 Task: Search one way flight ticket for 4 adults, 1 infant in seat and 1 infant on lap in premium economy from Mcallen: Mcallen Miller International Airport to Fort Wayne: Fort Wayne International Airport on 8-4-2023. Choice of flights is Singapure airlines. Number of bags: 2 carry on bags and 1 checked bag. Price is upto 88000. Outbound departure time preference is 11:00.
Action: Mouse moved to (326, 428)
Screenshot: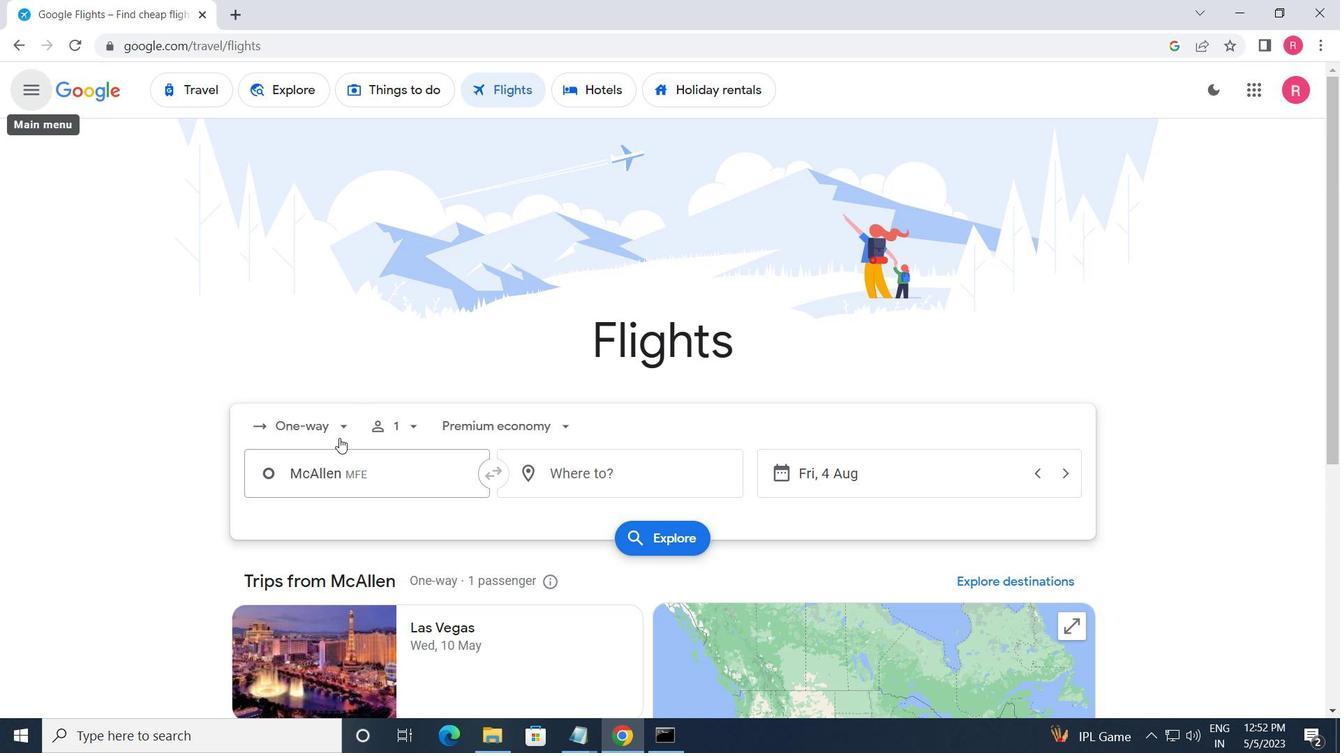 
Action: Mouse pressed left at (326, 428)
Screenshot: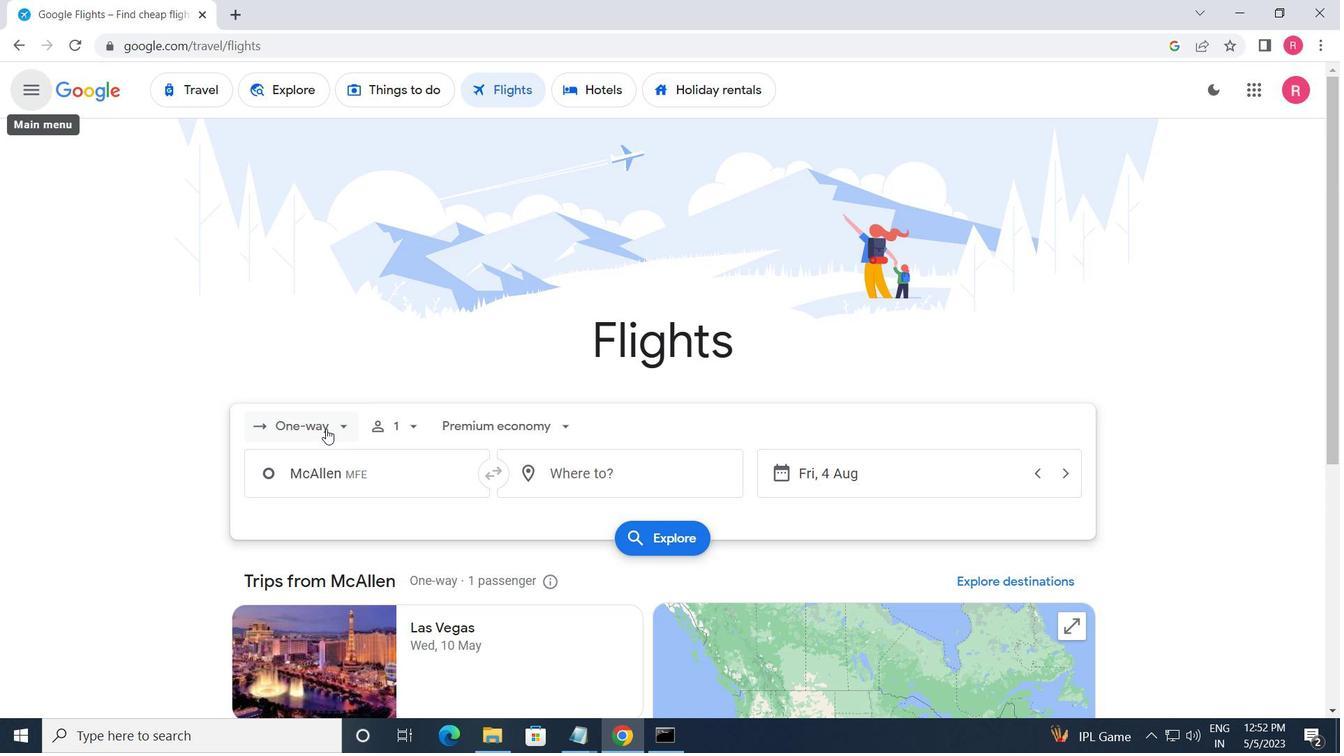 
Action: Mouse moved to (336, 506)
Screenshot: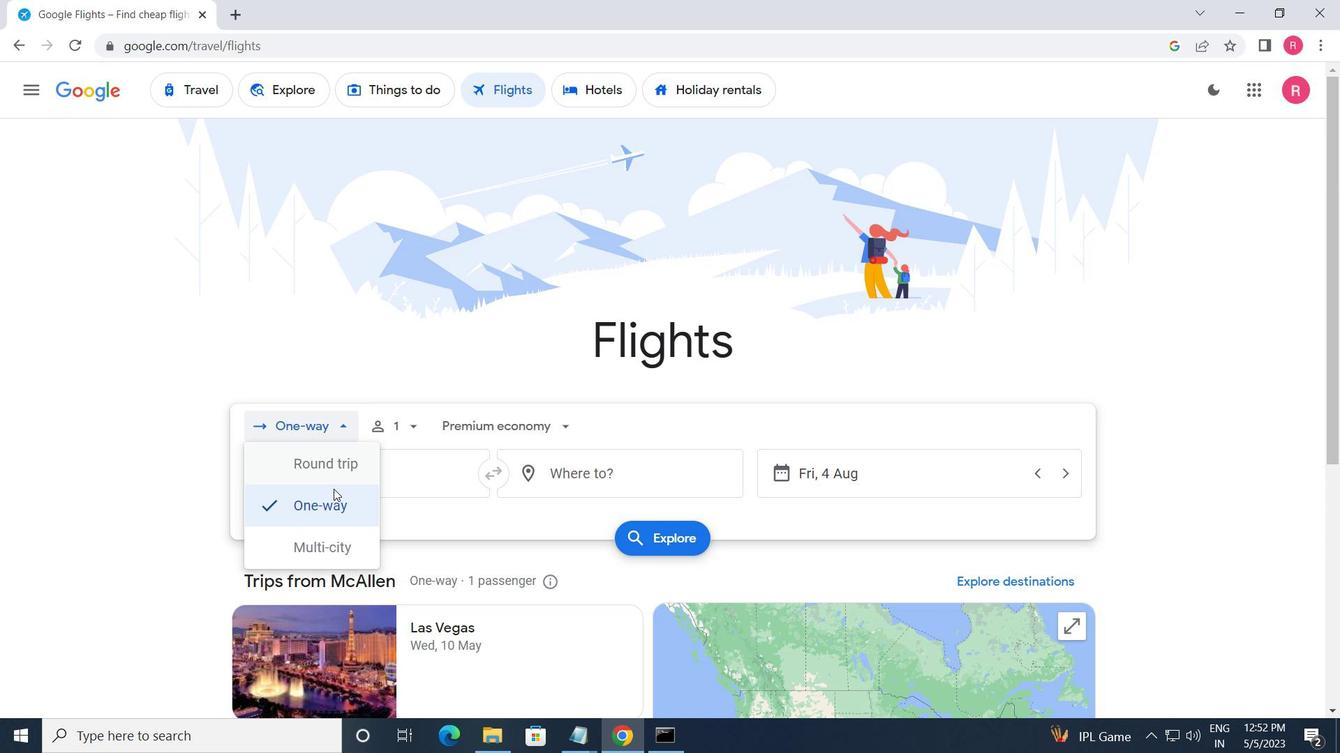 
Action: Mouse pressed left at (336, 506)
Screenshot: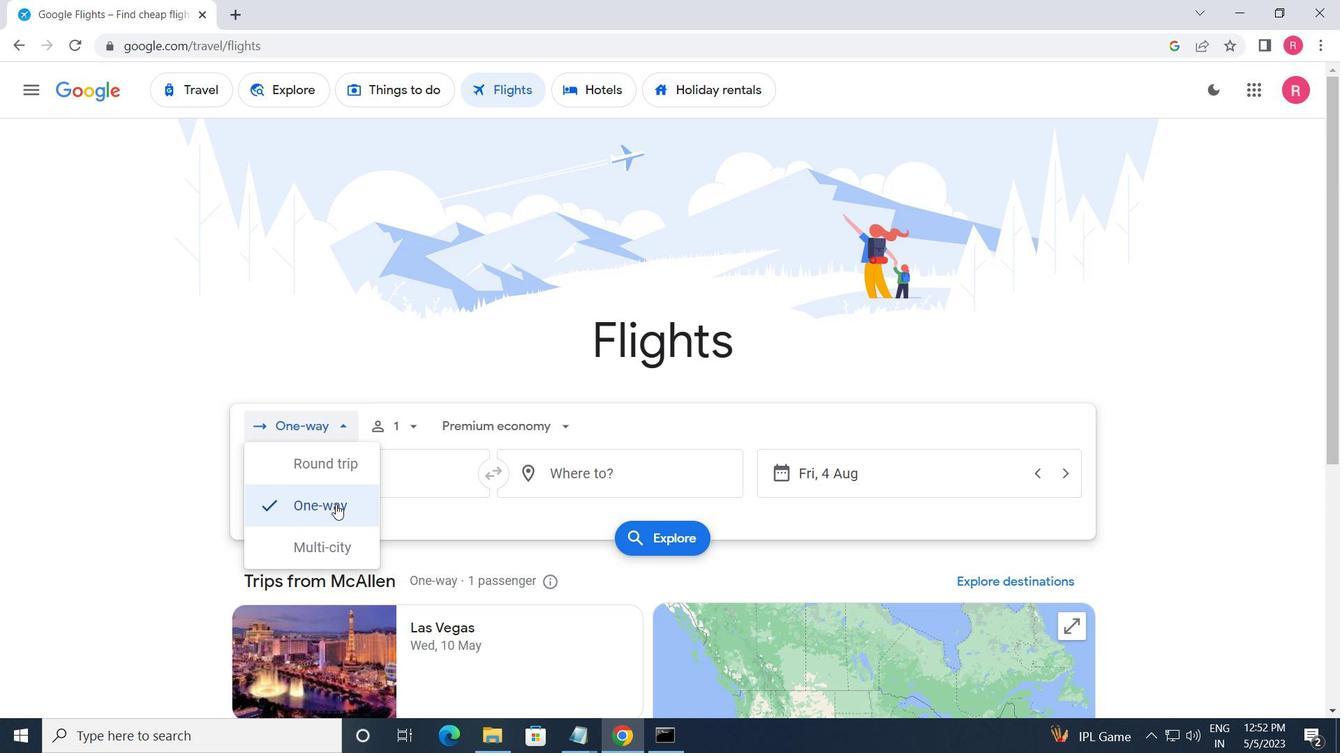
Action: Mouse moved to (402, 418)
Screenshot: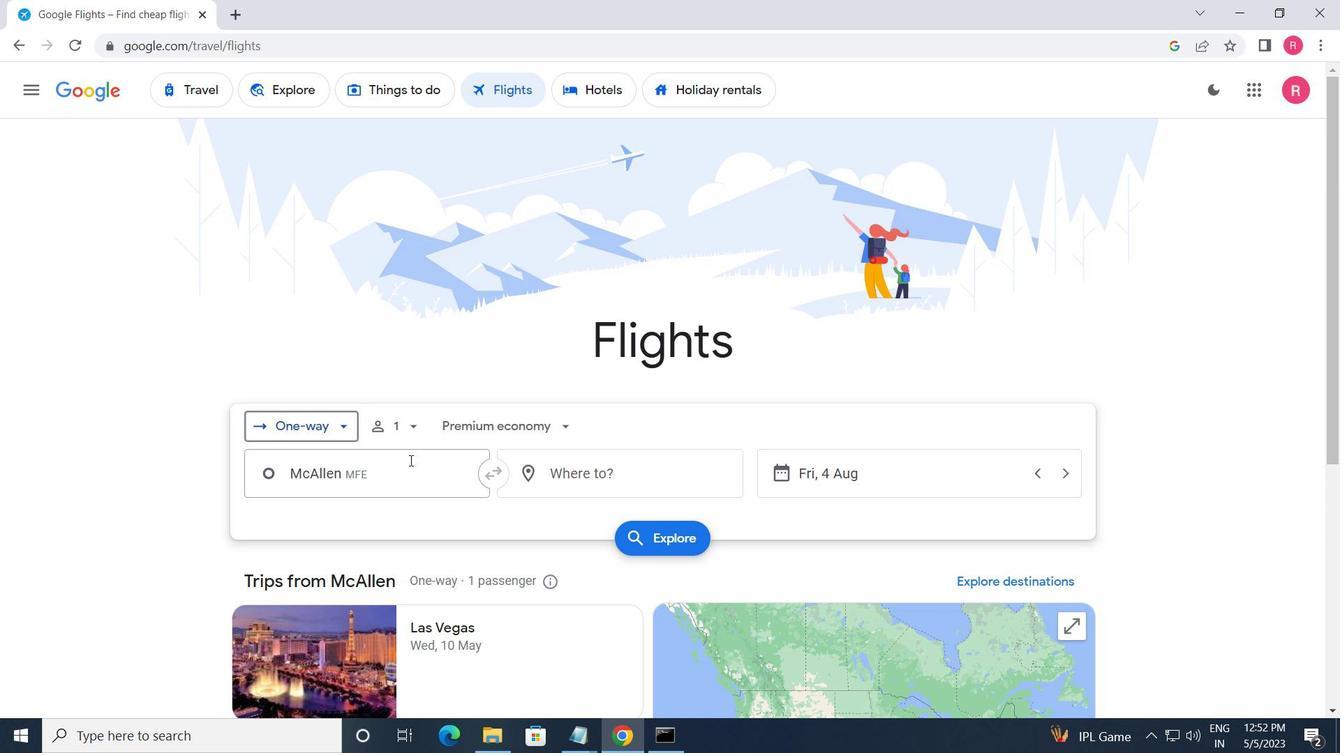 
Action: Mouse pressed left at (402, 418)
Screenshot: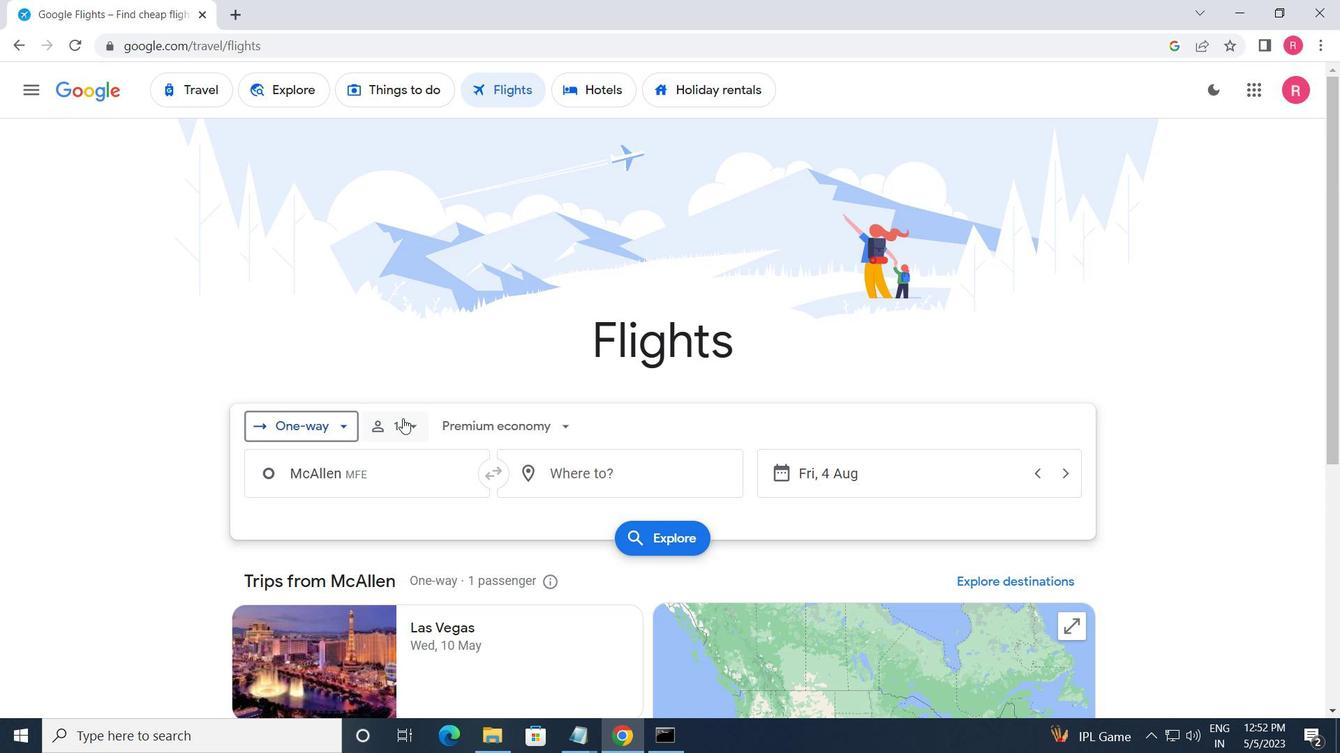 
Action: Mouse moved to (544, 477)
Screenshot: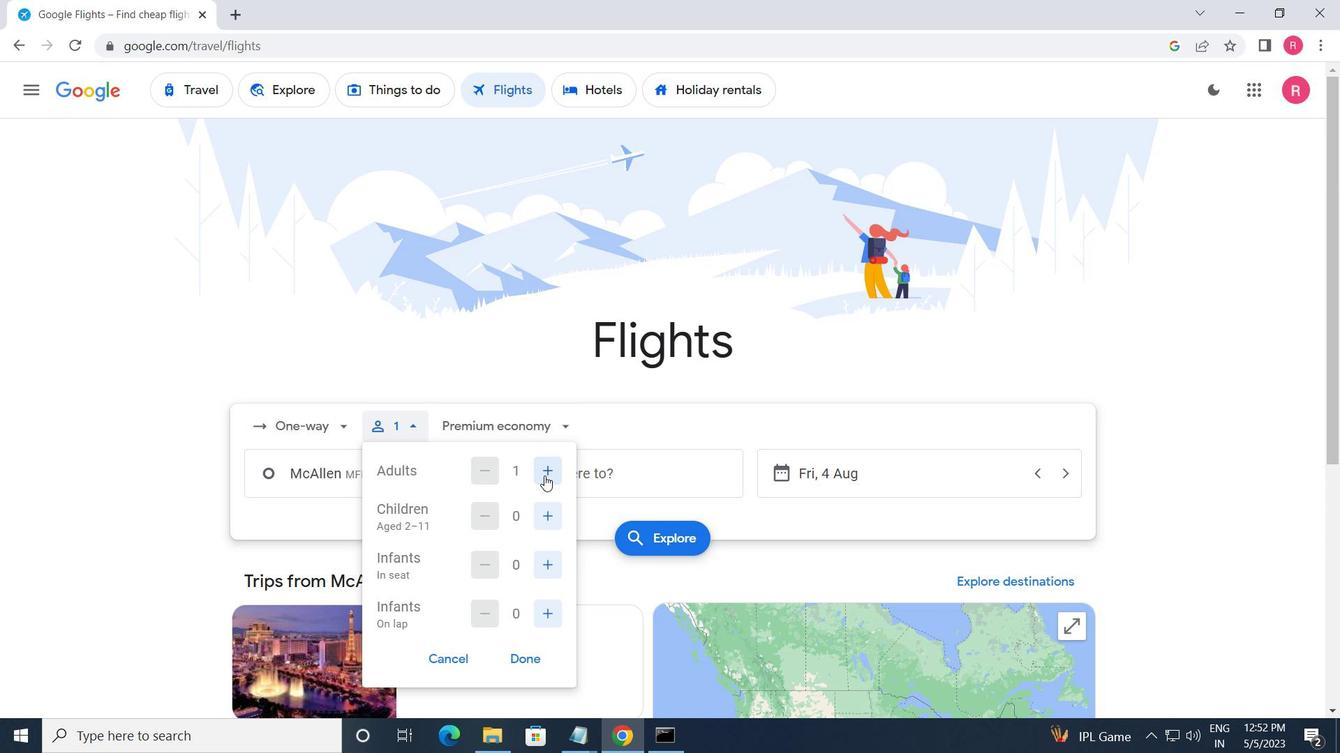 
Action: Mouse pressed left at (544, 477)
Screenshot: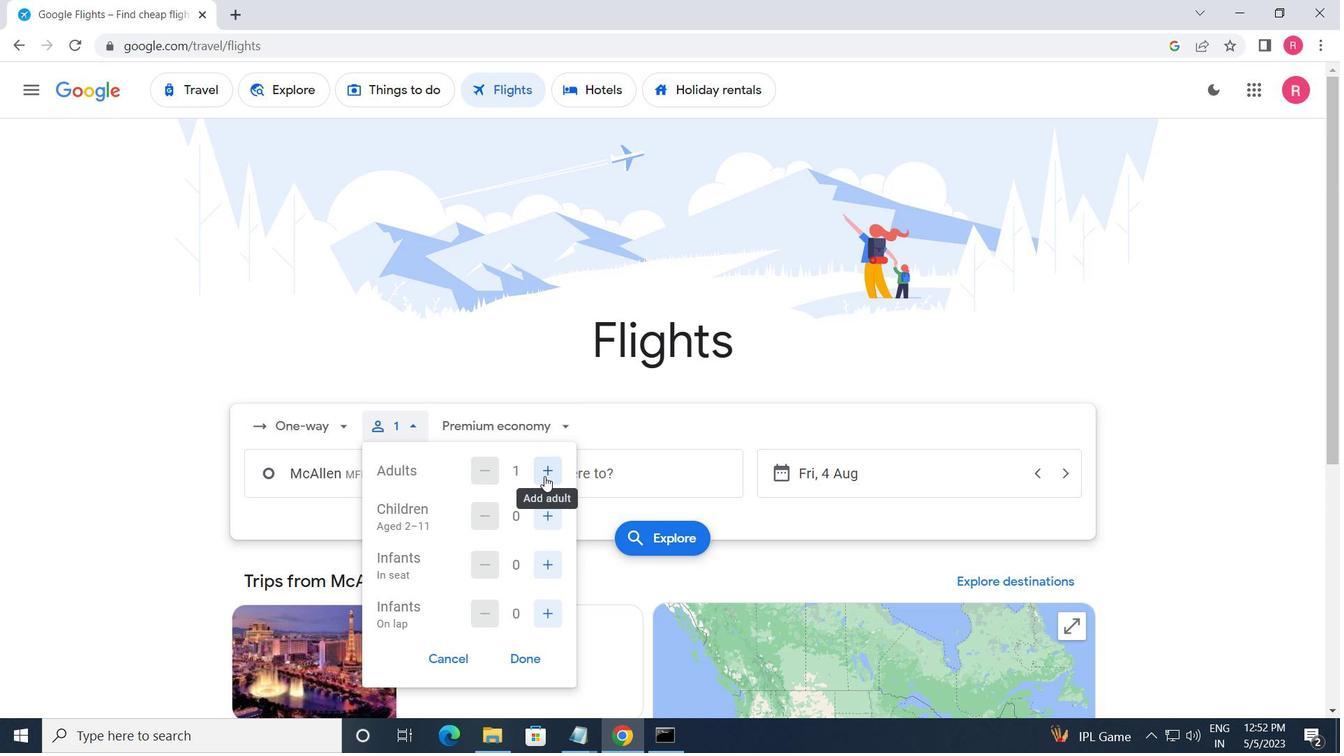 
Action: Mouse pressed left at (544, 477)
Screenshot: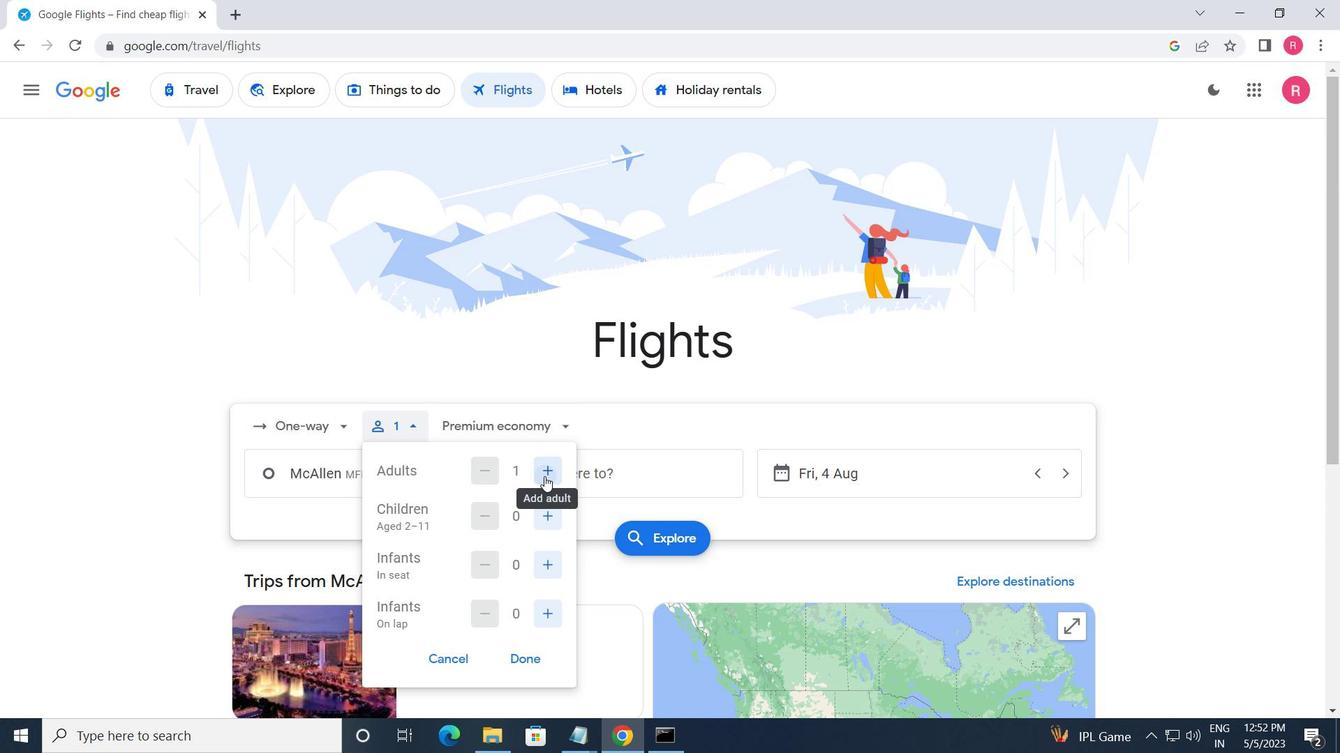 
Action: Mouse pressed left at (544, 477)
Screenshot: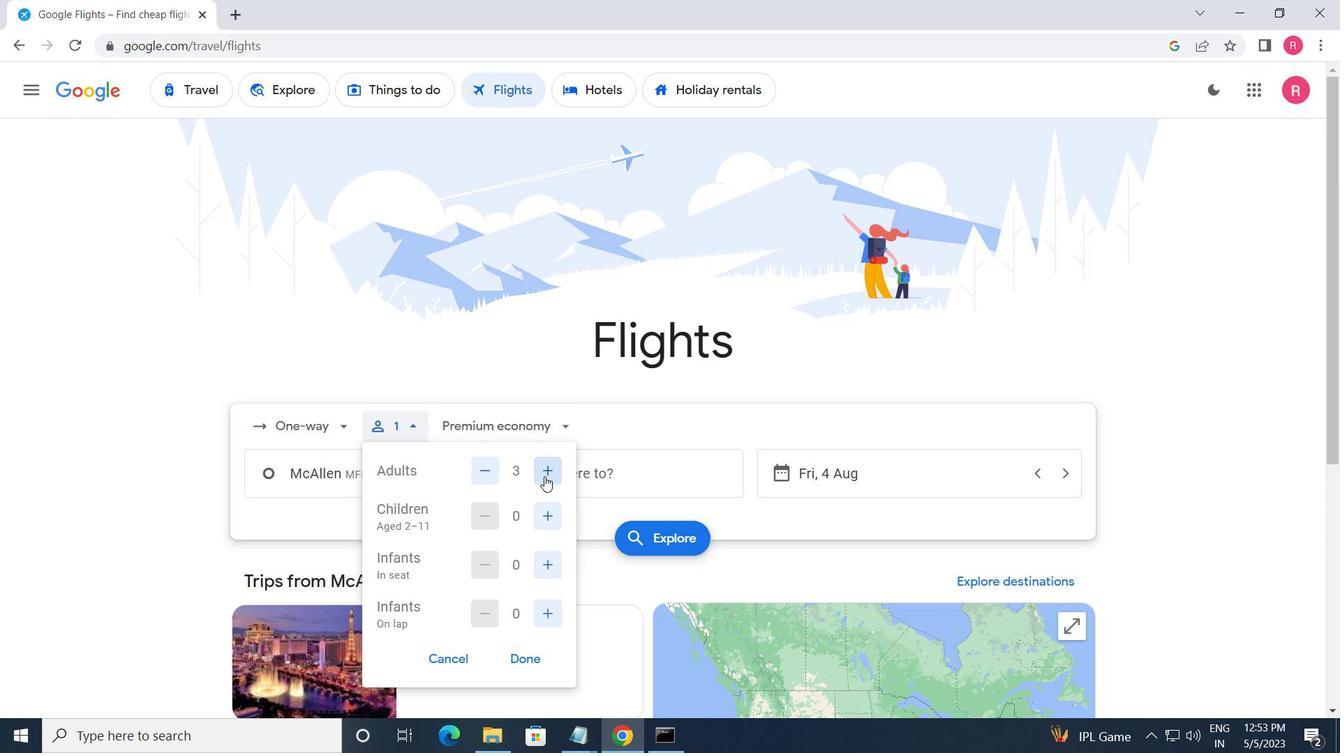 
Action: Mouse moved to (554, 574)
Screenshot: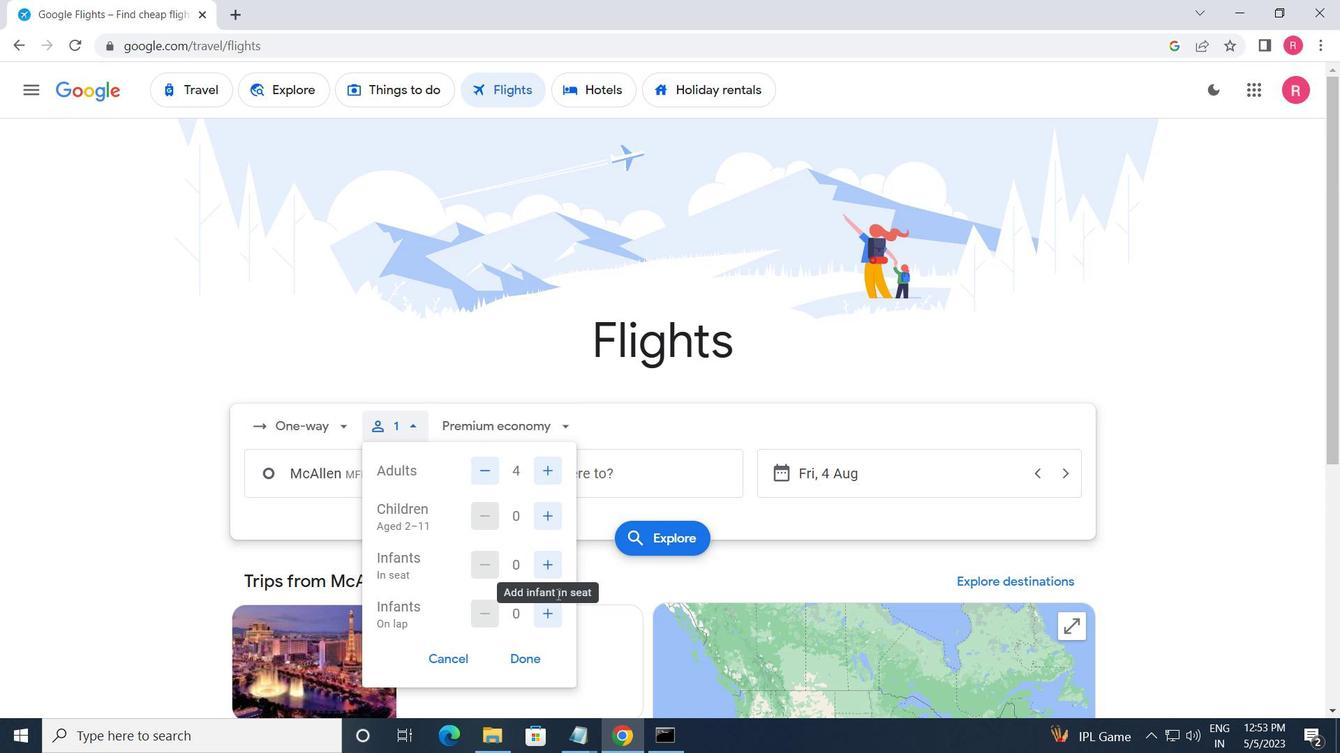 
Action: Mouse pressed left at (554, 574)
Screenshot: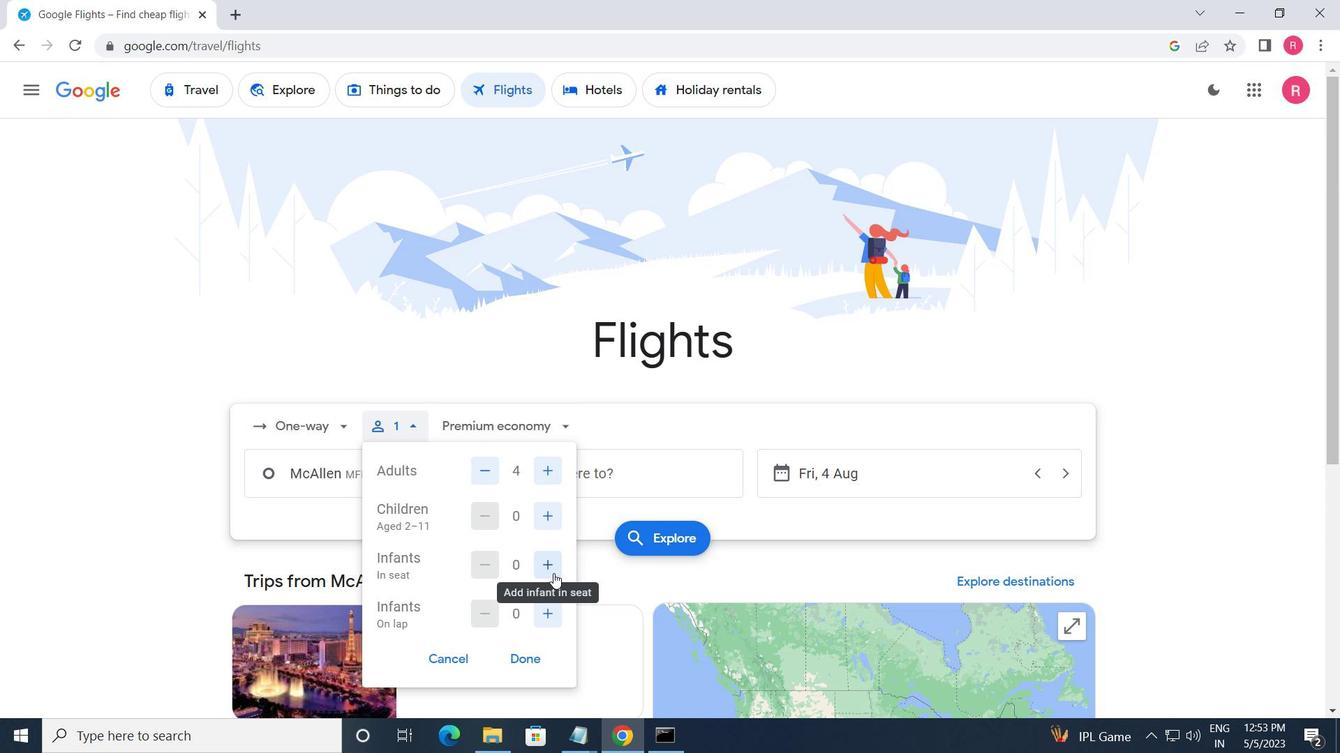 
Action: Mouse moved to (555, 622)
Screenshot: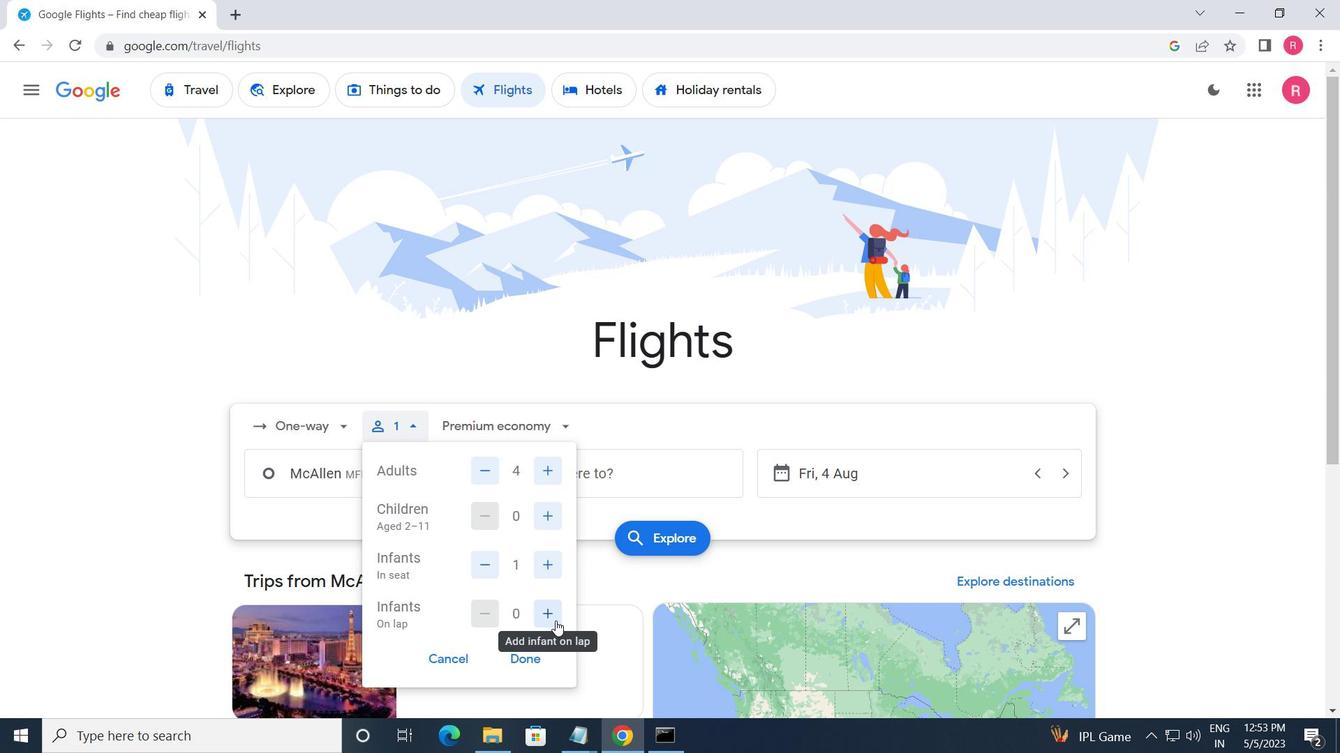 
Action: Mouse pressed left at (555, 622)
Screenshot: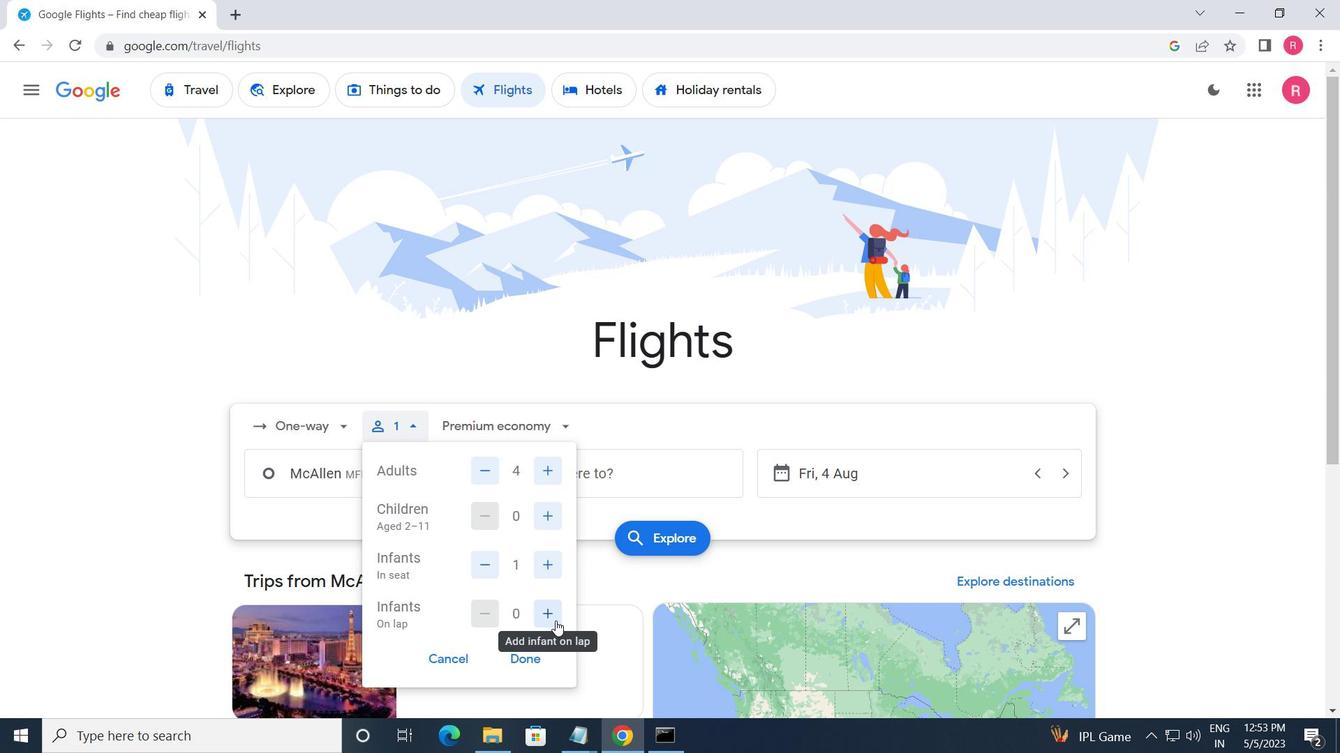 
Action: Mouse moved to (529, 656)
Screenshot: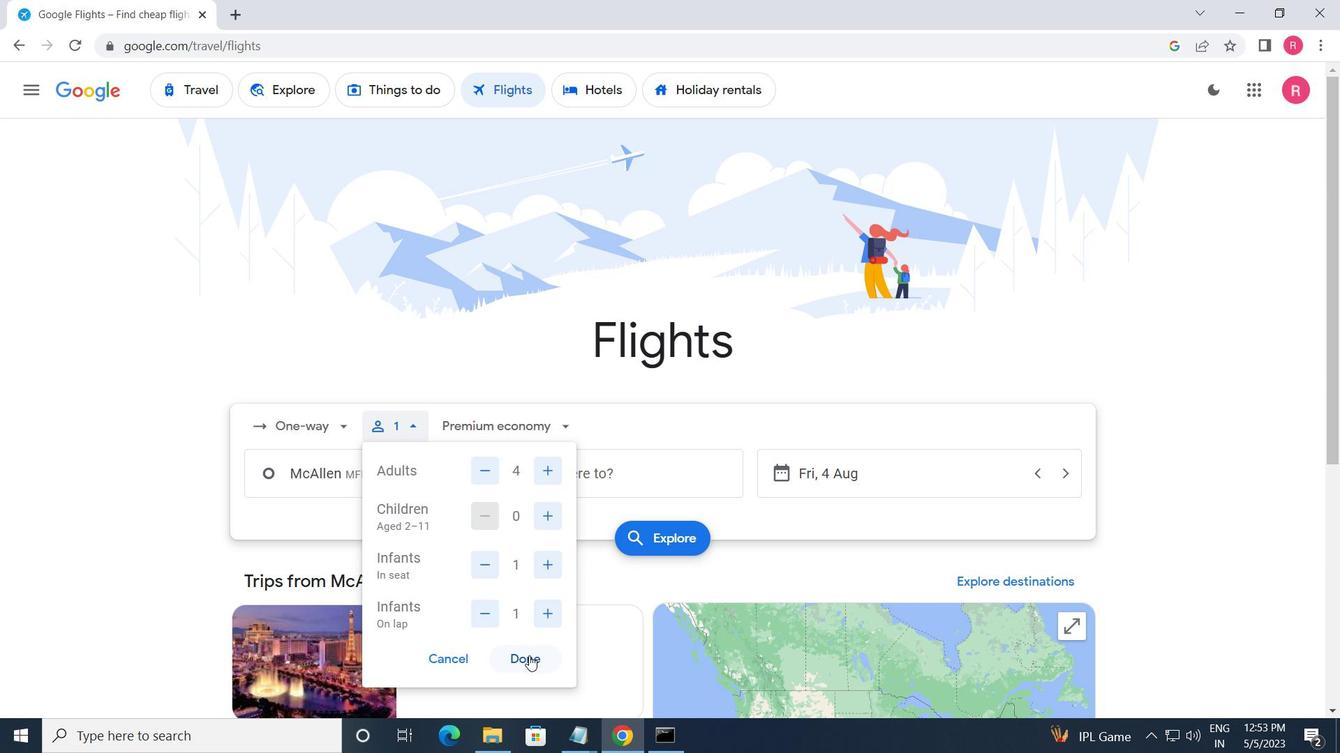 
Action: Mouse pressed left at (529, 656)
Screenshot: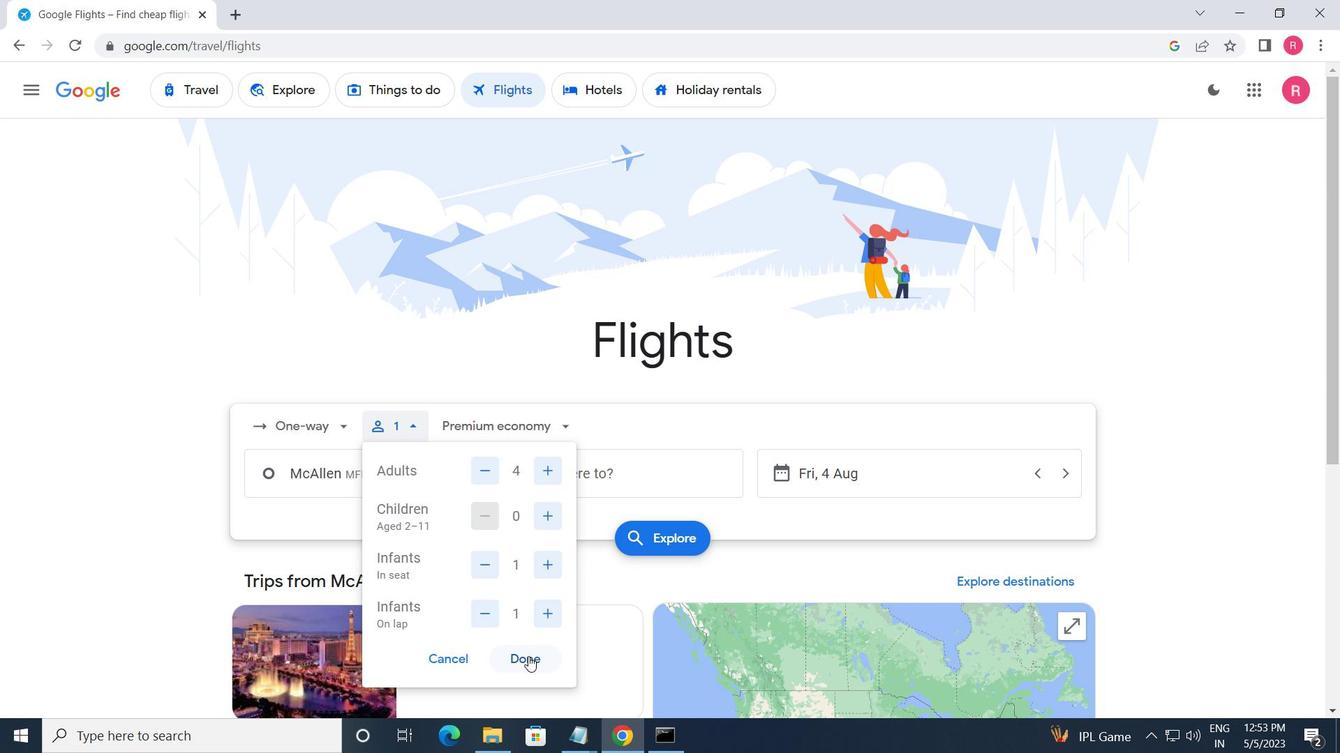 
Action: Mouse moved to (530, 421)
Screenshot: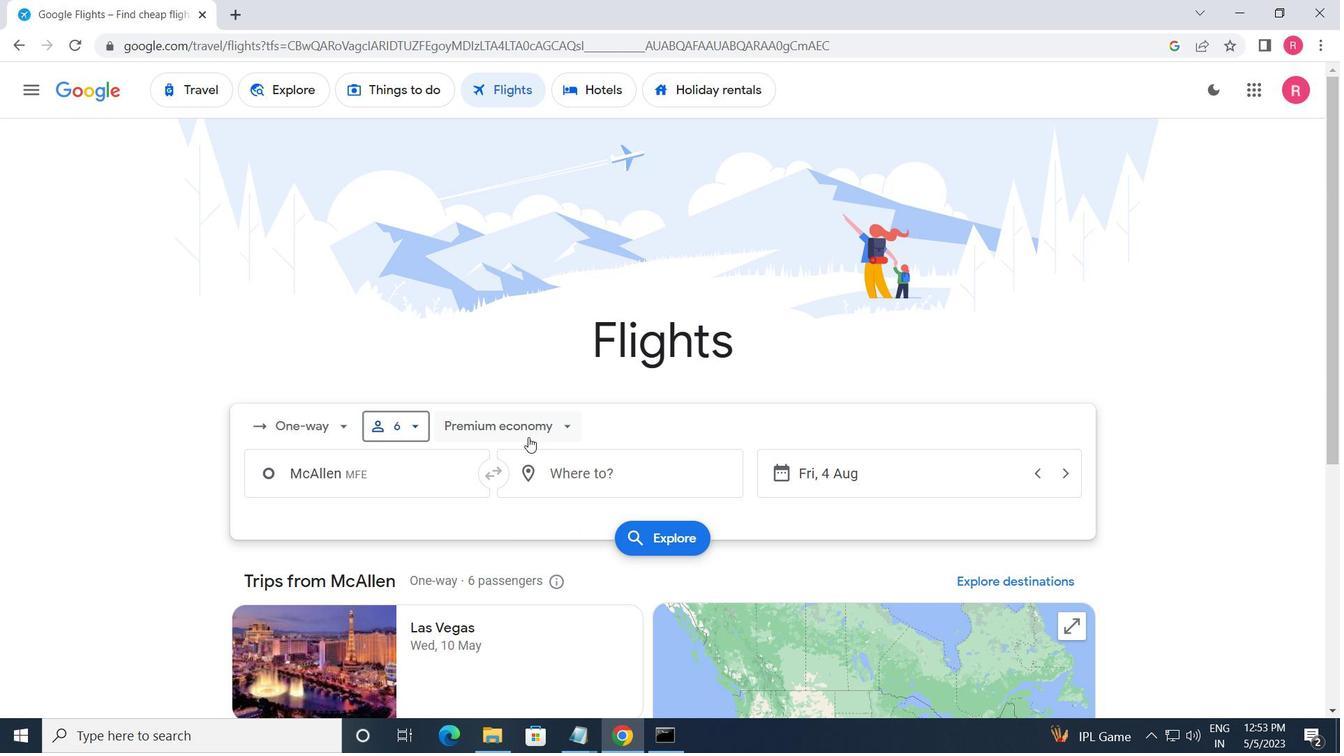 
Action: Mouse pressed left at (530, 421)
Screenshot: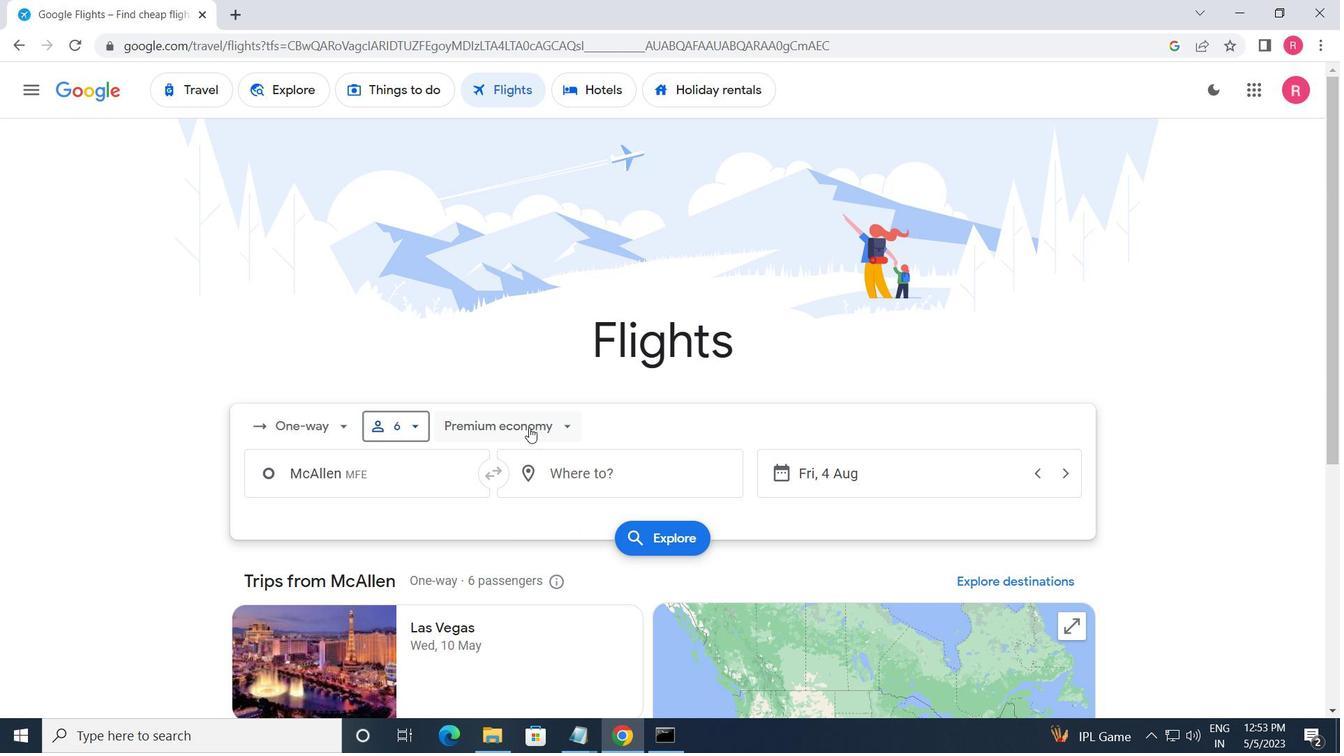 
Action: Mouse moved to (548, 511)
Screenshot: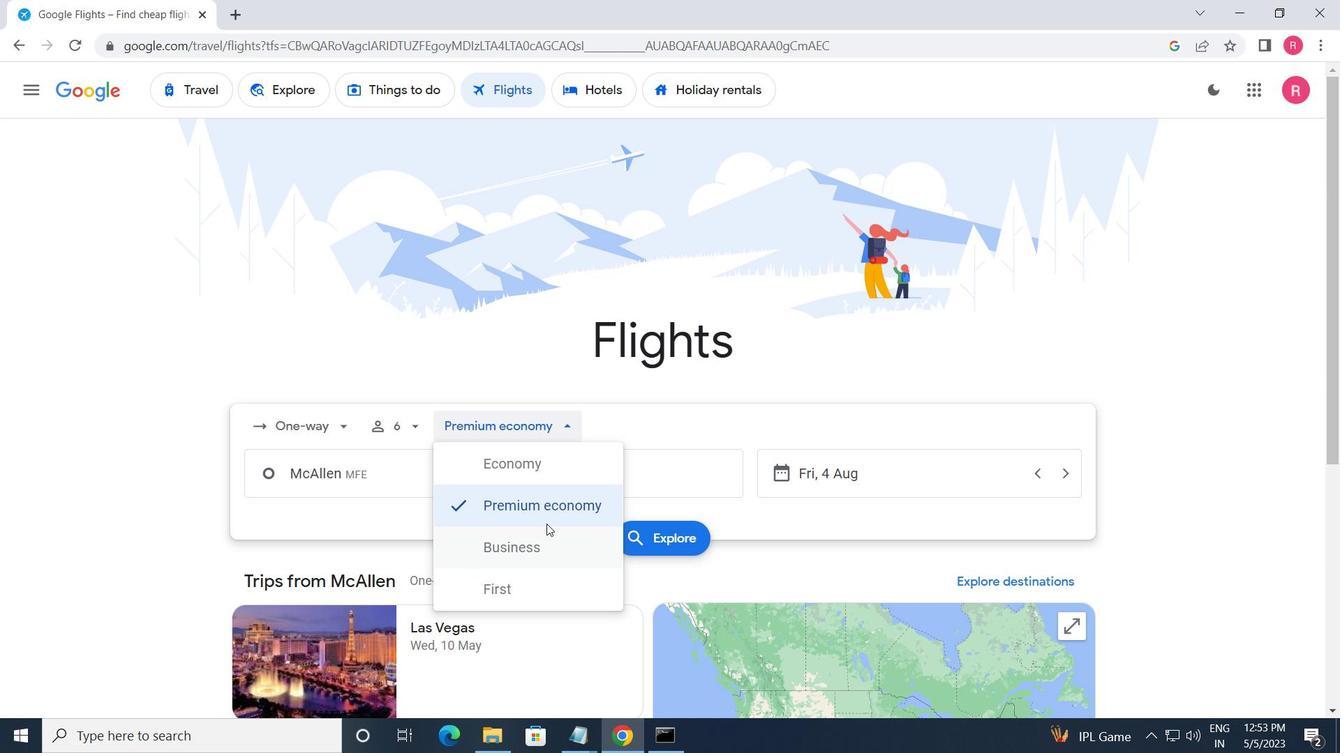 
Action: Mouse pressed left at (548, 511)
Screenshot: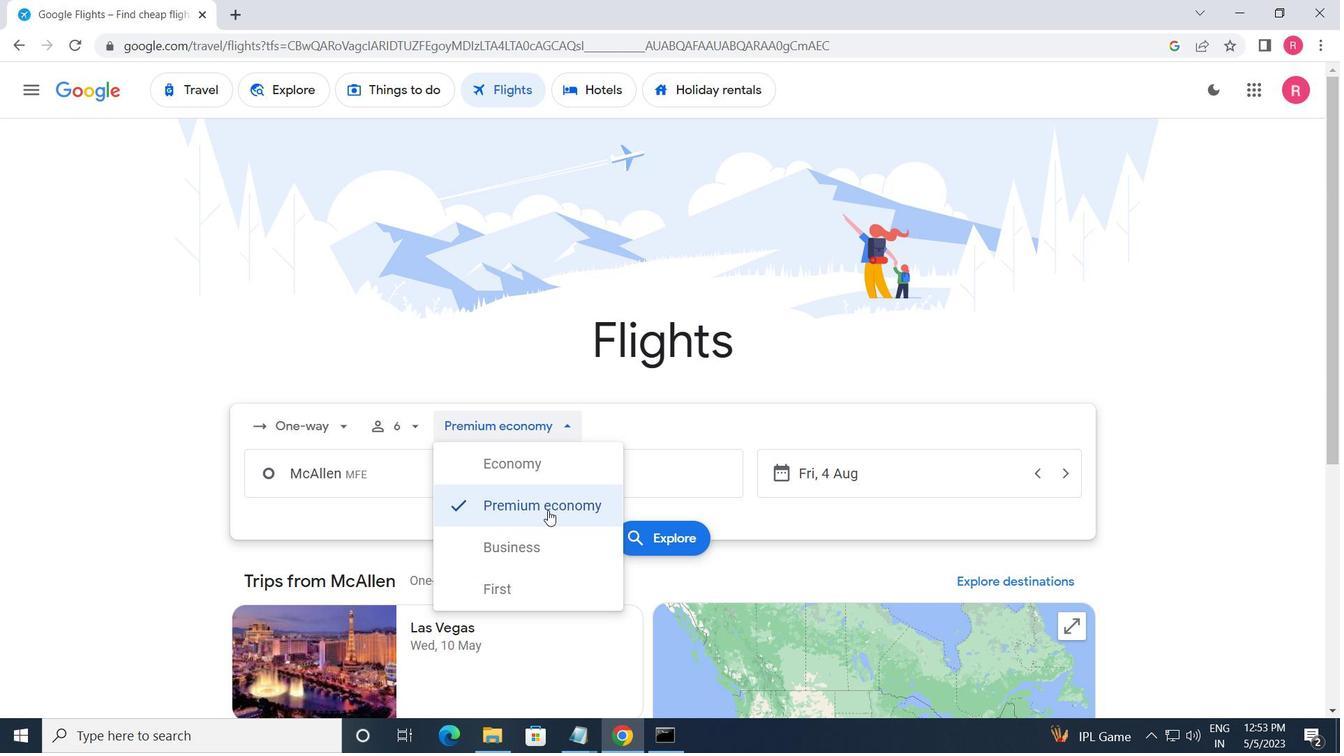 
Action: Mouse moved to (356, 479)
Screenshot: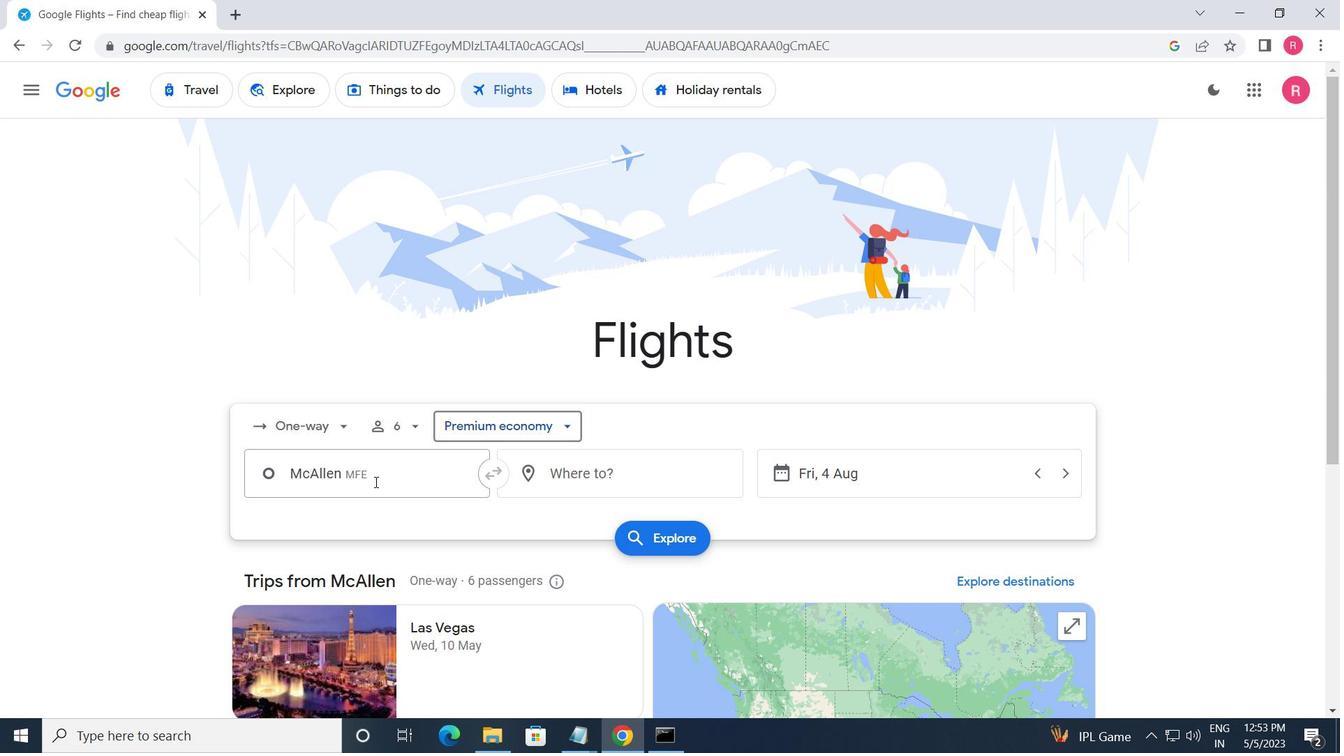 
Action: Mouse pressed left at (356, 479)
Screenshot: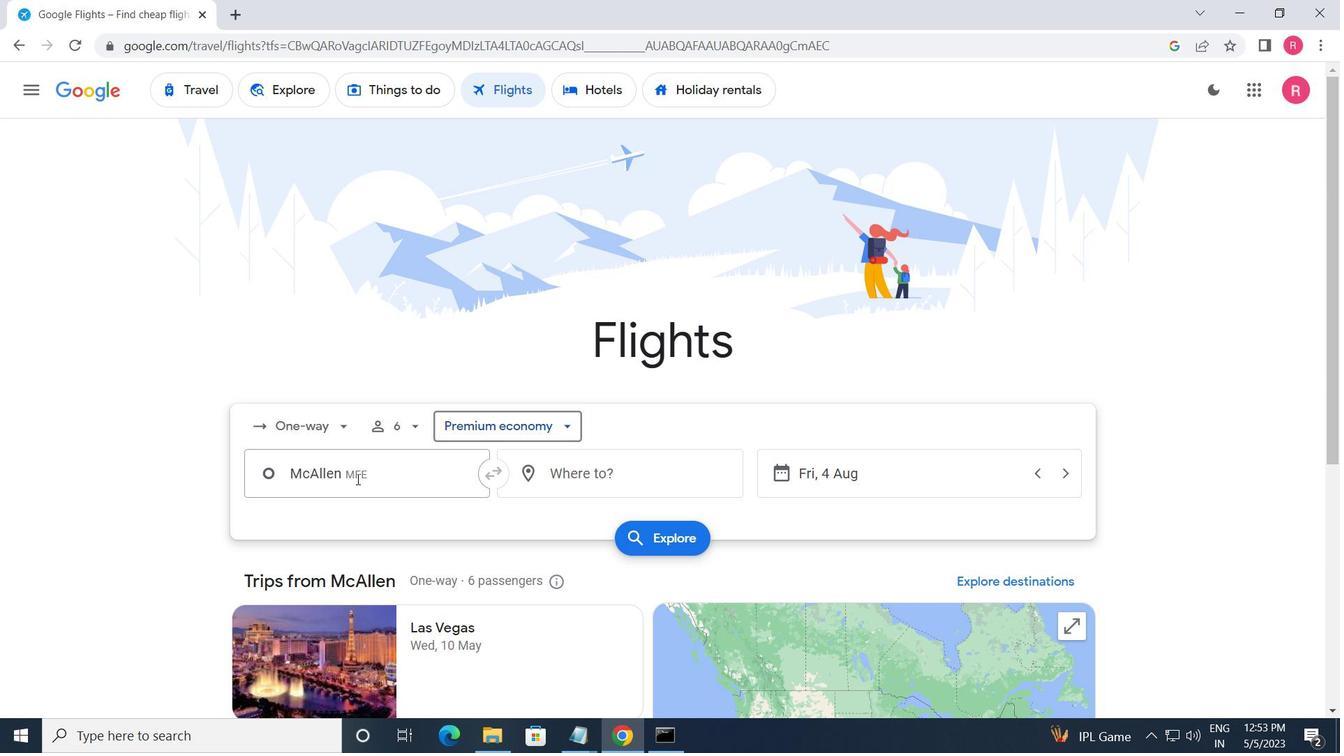 
Action: Mouse moved to (374, 485)
Screenshot: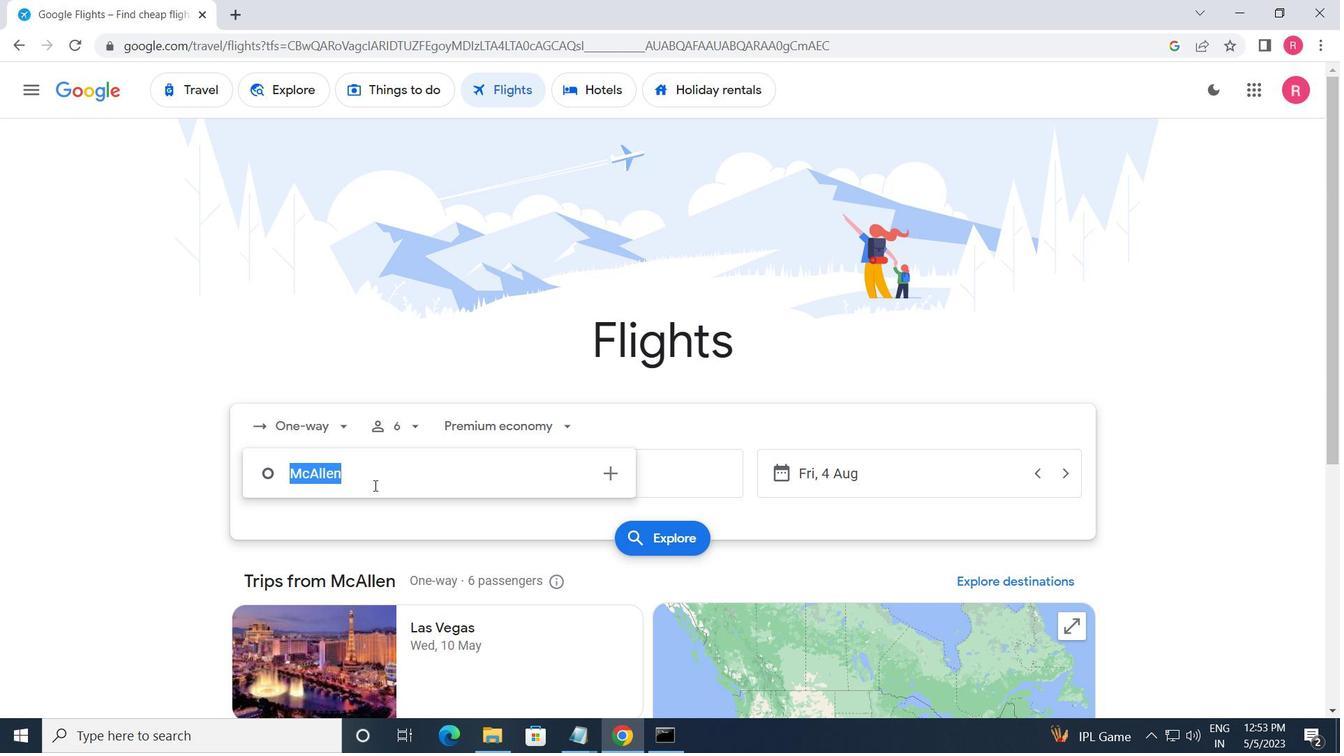 
Action: Key pressed <Key.shift>MCALLEN
Screenshot: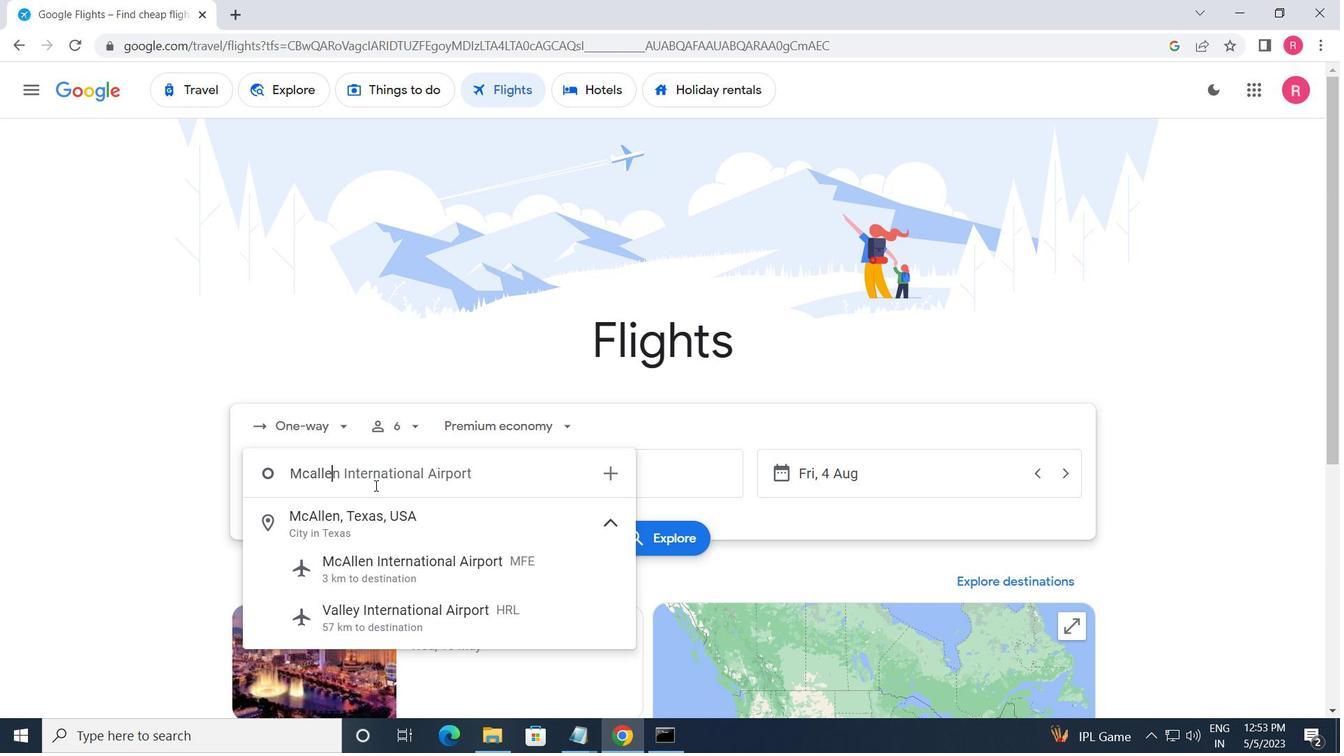 
Action: Mouse moved to (455, 555)
Screenshot: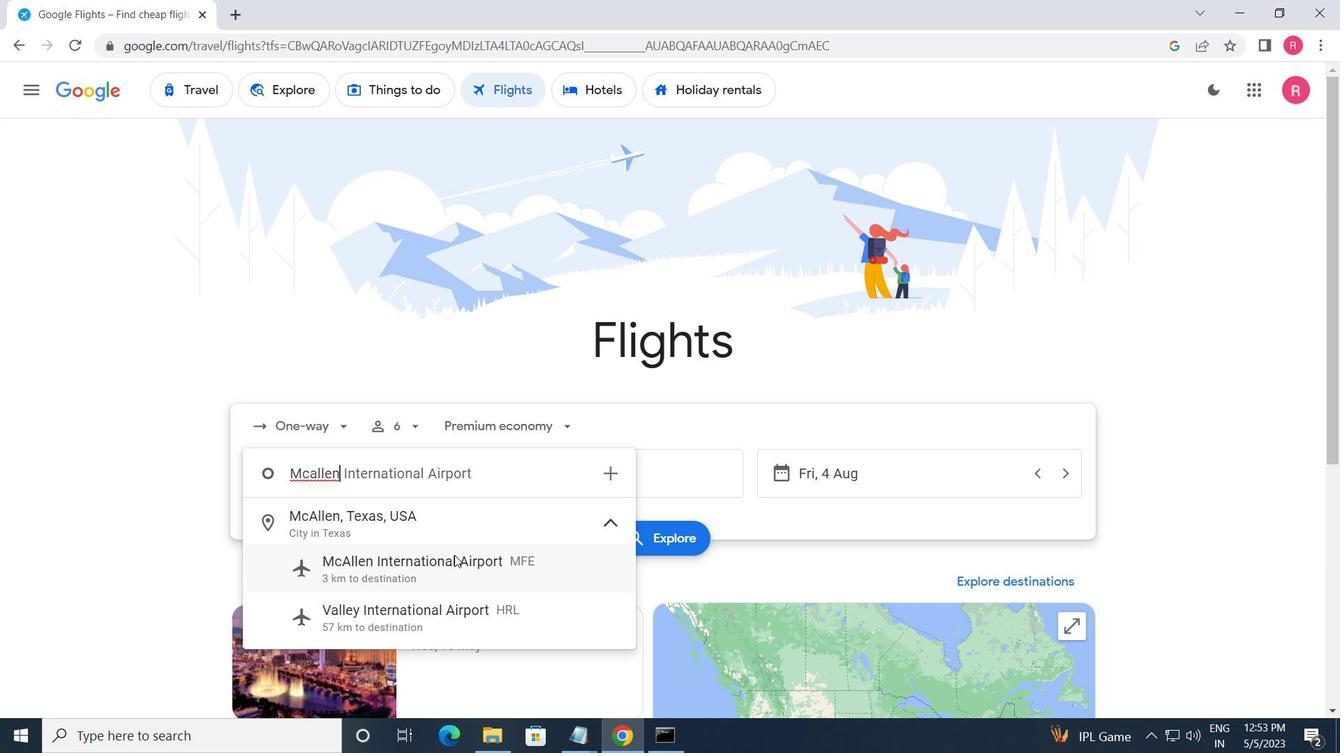 
Action: Mouse pressed left at (455, 555)
Screenshot: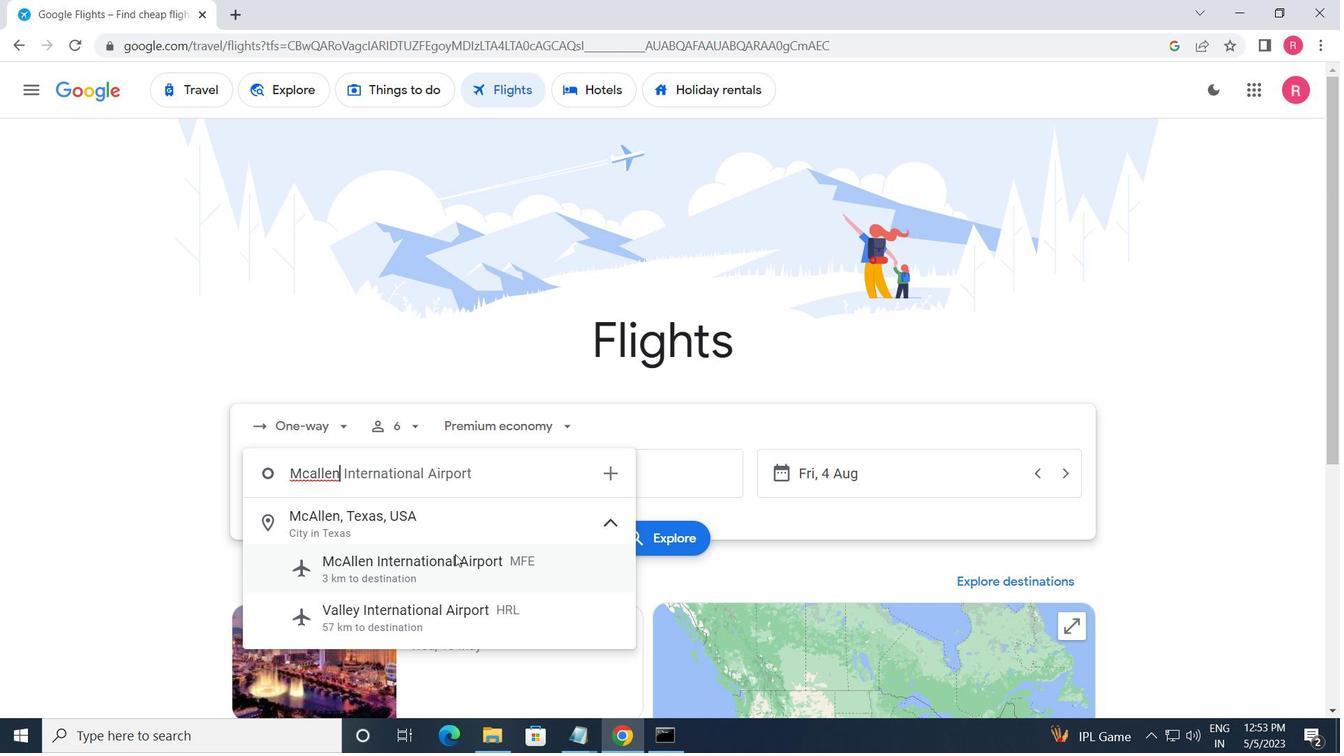 
Action: Mouse moved to (587, 473)
Screenshot: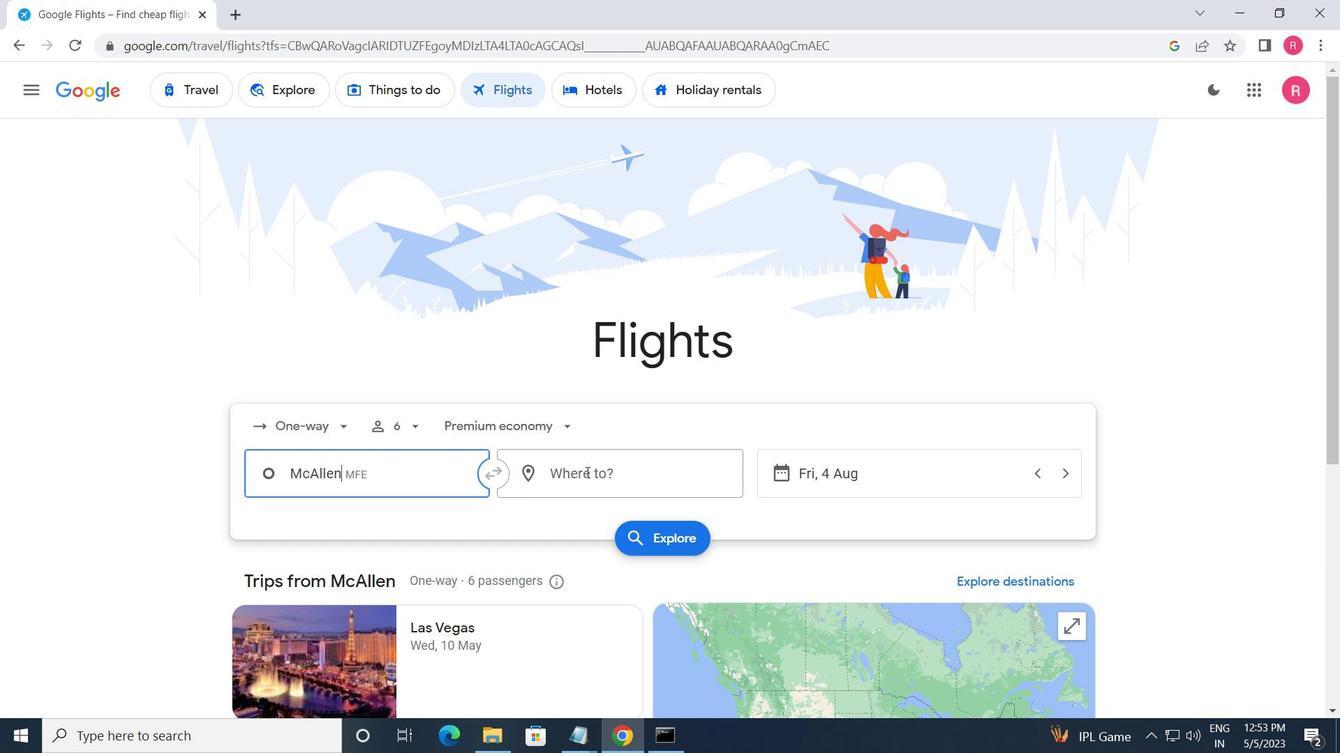 
Action: Mouse pressed left at (587, 473)
Screenshot: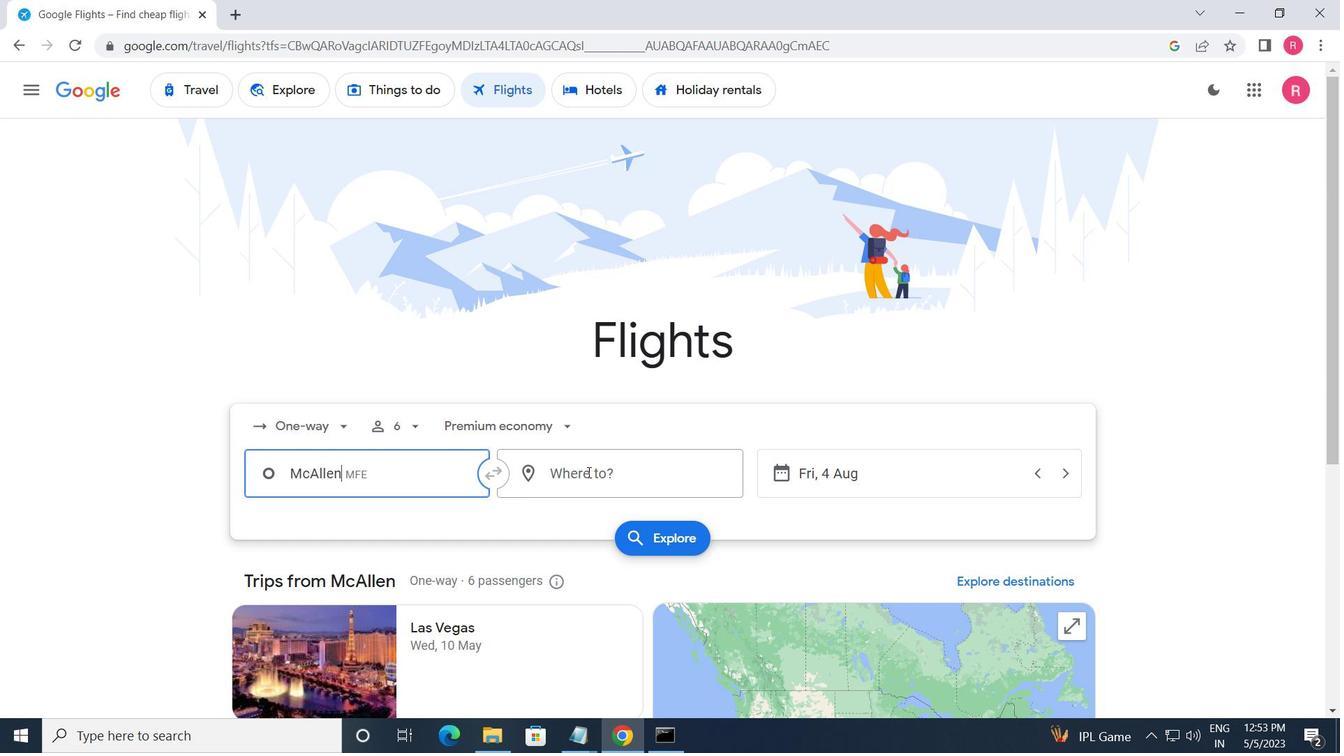 
Action: Mouse moved to (599, 508)
Screenshot: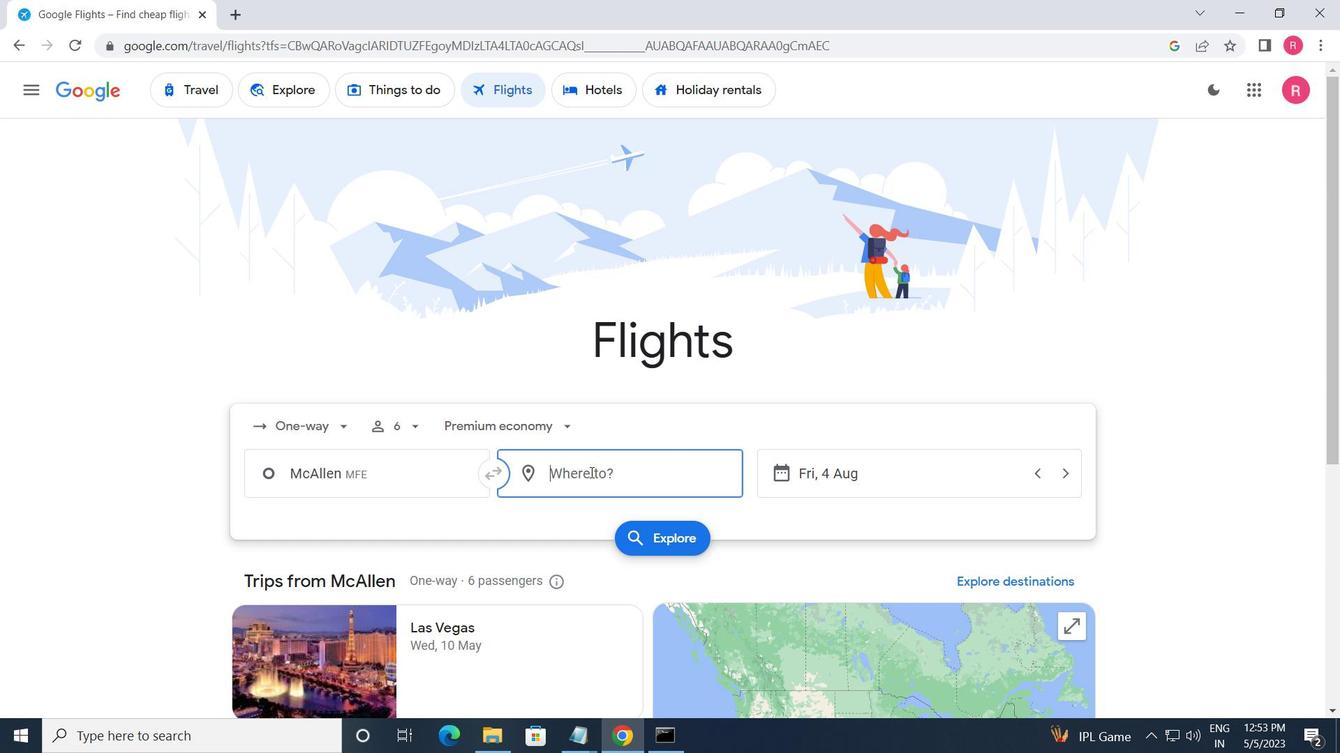 
Action: Key pressed <Key.shift>FORT<Key.space><Key.shift>WA
Screenshot: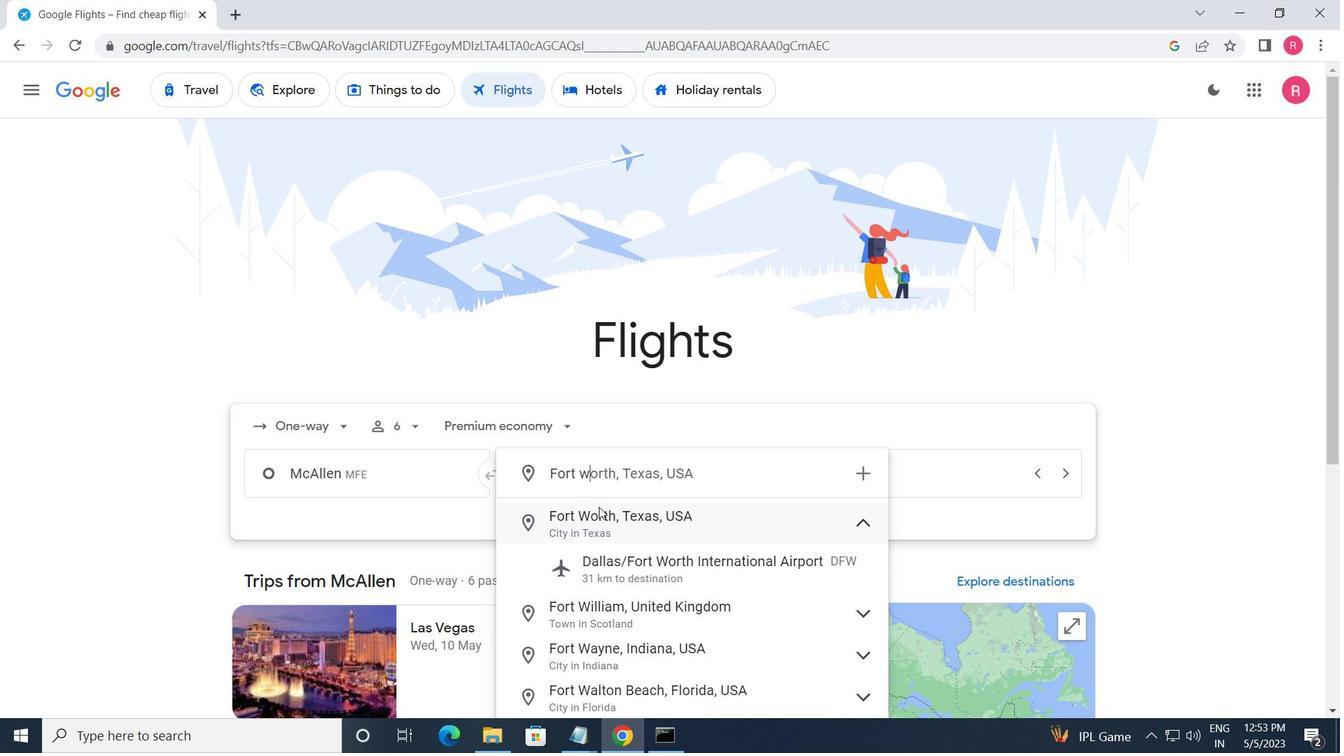 
Action: Mouse moved to (647, 578)
Screenshot: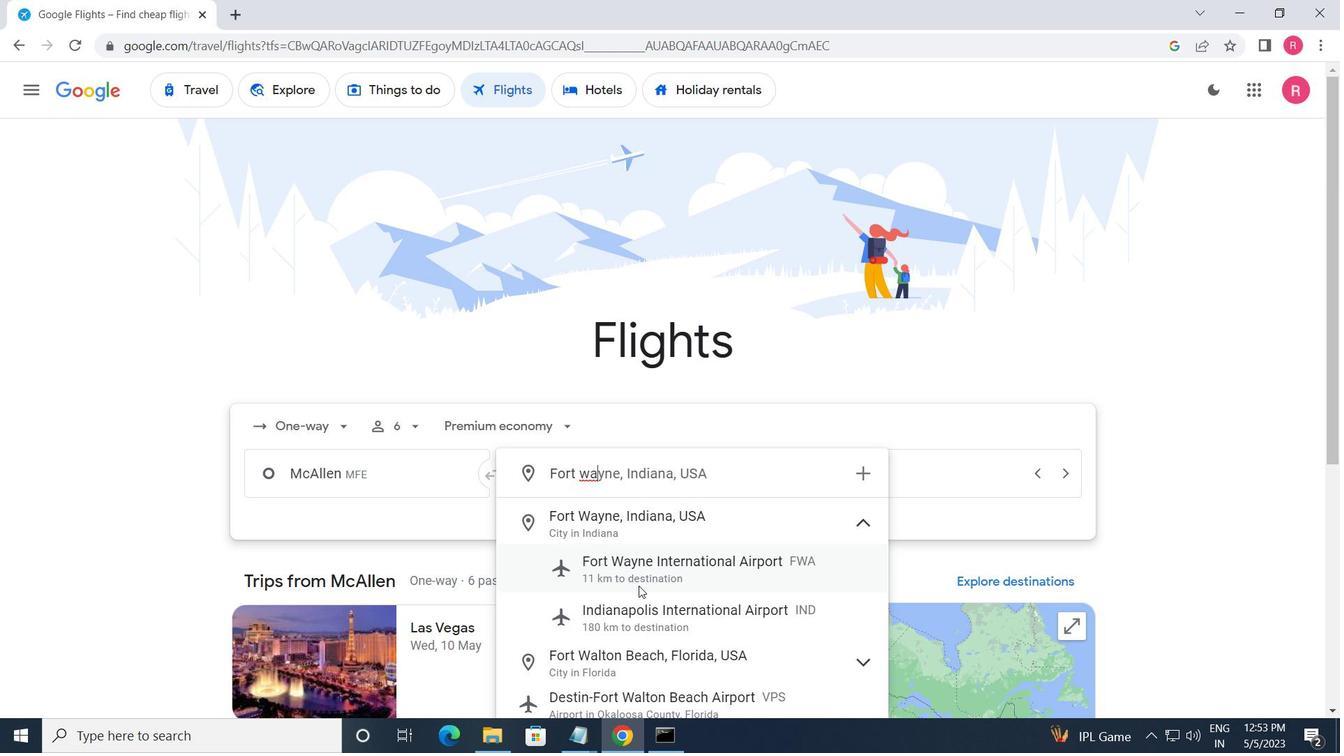 
Action: Mouse pressed left at (647, 578)
Screenshot: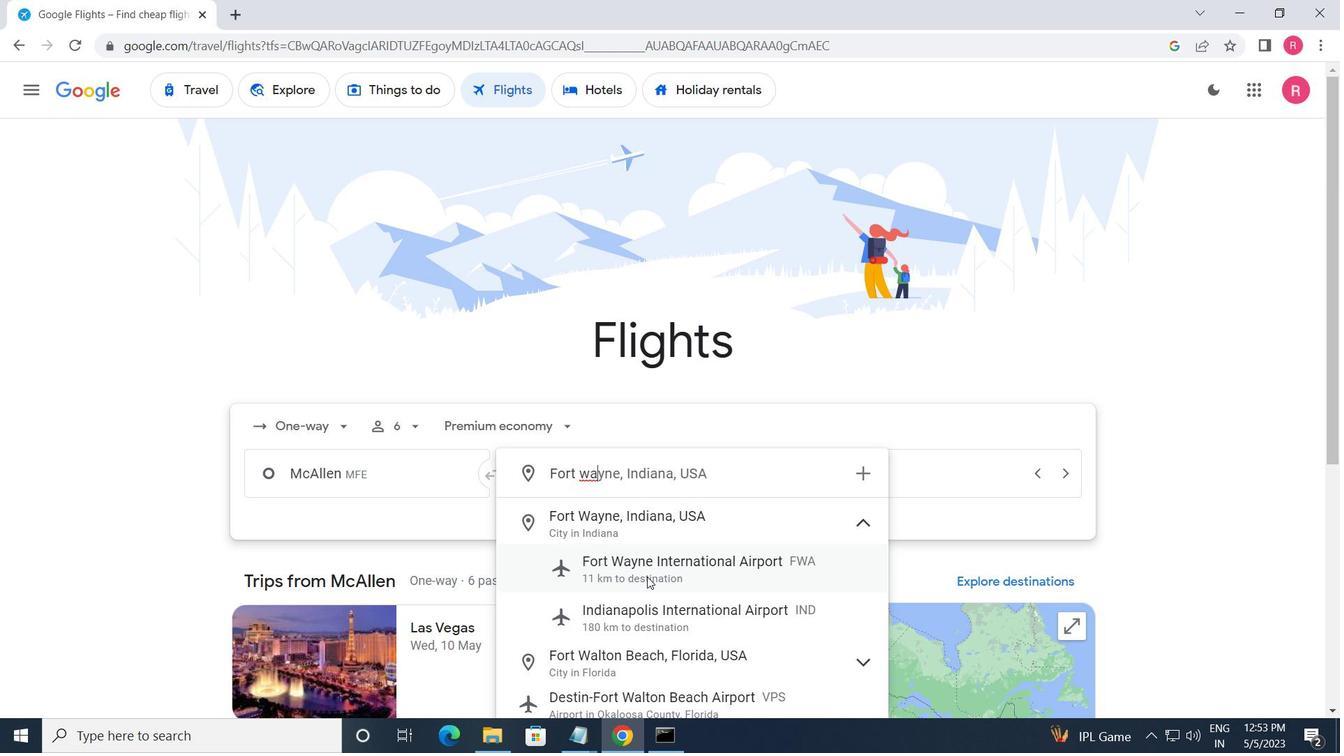 
Action: Mouse moved to (836, 474)
Screenshot: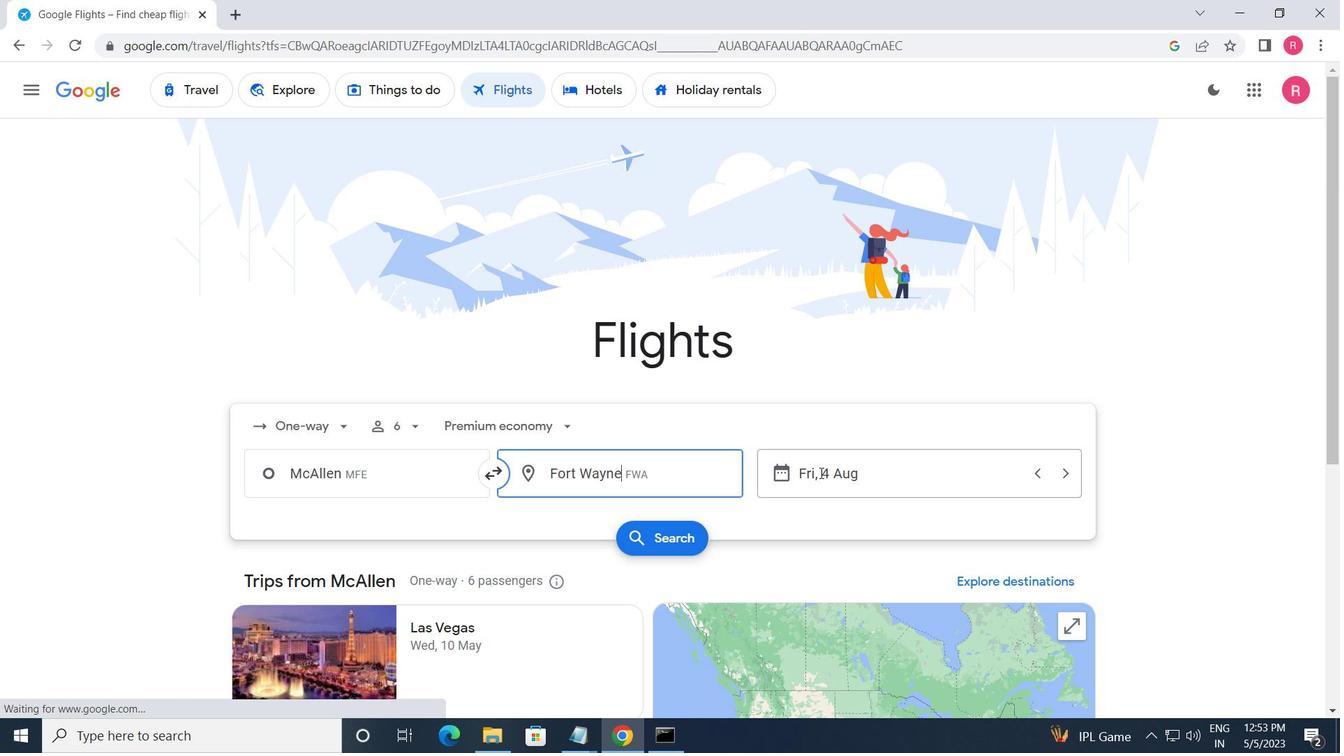 
Action: Mouse pressed left at (836, 474)
Screenshot: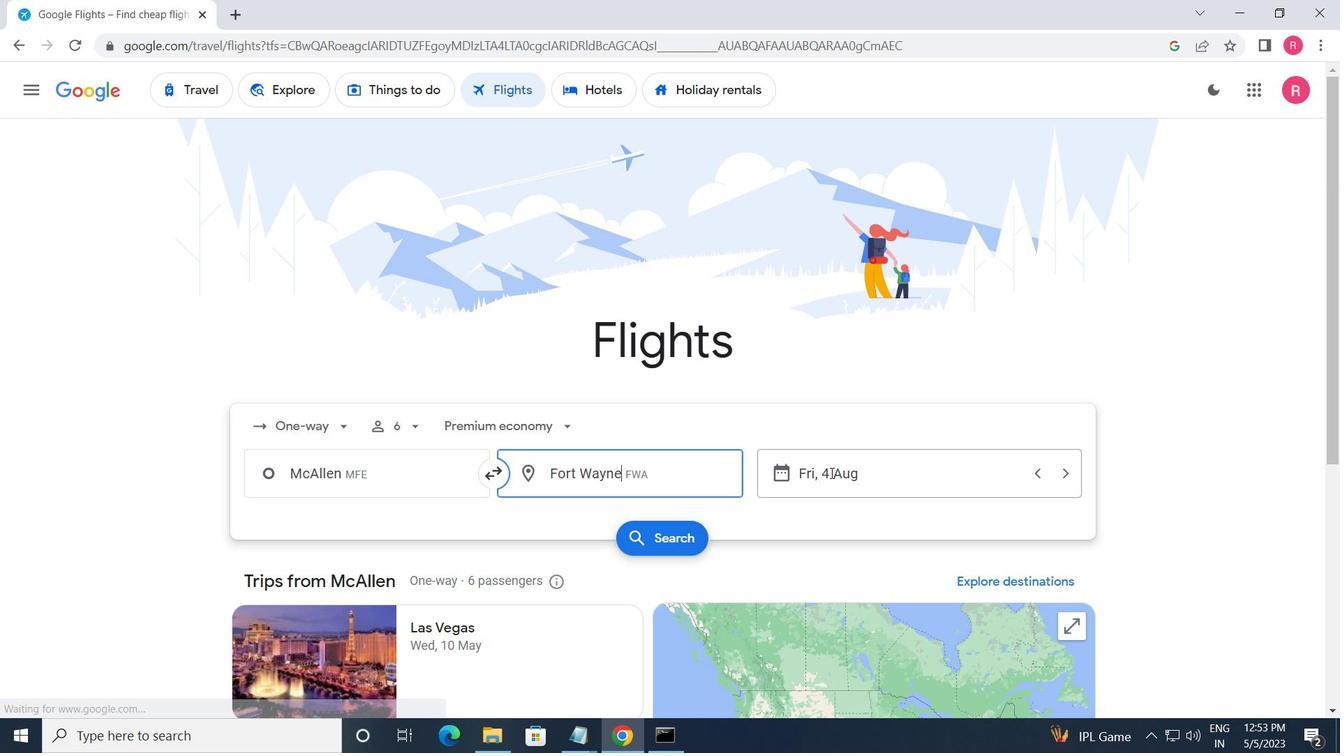 
Action: Mouse moved to (668, 406)
Screenshot: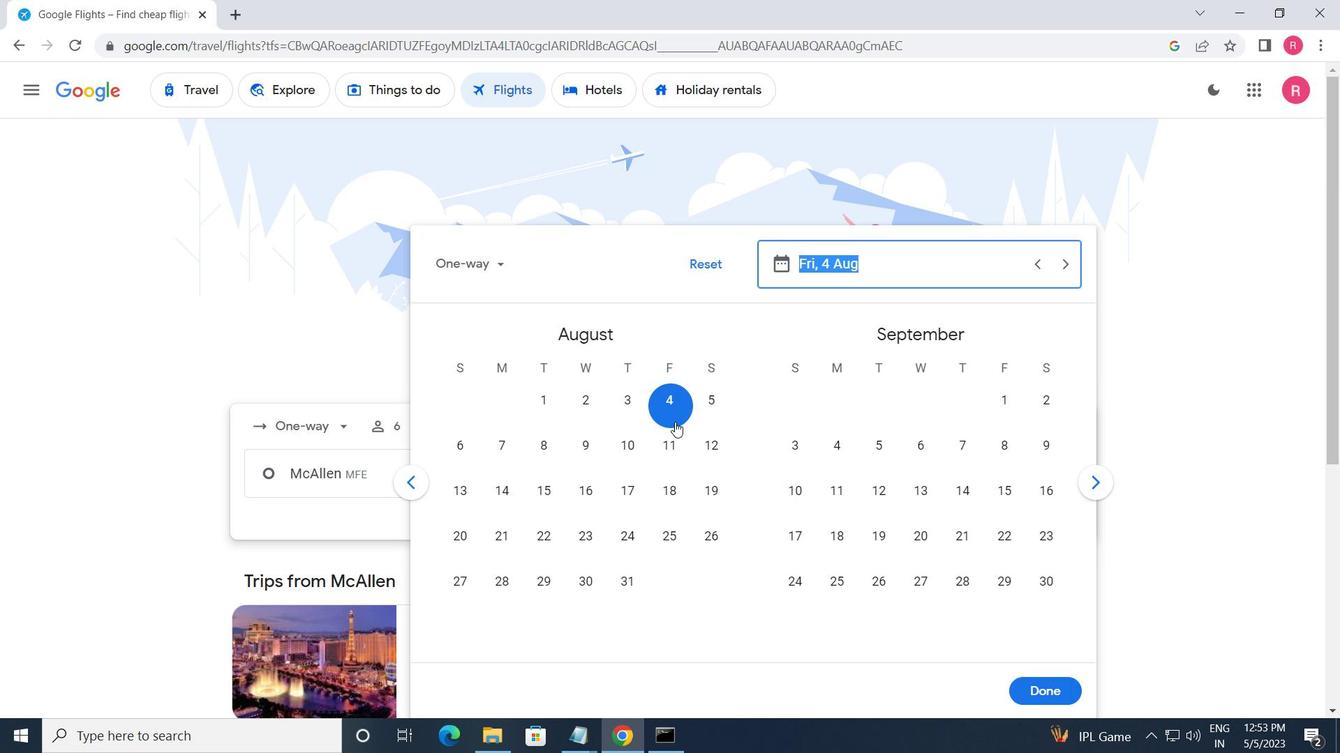 
Action: Mouse pressed left at (668, 406)
Screenshot: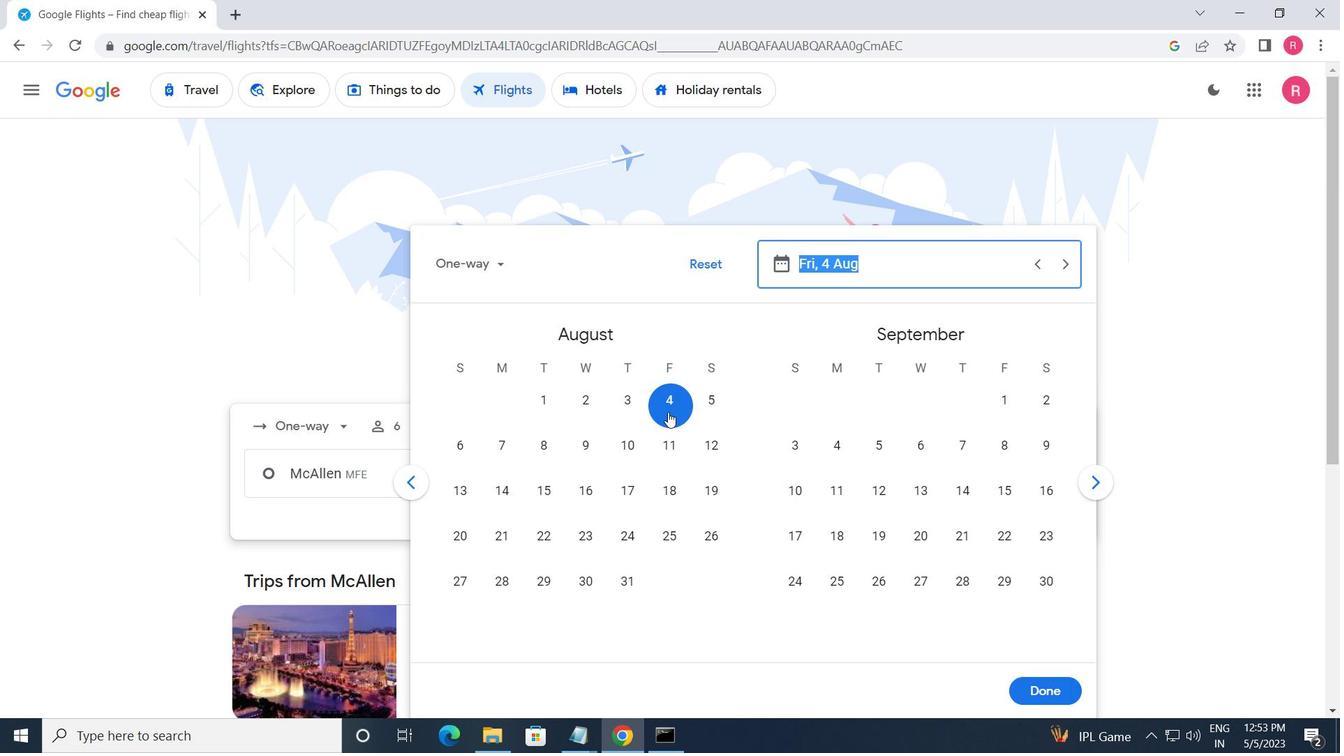 
Action: Mouse moved to (1051, 691)
Screenshot: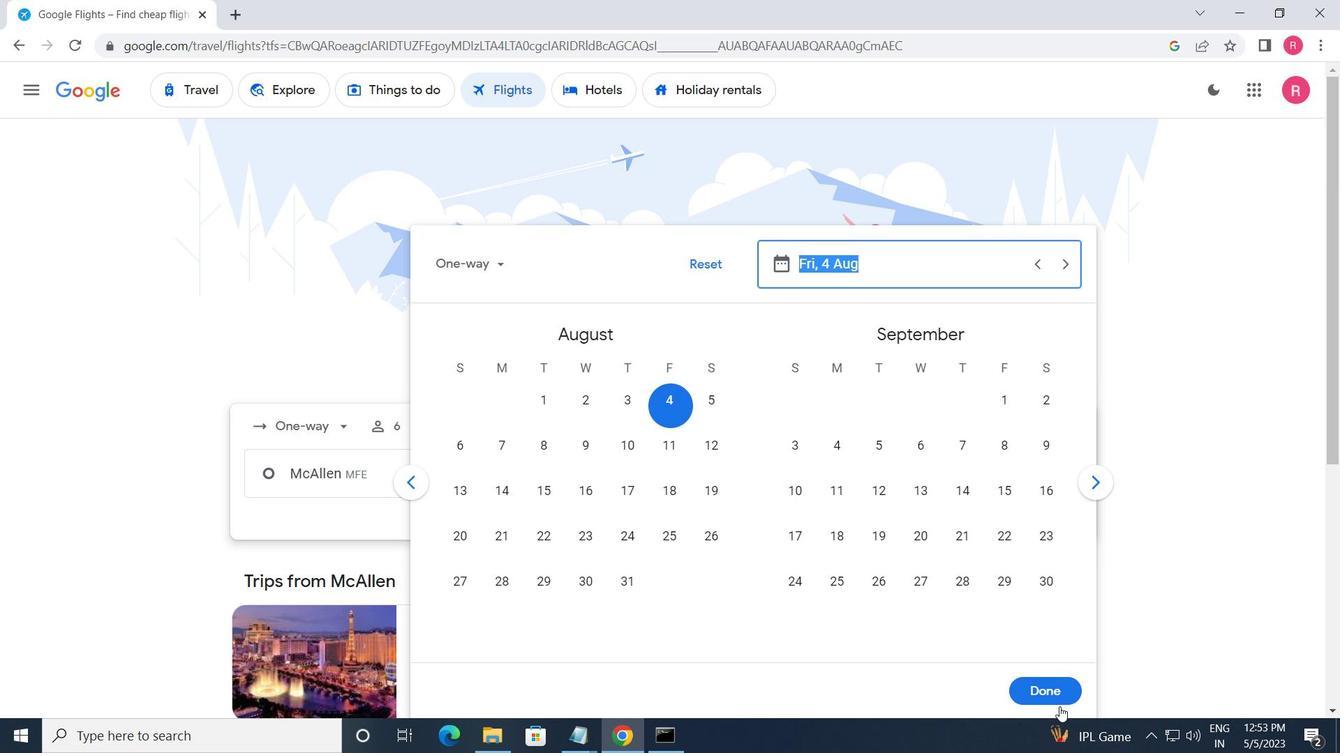 
Action: Mouse pressed left at (1051, 691)
Screenshot: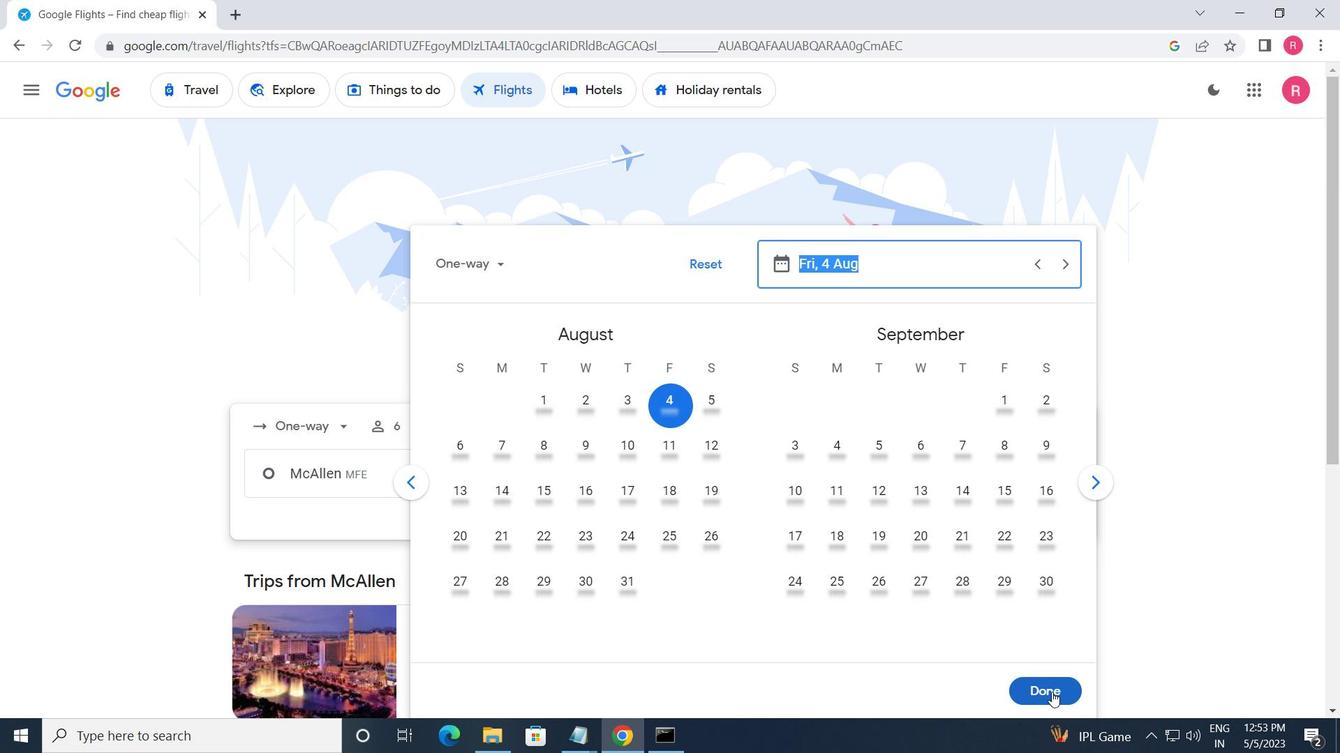 
Action: Mouse moved to (672, 530)
Screenshot: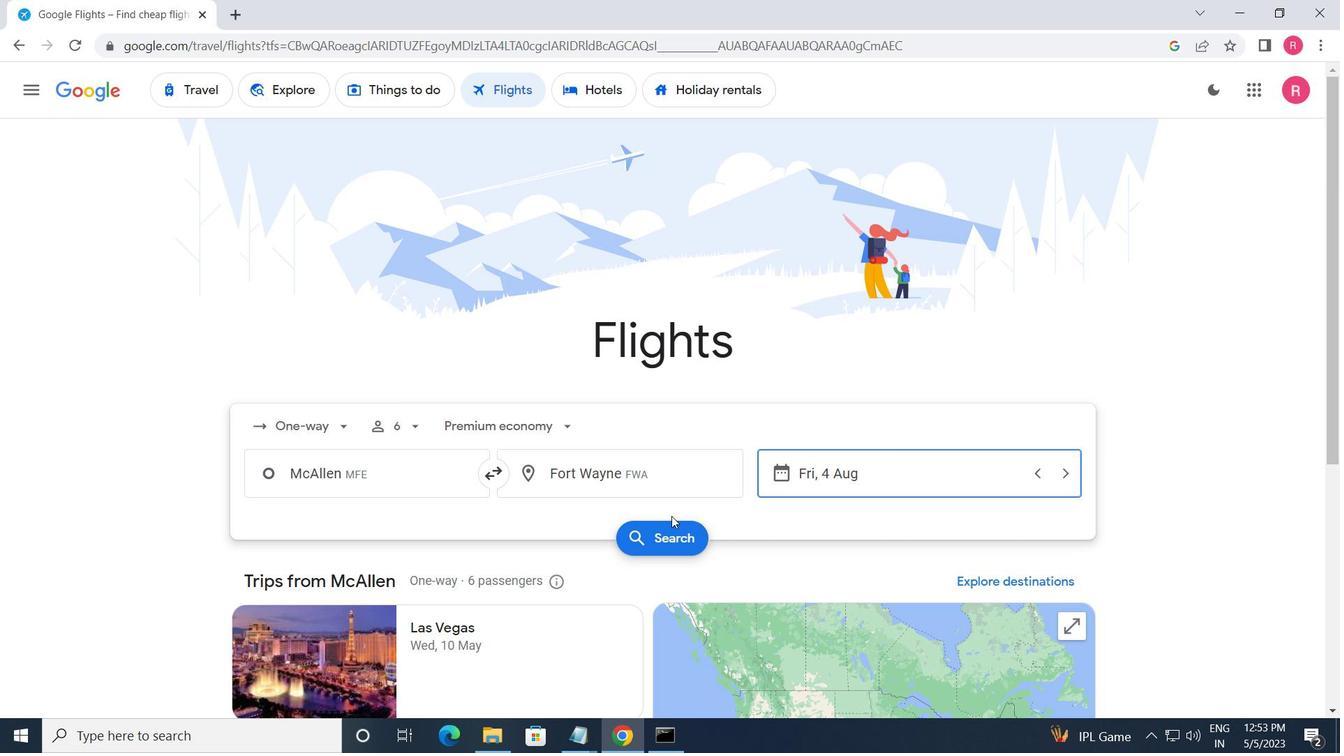 
Action: Mouse pressed left at (672, 530)
Screenshot: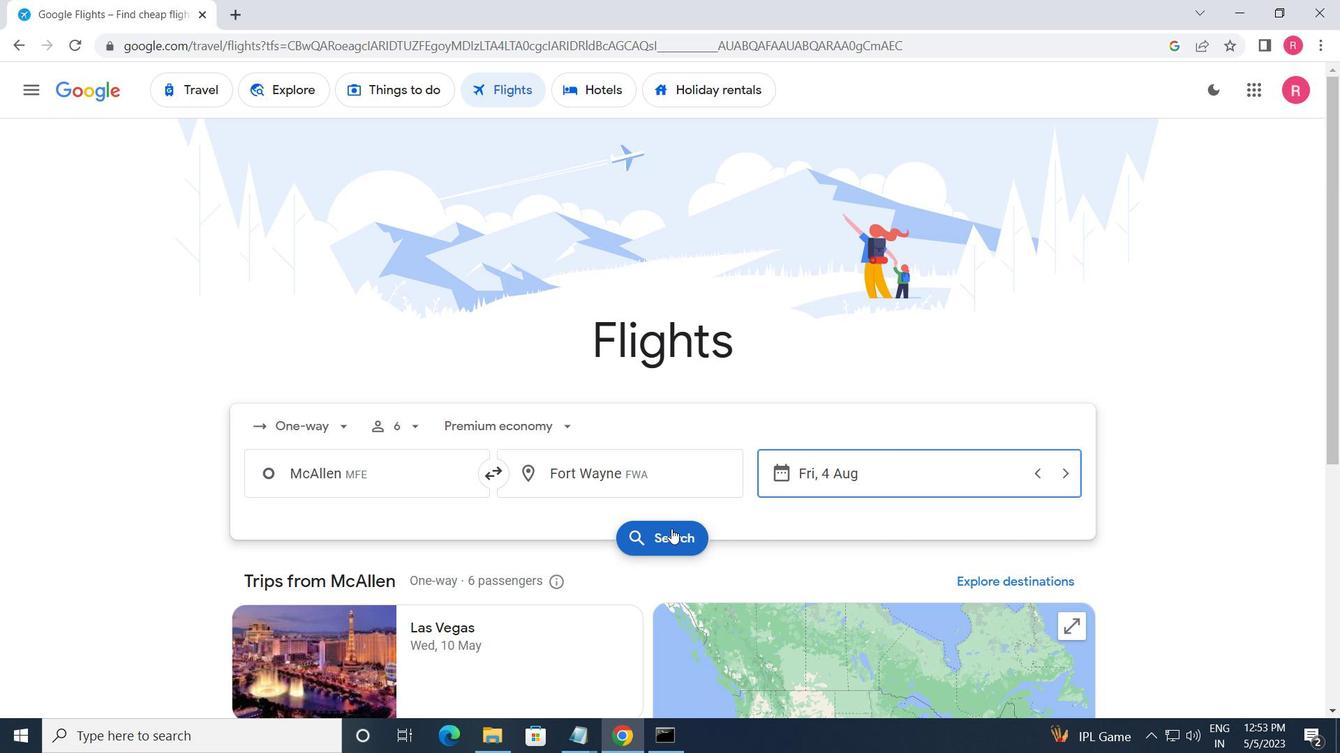 
Action: Mouse moved to (273, 257)
Screenshot: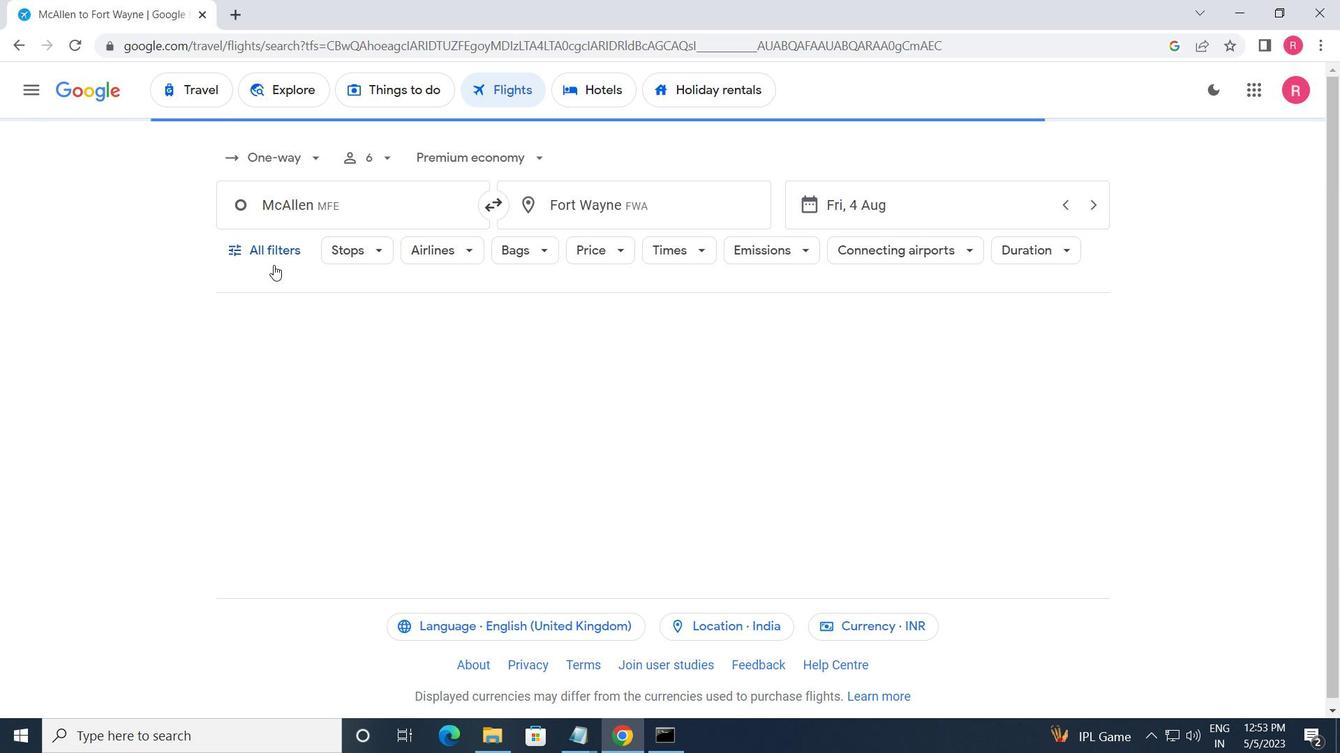 
Action: Mouse pressed left at (273, 257)
Screenshot: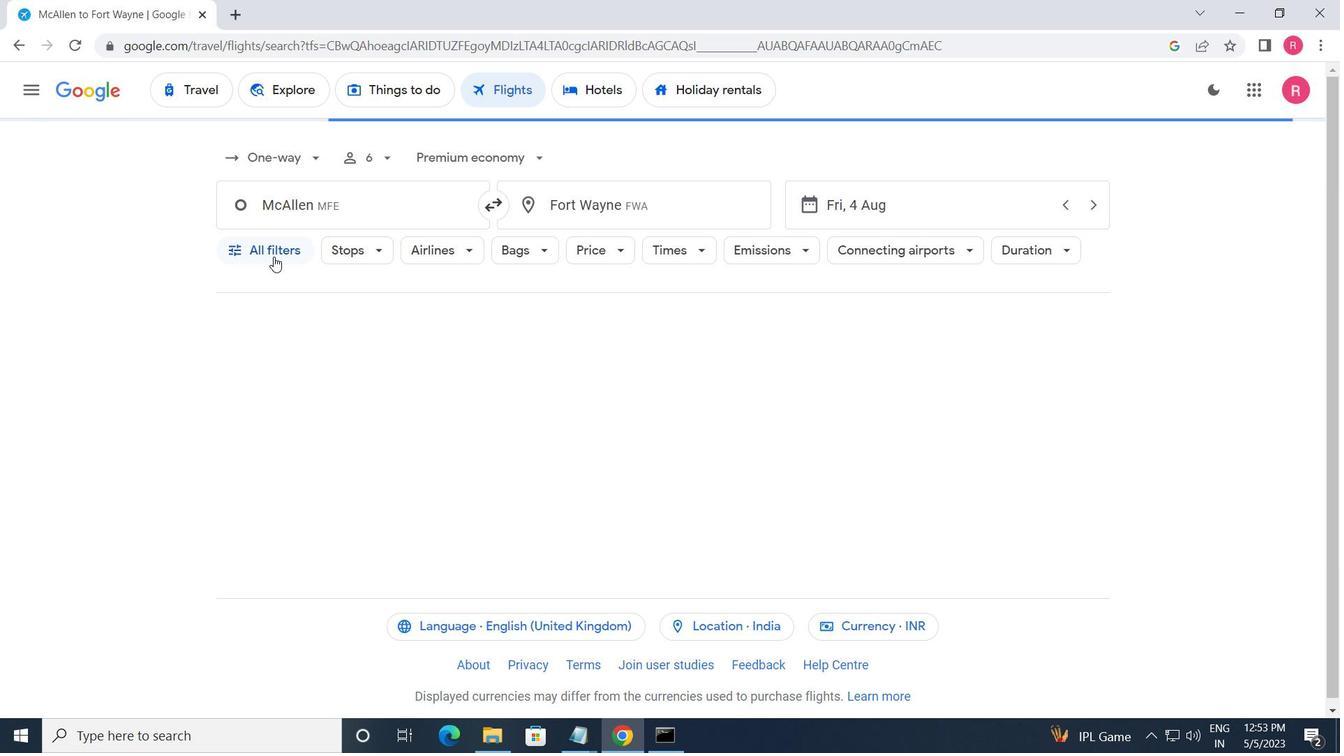 
Action: Mouse moved to (302, 286)
Screenshot: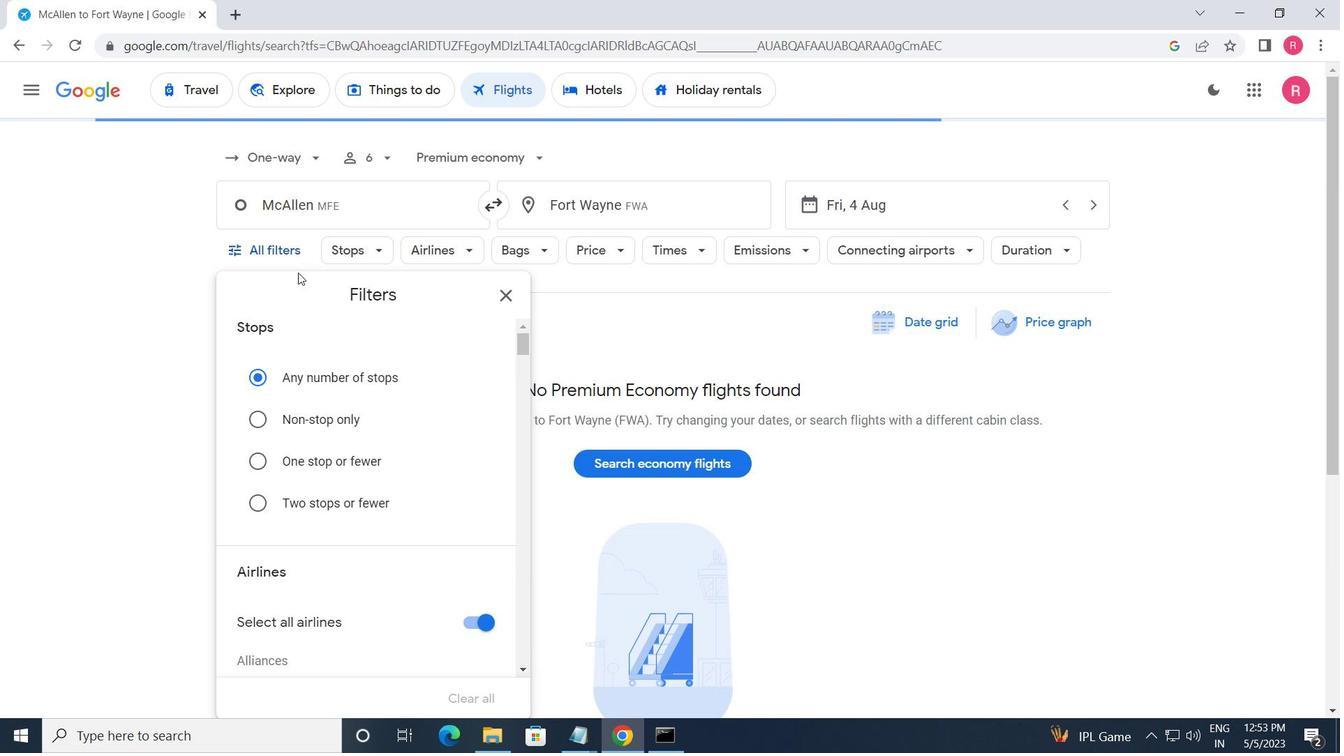 
Action: Mouse scrolled (302, 286) with delta (0, 0)
Screenshot: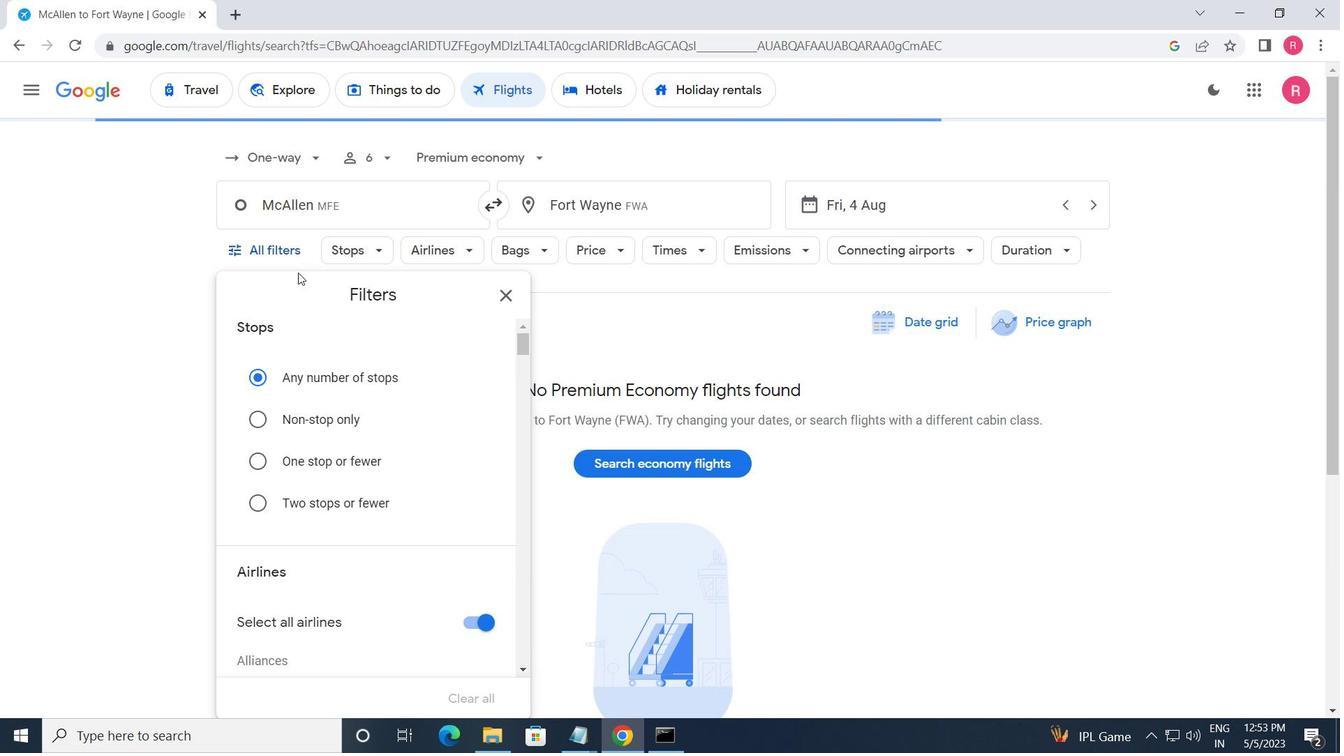 
Action: Mouse moved to (302, 291)
Screenshot: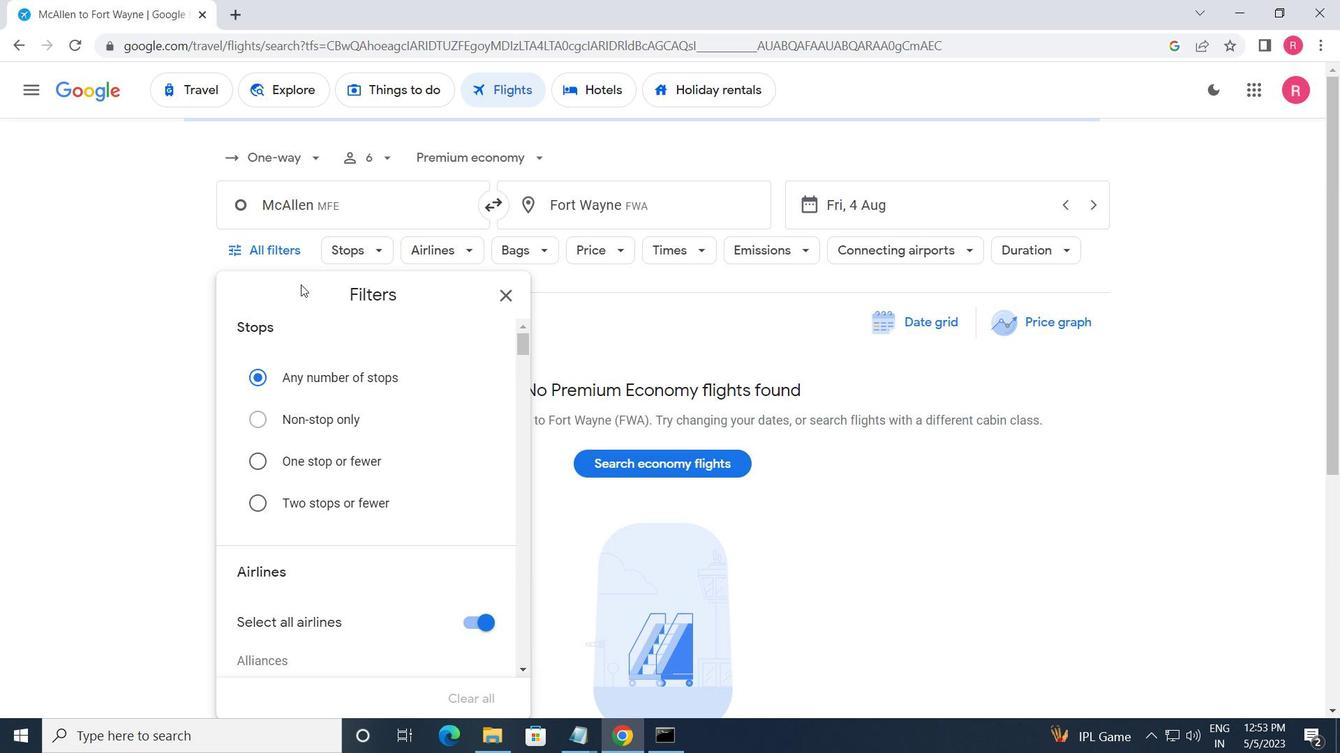 
Action: Mouse scrolled (302, 290) with delta (0, 0)
Screenshot: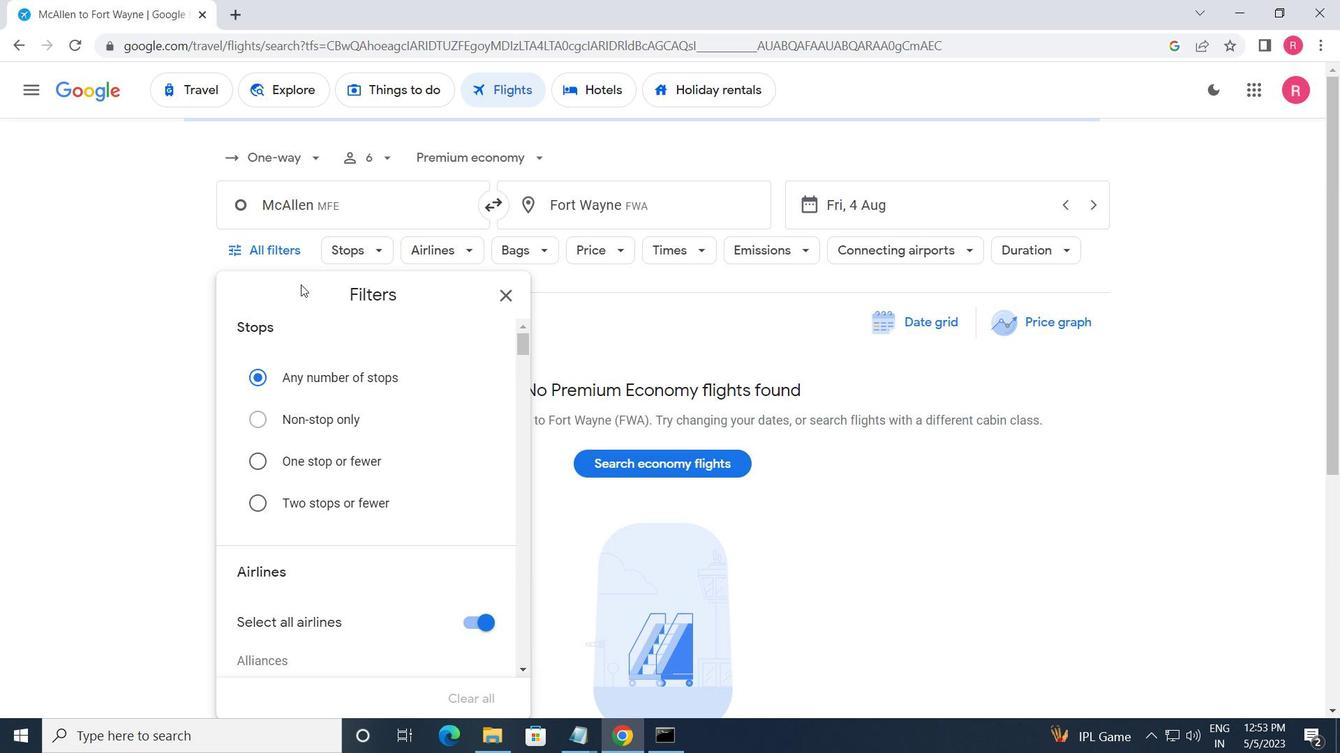 
Action: Mouse moved to (305, 296)
Screenshot: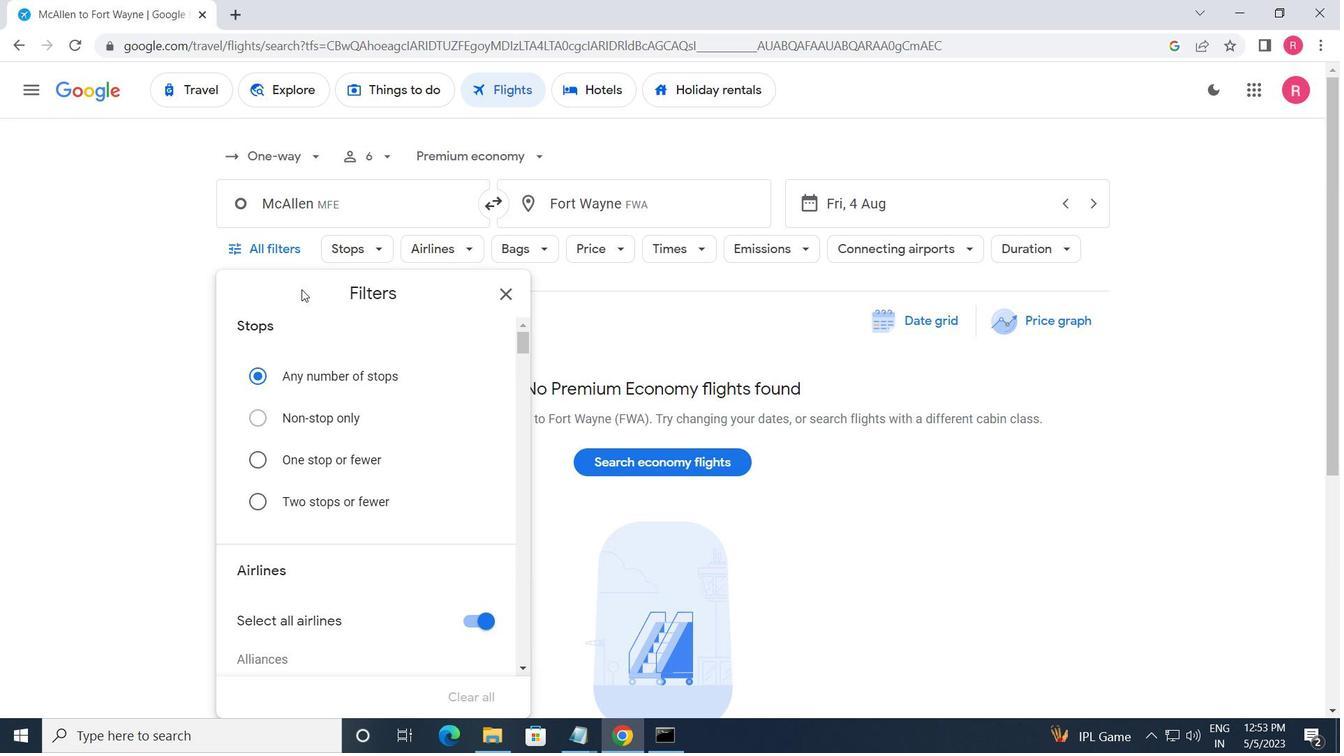 
Action: Mouse scrolled (305, 295) with delta (0, 0)
Screenshot: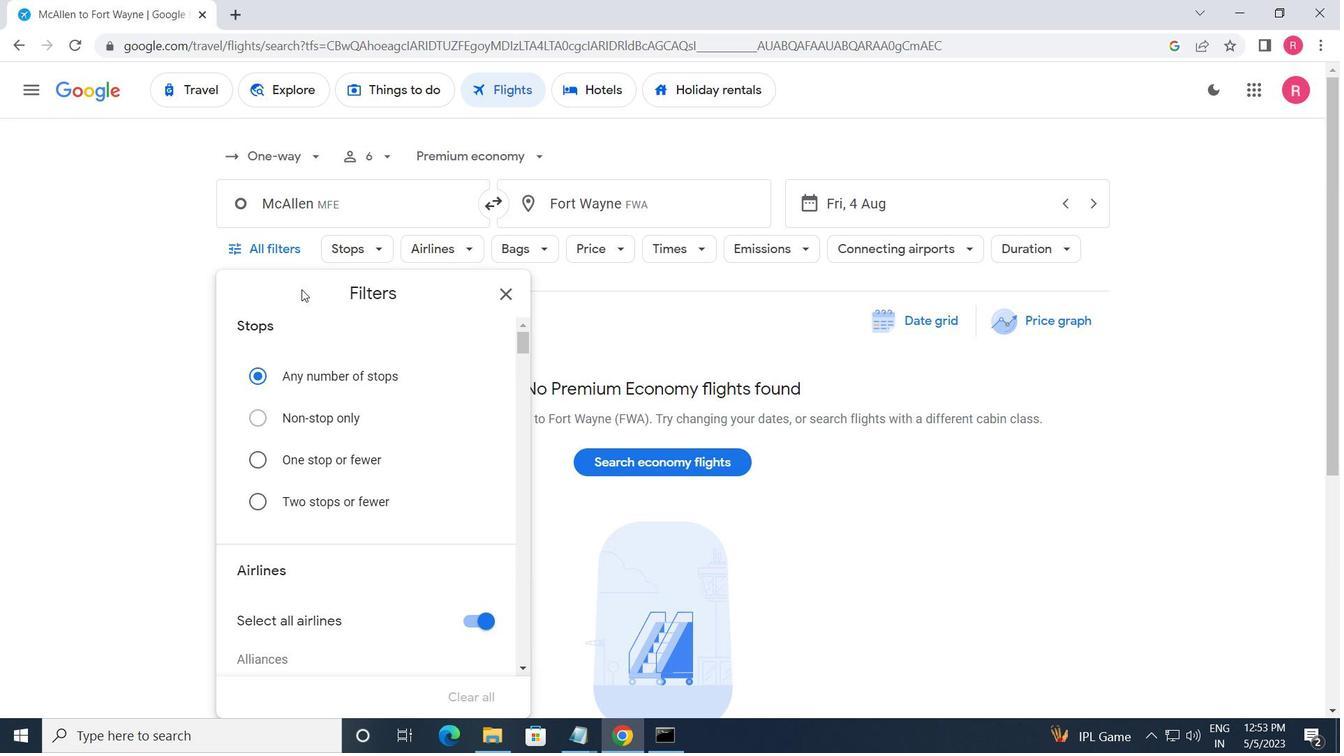 
Action: Mouse moved to (395, 264)
Screenshot: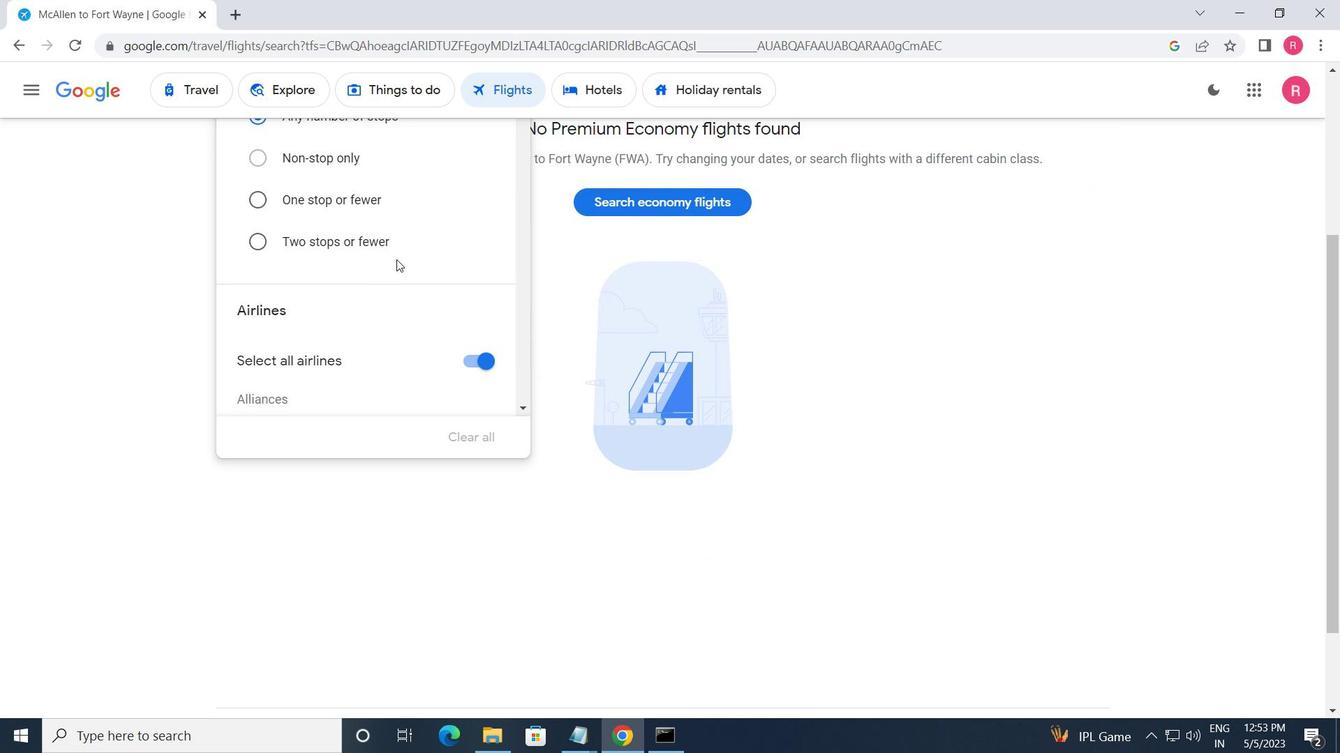 
Action: Mouse scrolled (395, 265) with delta (0, 0)
Screenshot: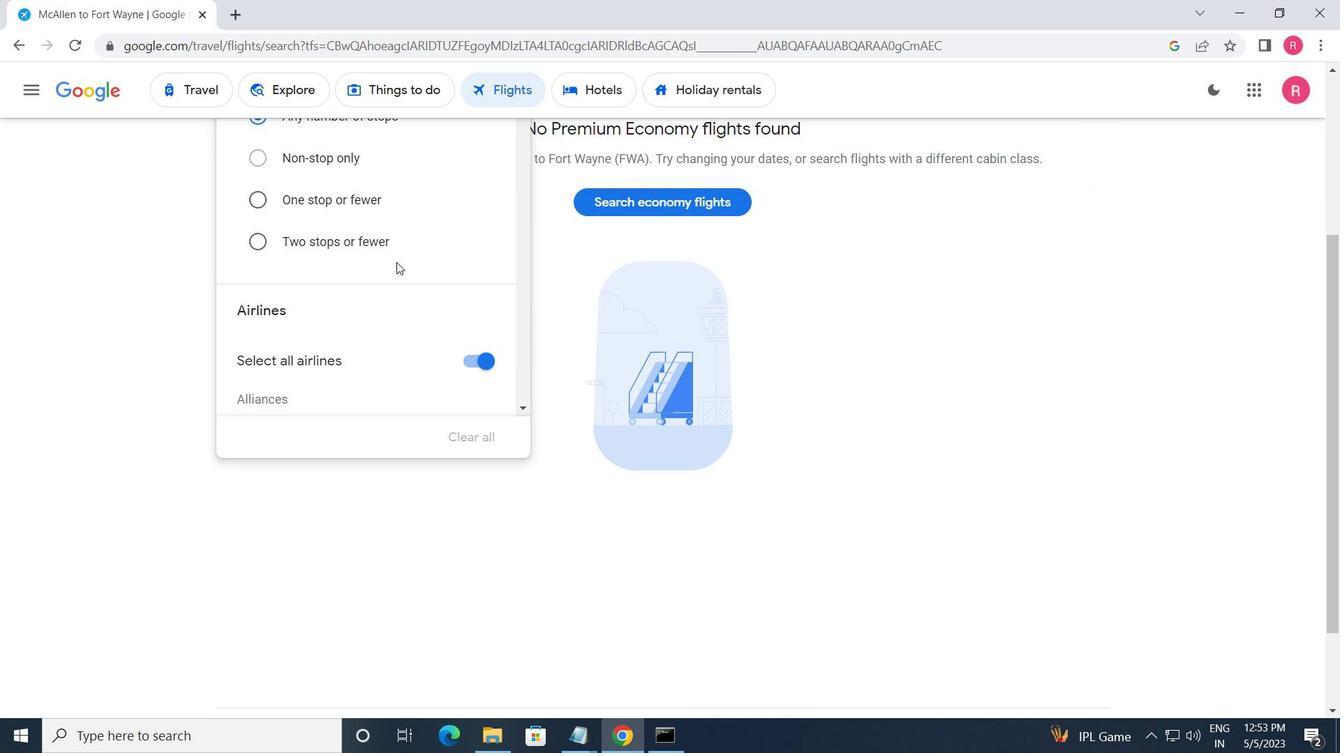 
Action: Mouse moved to (394, 265)
Screenshot: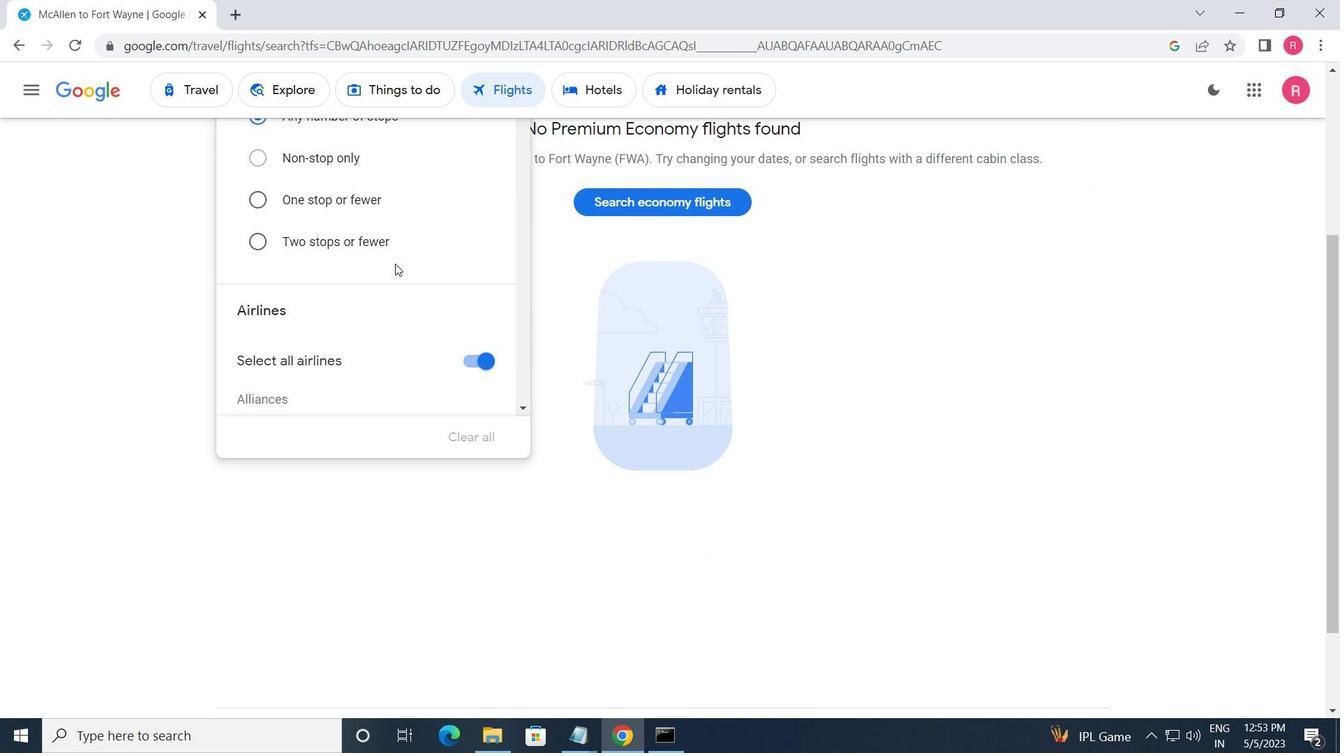 
Action: Mouse scrolled (394, 265) with delta (0, 0)
Screenshot: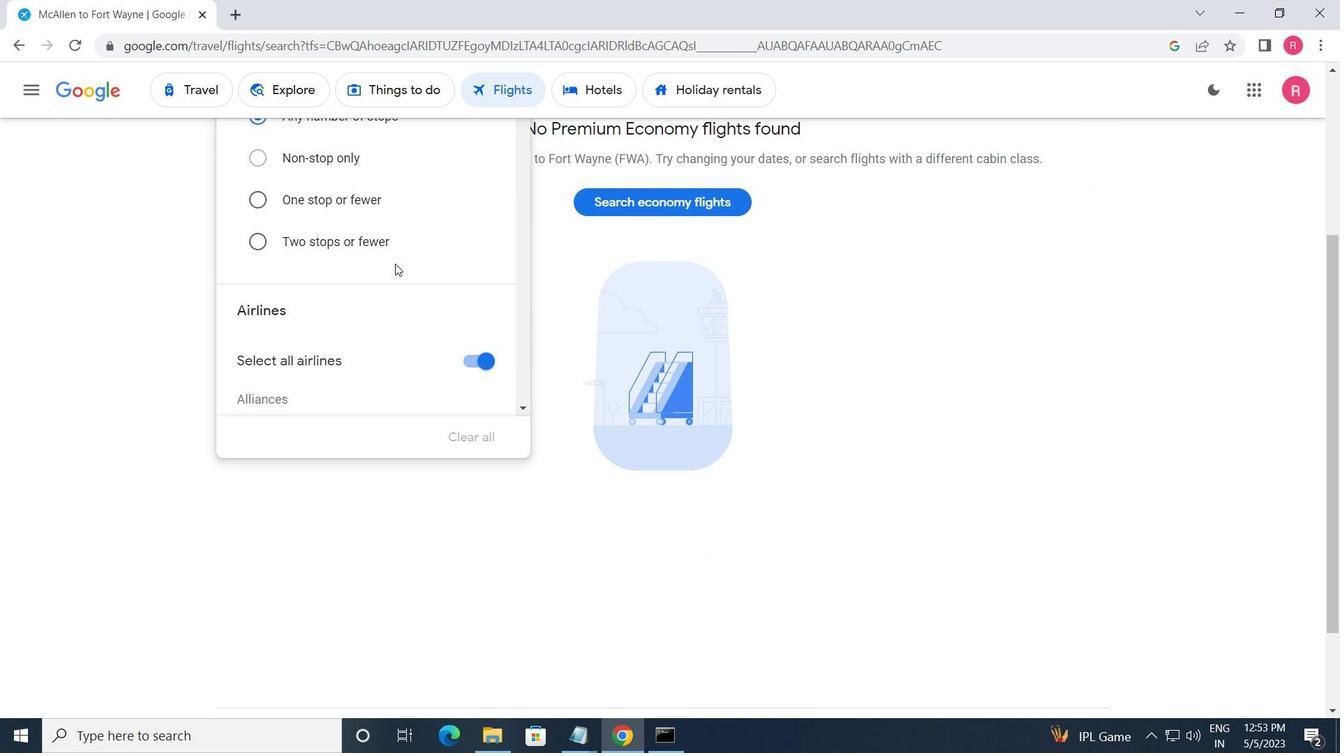 
Action: Mouse moved to (400, 262)
Screenshot: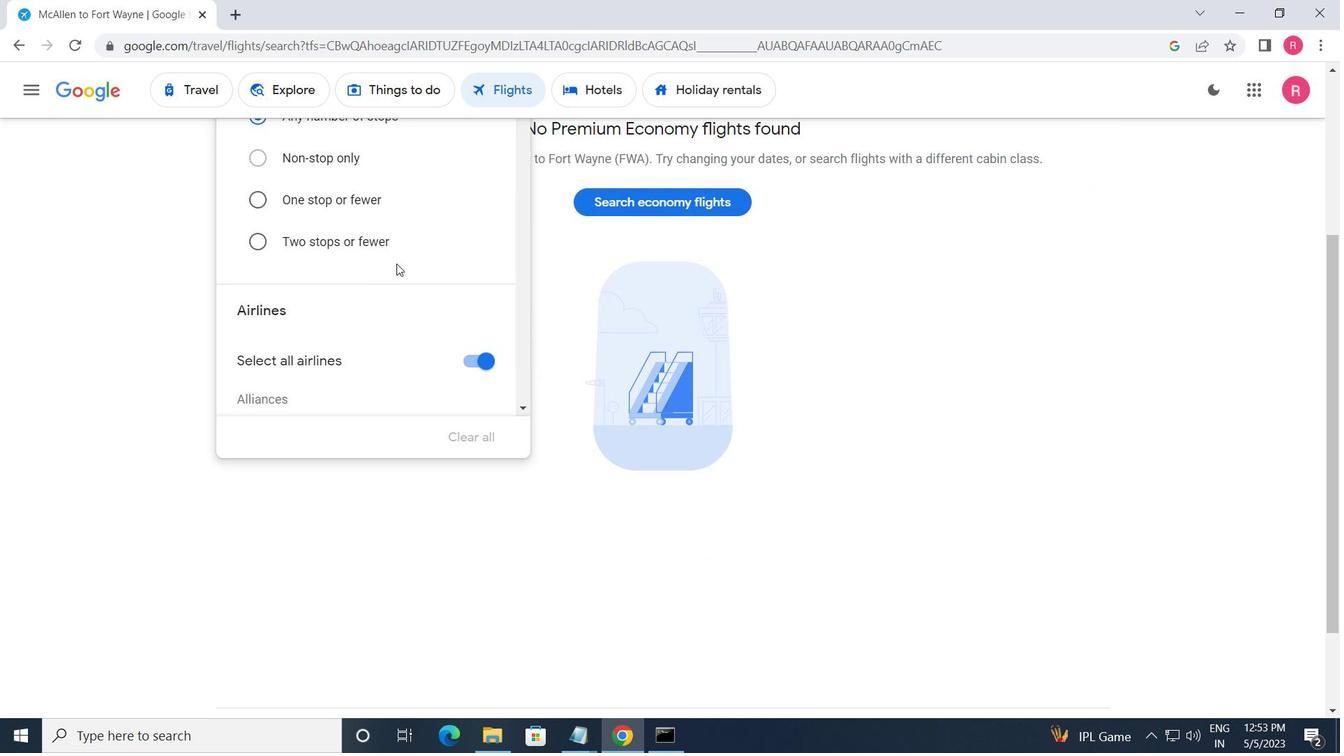 
Action: Mouse scrolled (400, 261) with delta (0, 0)
Screenshot: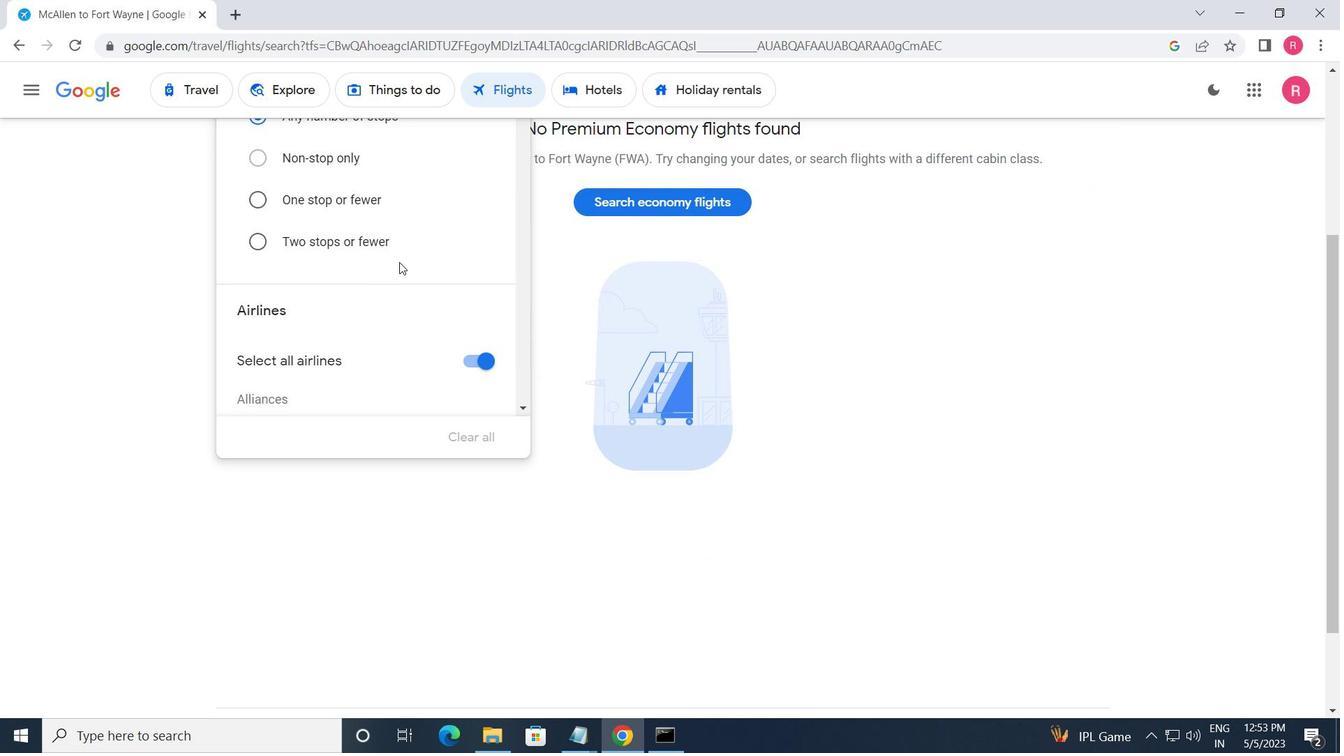 
Action: Mouse moved to (402, 261)
Screenshot: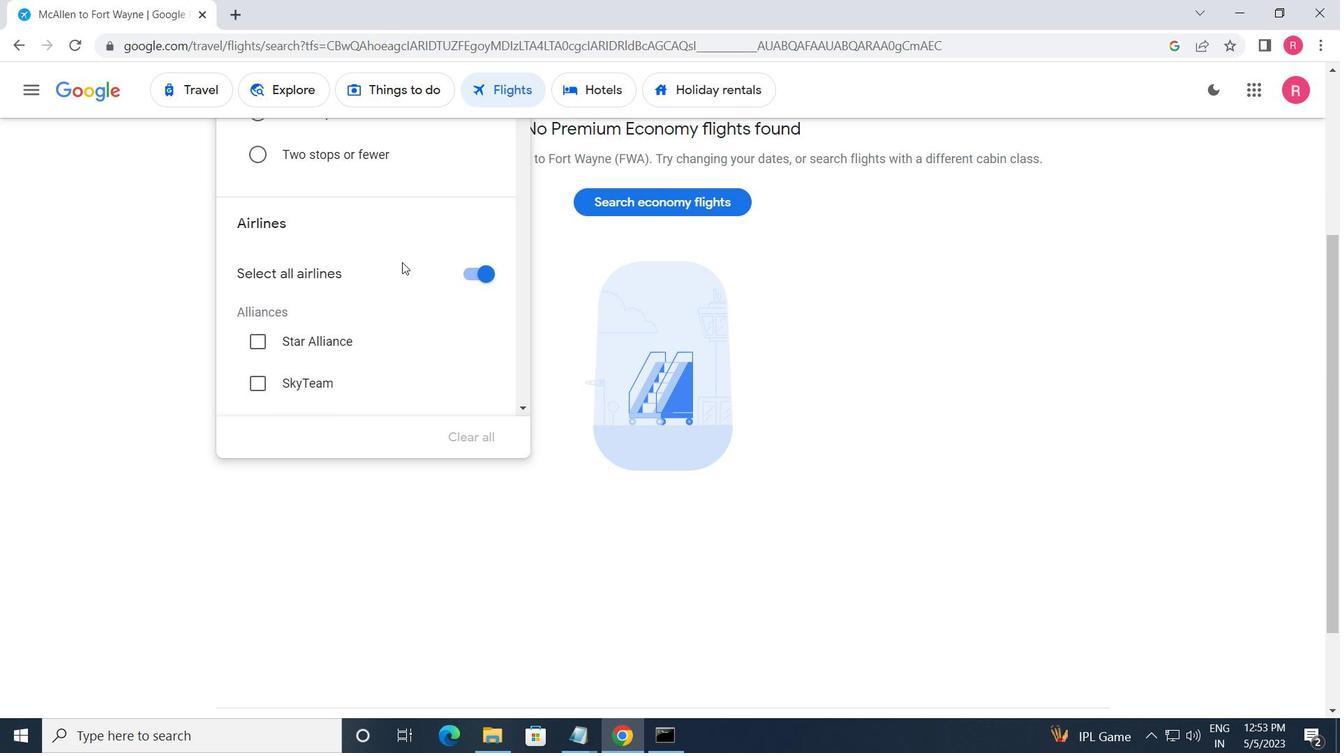 
Action: Mouse scrolled (402, 260) with delta (0, 0)
Screenshot: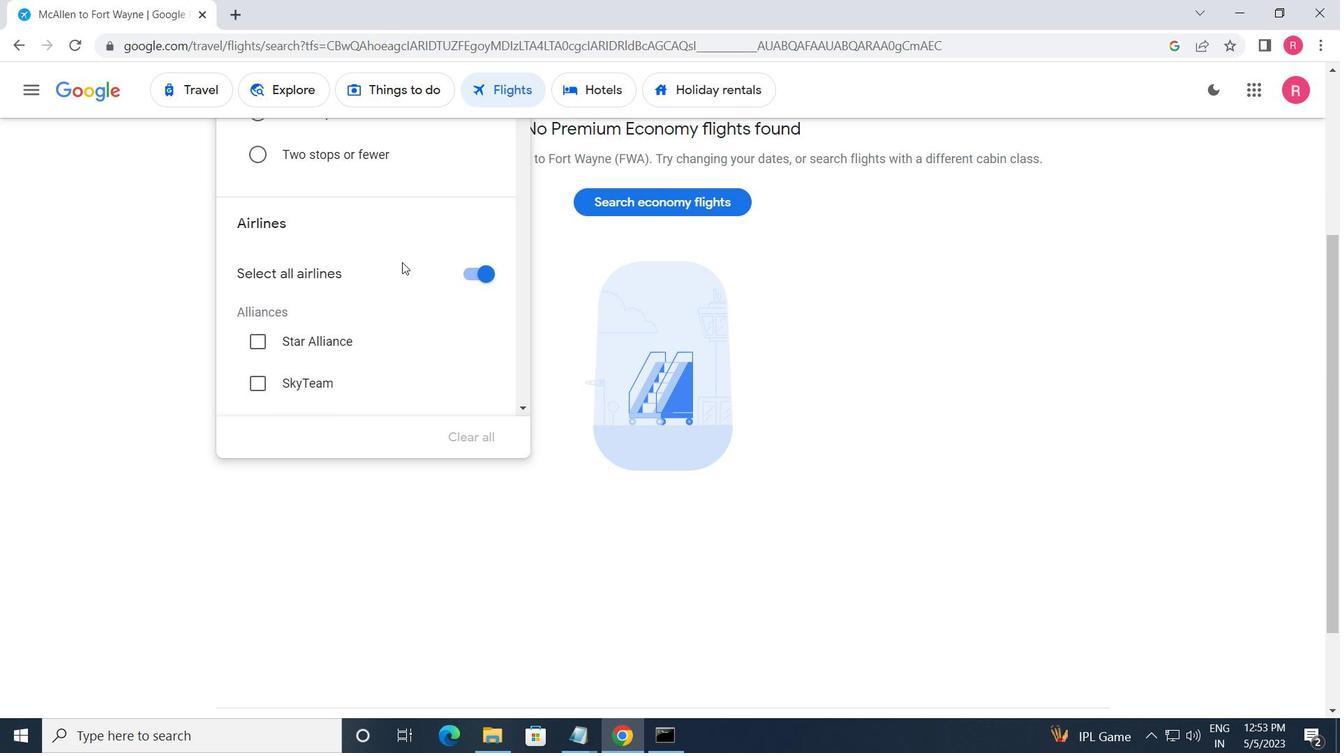 
Action: Mouse scrolled (402, 260) with delta (0, 0)
Screenshot: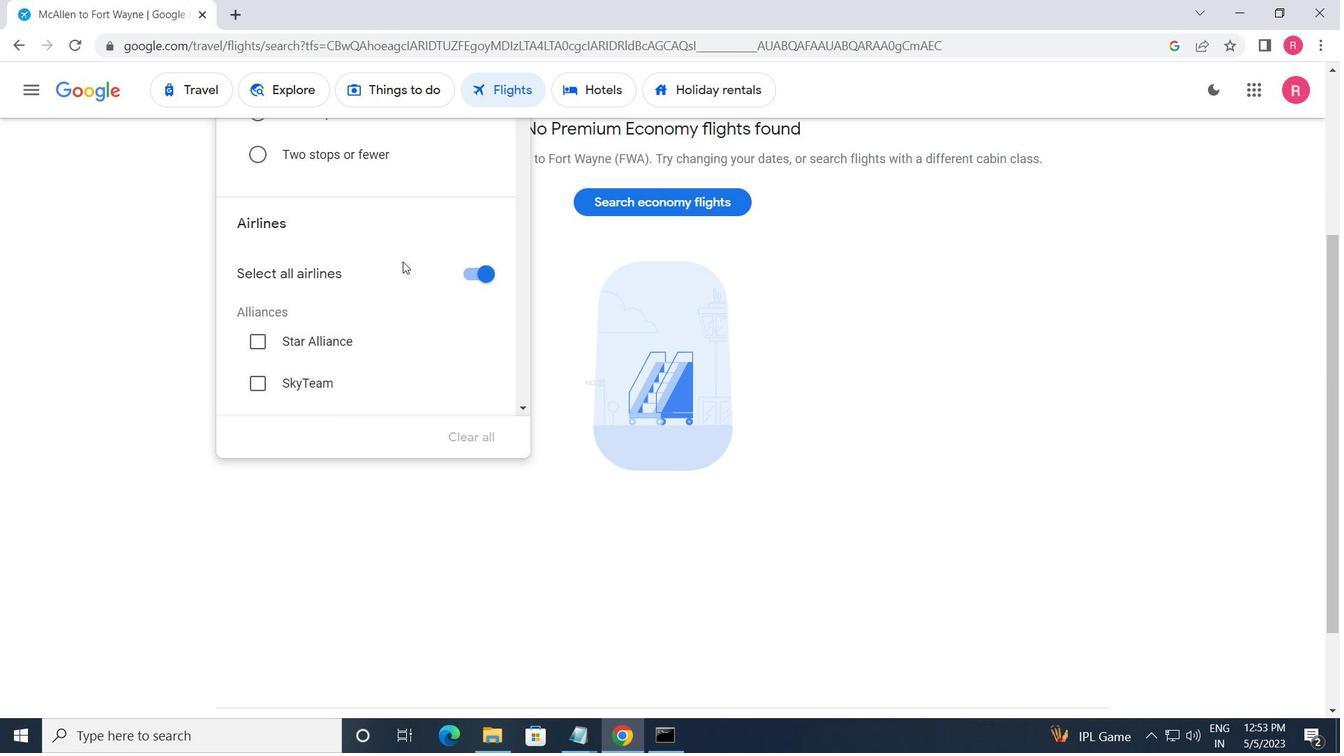 
Action: Mouse moved to (404, 262)
Screenshot: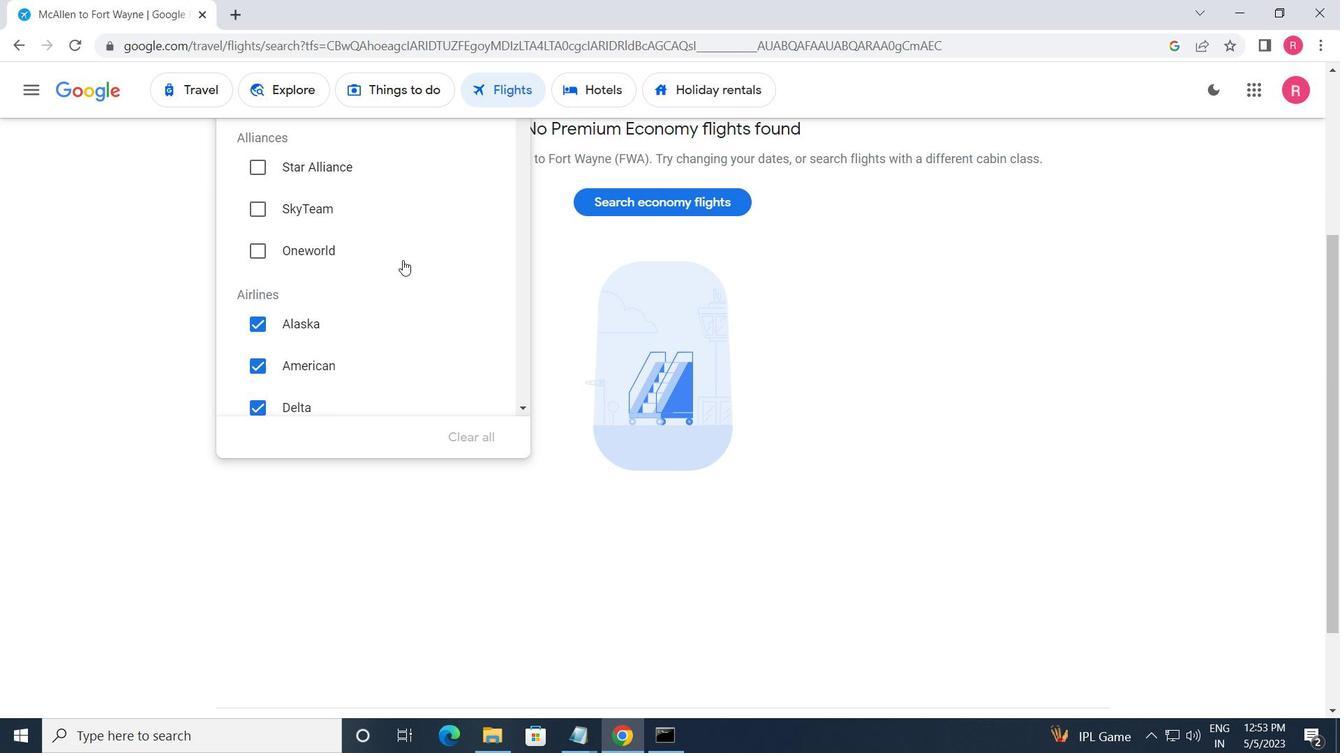 
Action: Mouse scrolled (404, 261) with delta (0, 0)
Screenshot: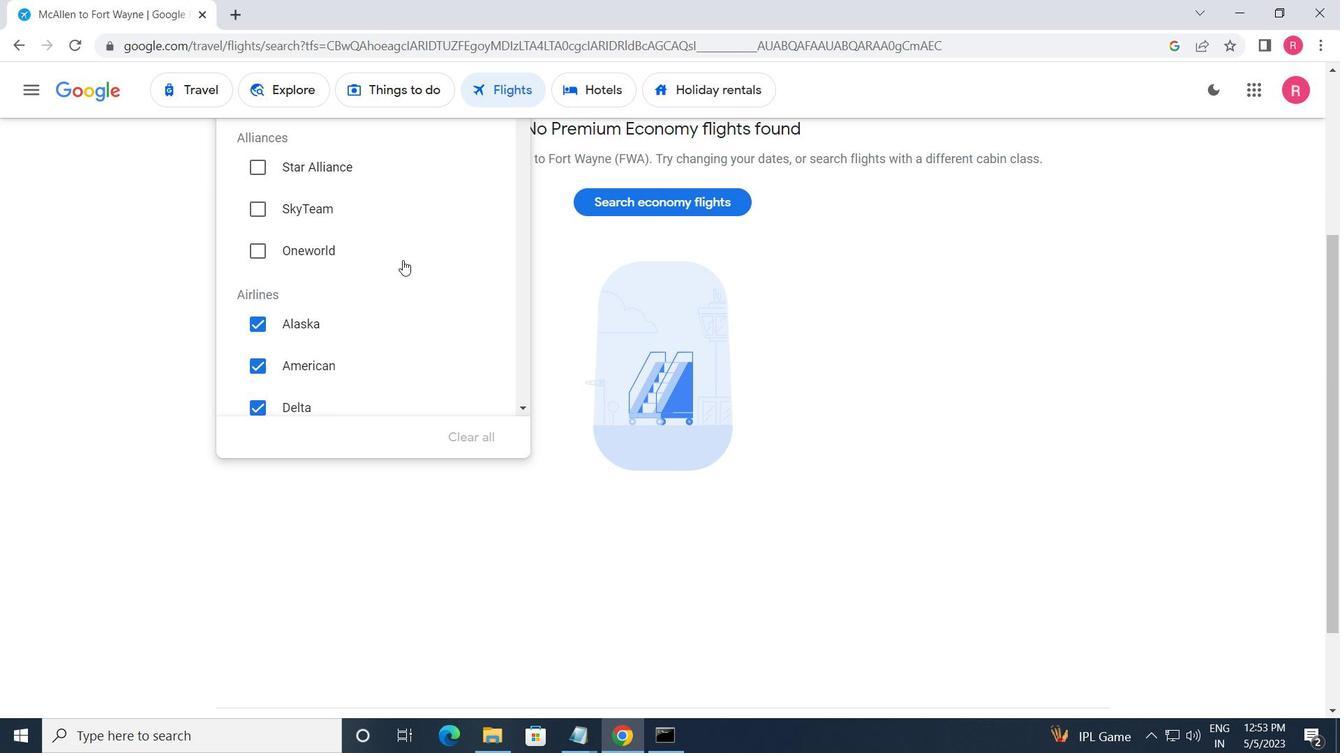 
Action: Mouse moved to (404, 263)
Screenshot: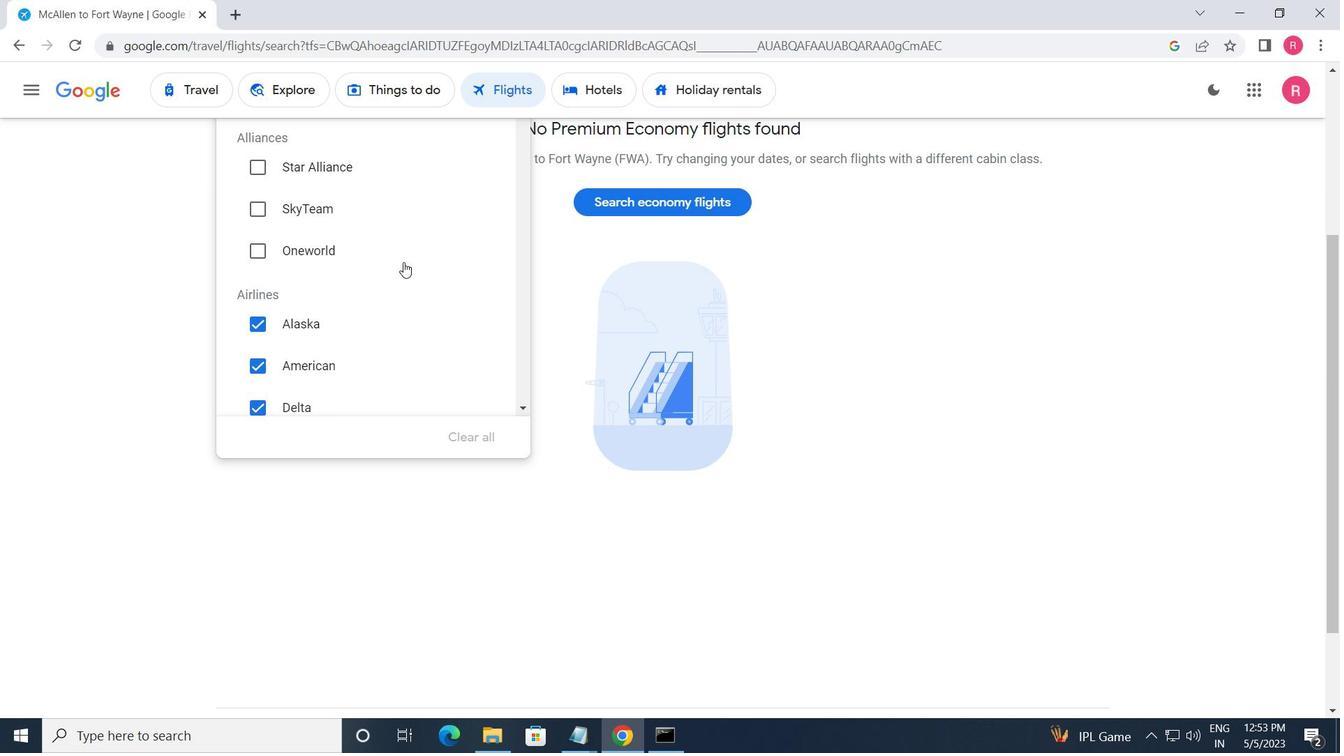 
Action: Mouse scrolled (404, 262) with delta (0, 0)
Screenshot: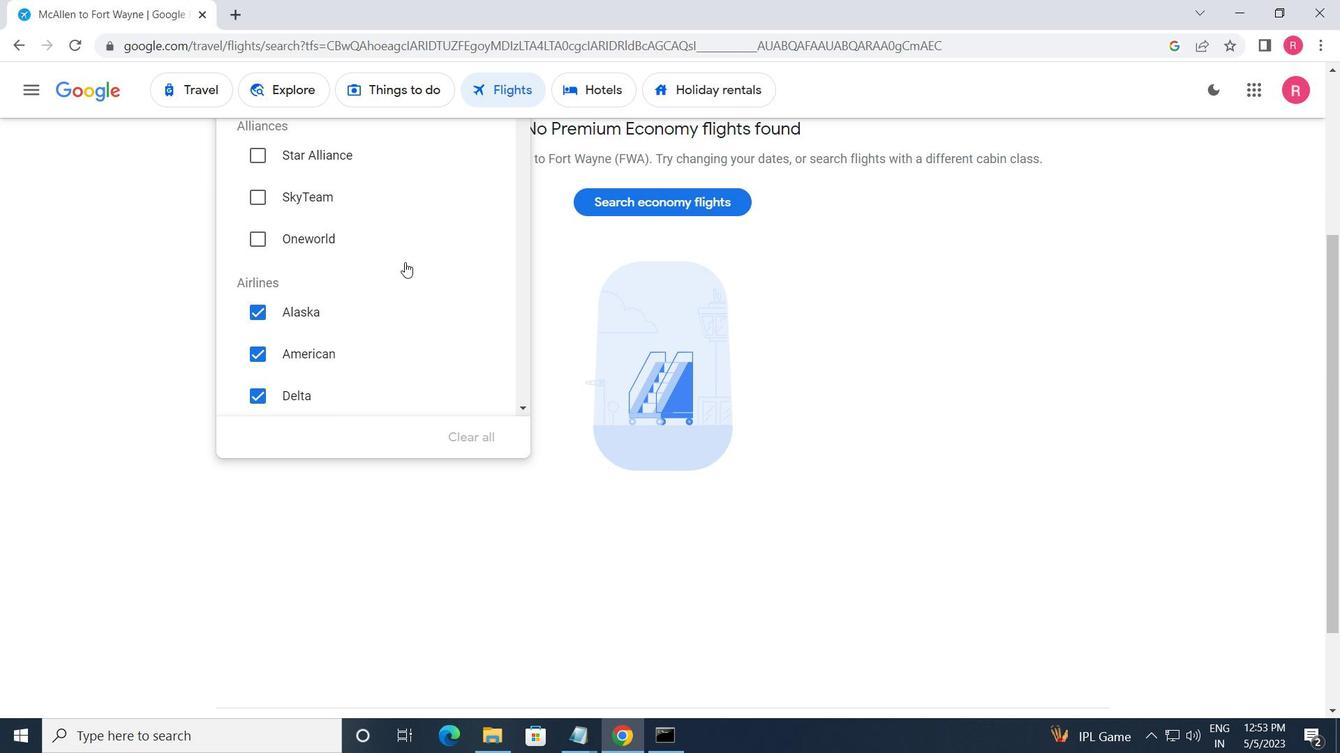 
Action: Mouse moved to (404, 263)
Screenshot: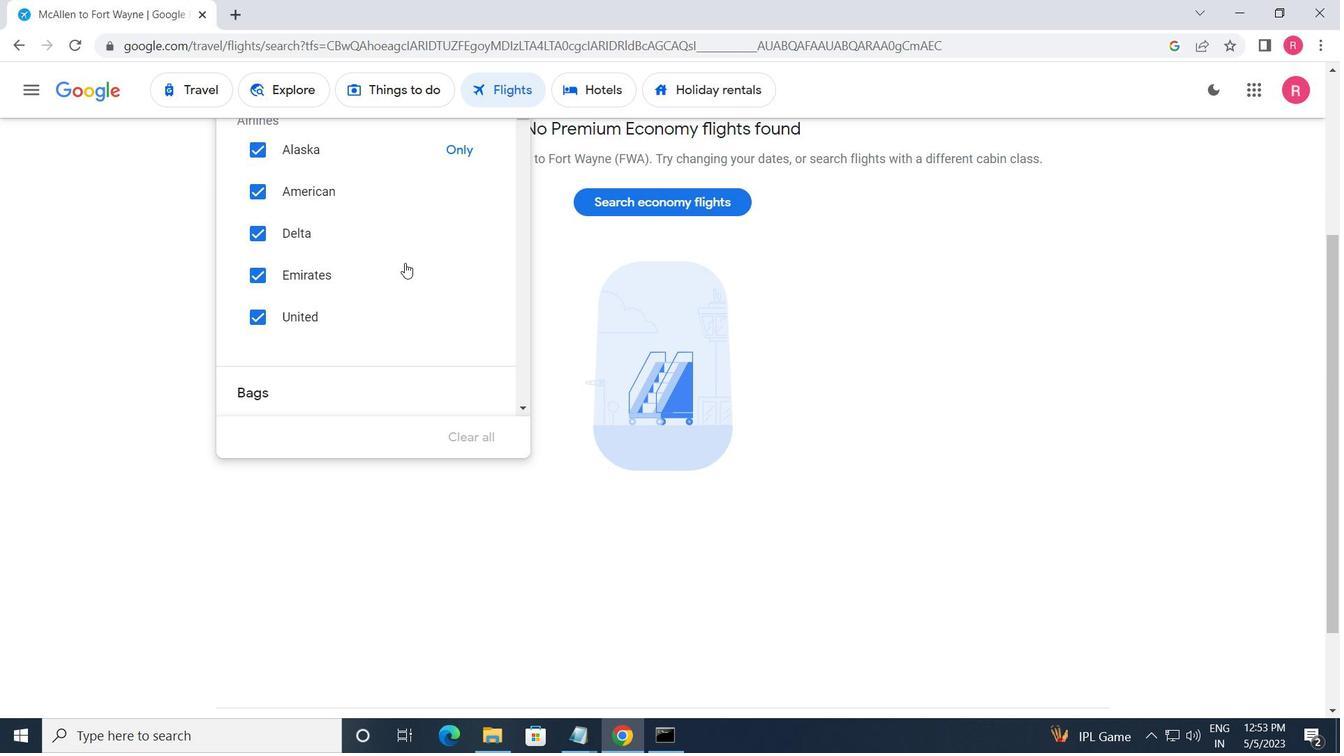 
Action: Mouse scrolled (404, 264) with delta (0, 0)
Screenshot: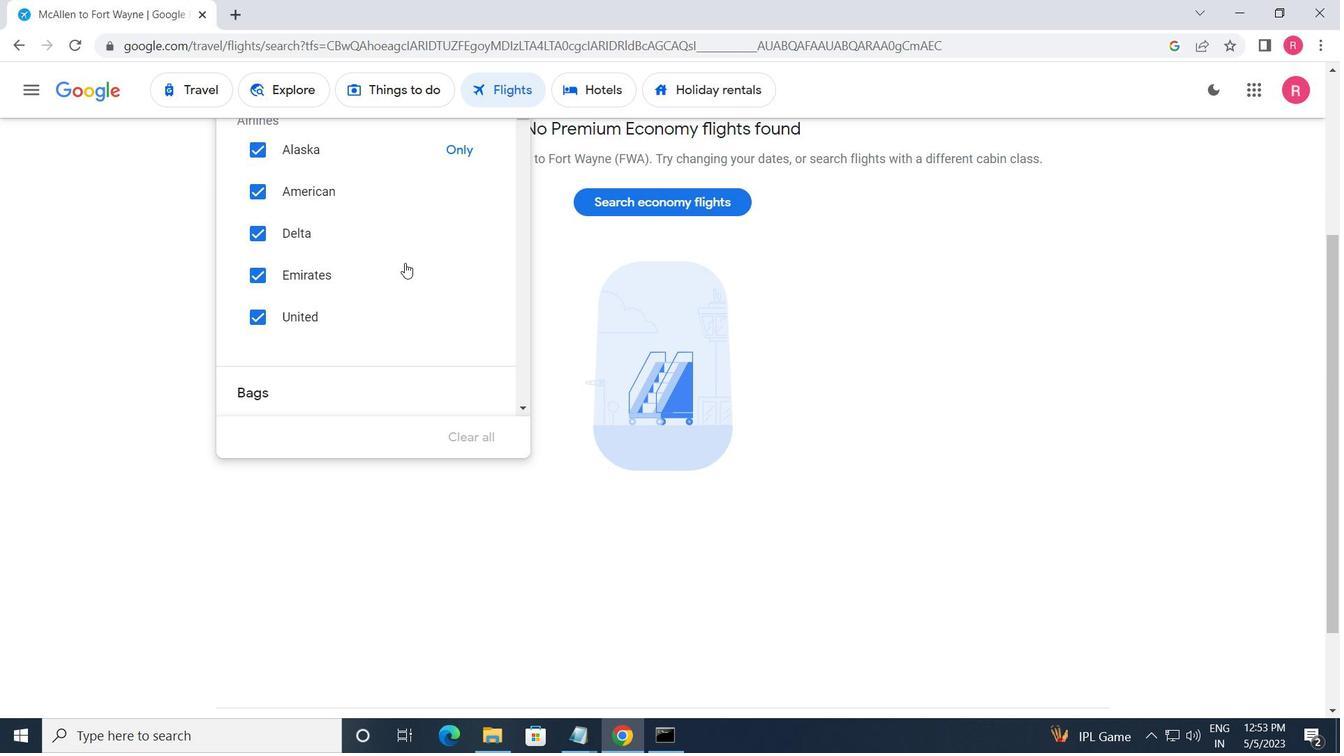 
Action: Mouse moved to (405, 263)
Screenshot: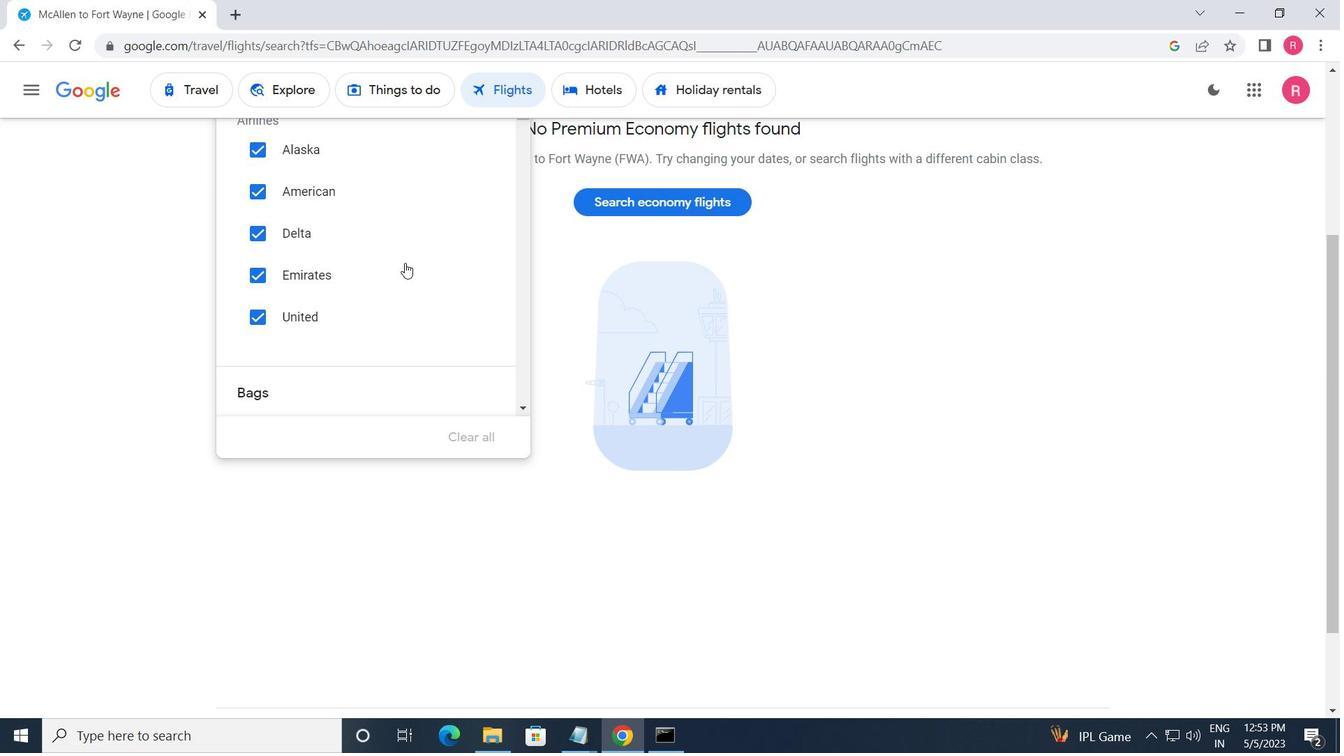 
Action: Mouse scrolled (405, 264) with delta (0, 0)
Screenshot: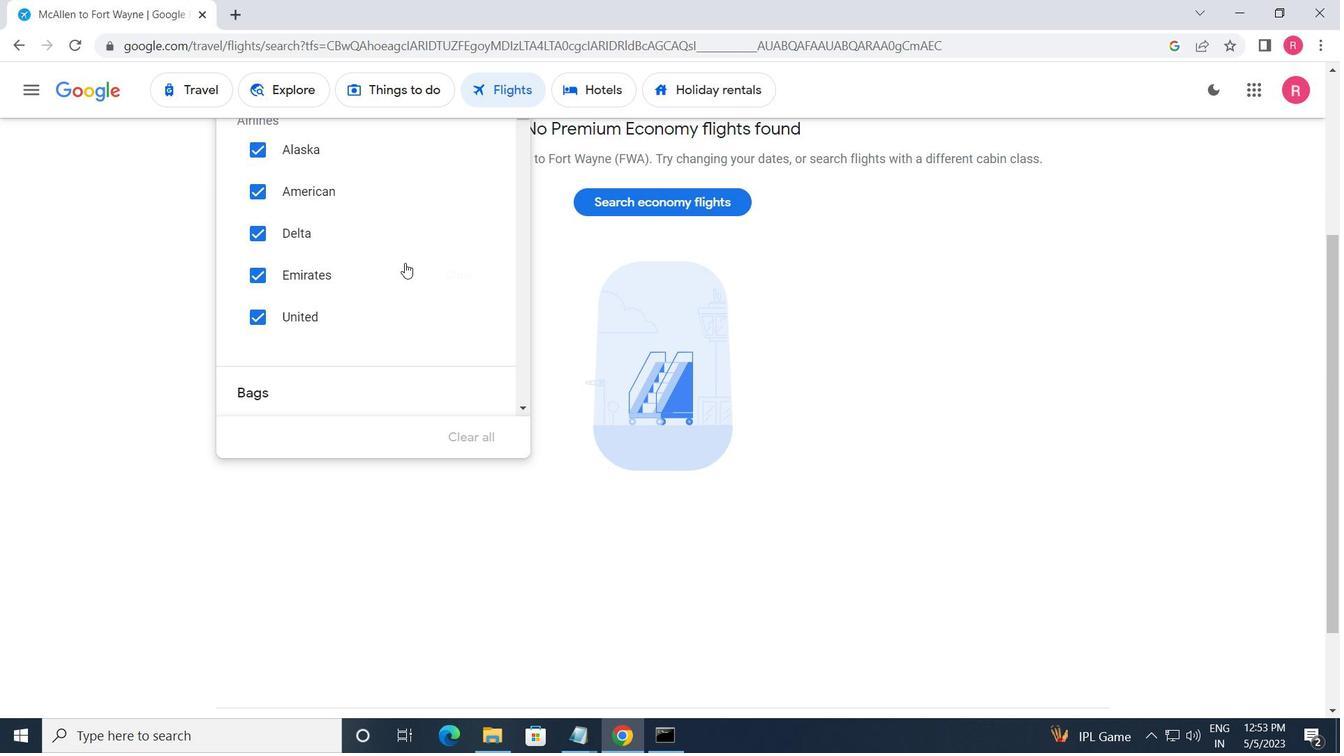 
Action: Mouse moved to (409, 263)
Screenshot: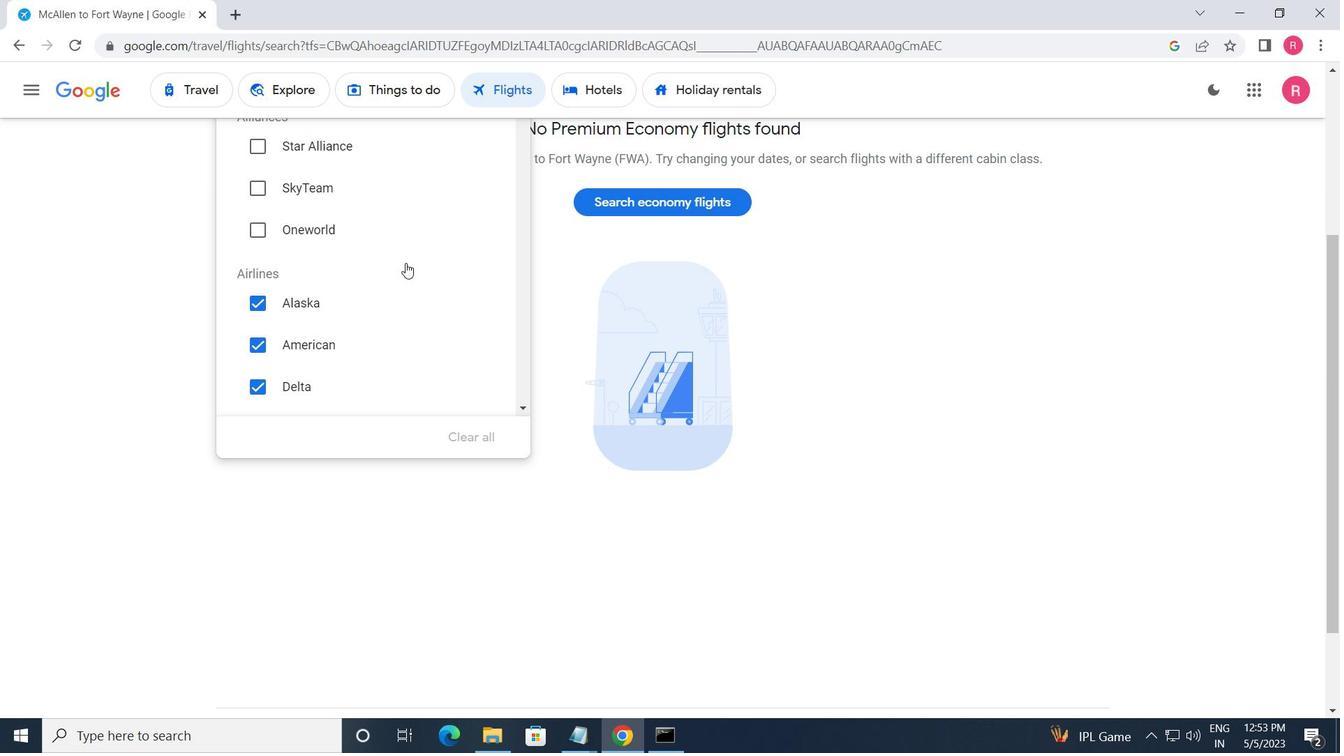 
Action: Mouse scrolled (409, 263) with delta (0, 0)
Screenshot: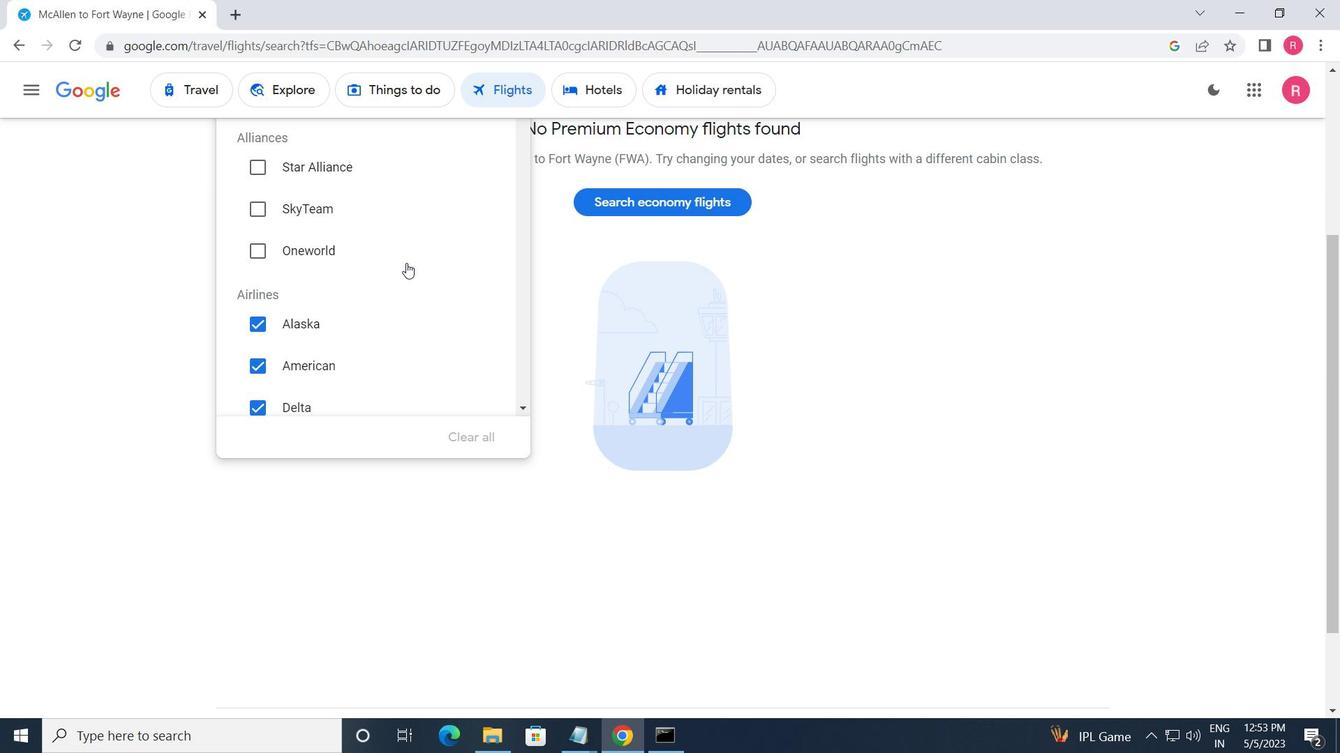 
Action: Mouse scrolled (409, 263) with delta (0, 0)
Screenshot: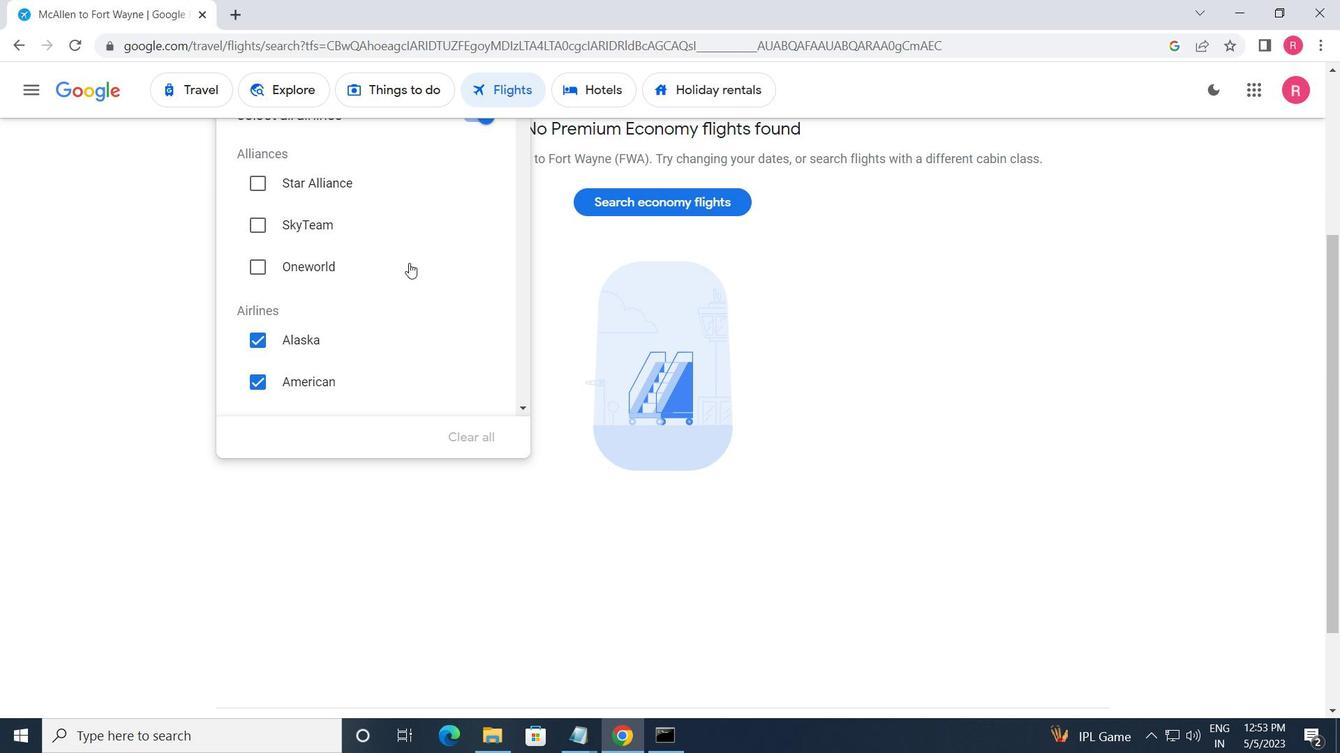 
Action: Mouse moved to (474, 274)
Screenshot: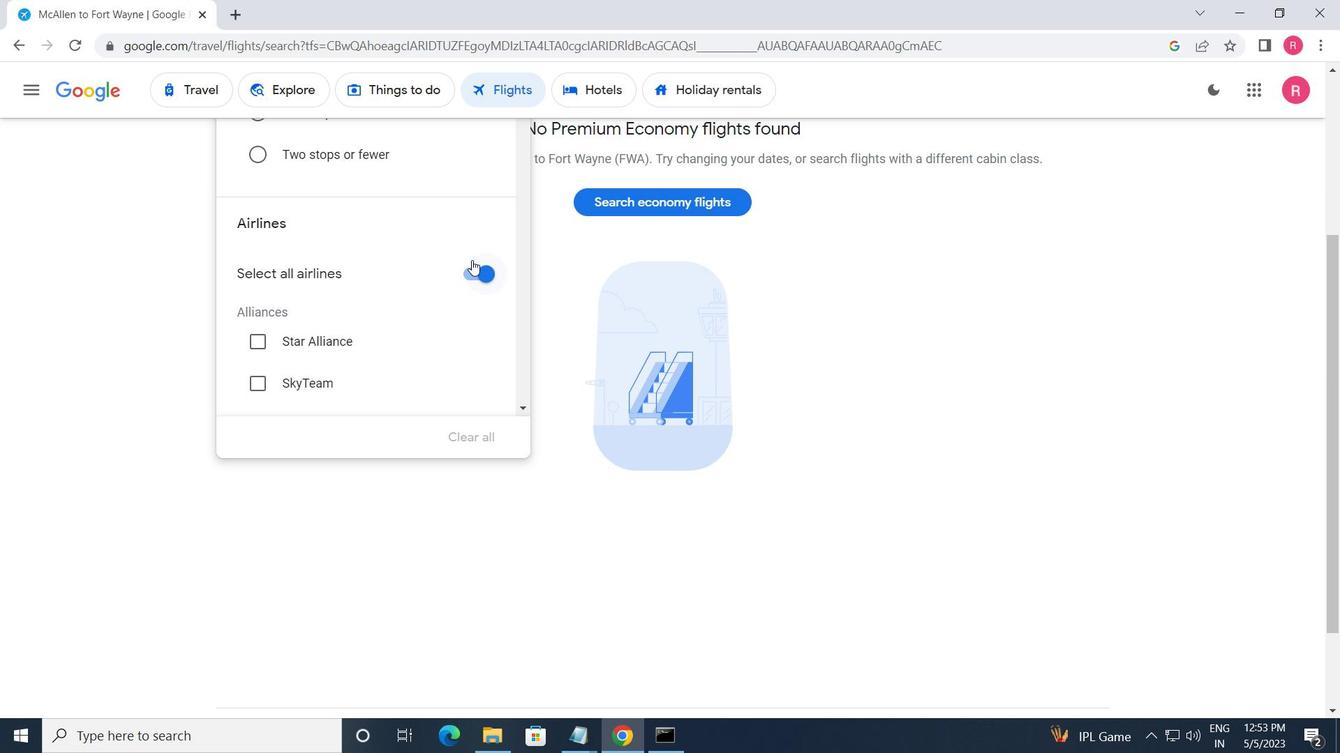 
Action: Mouse pressed left at (474, 274)
Screenshot: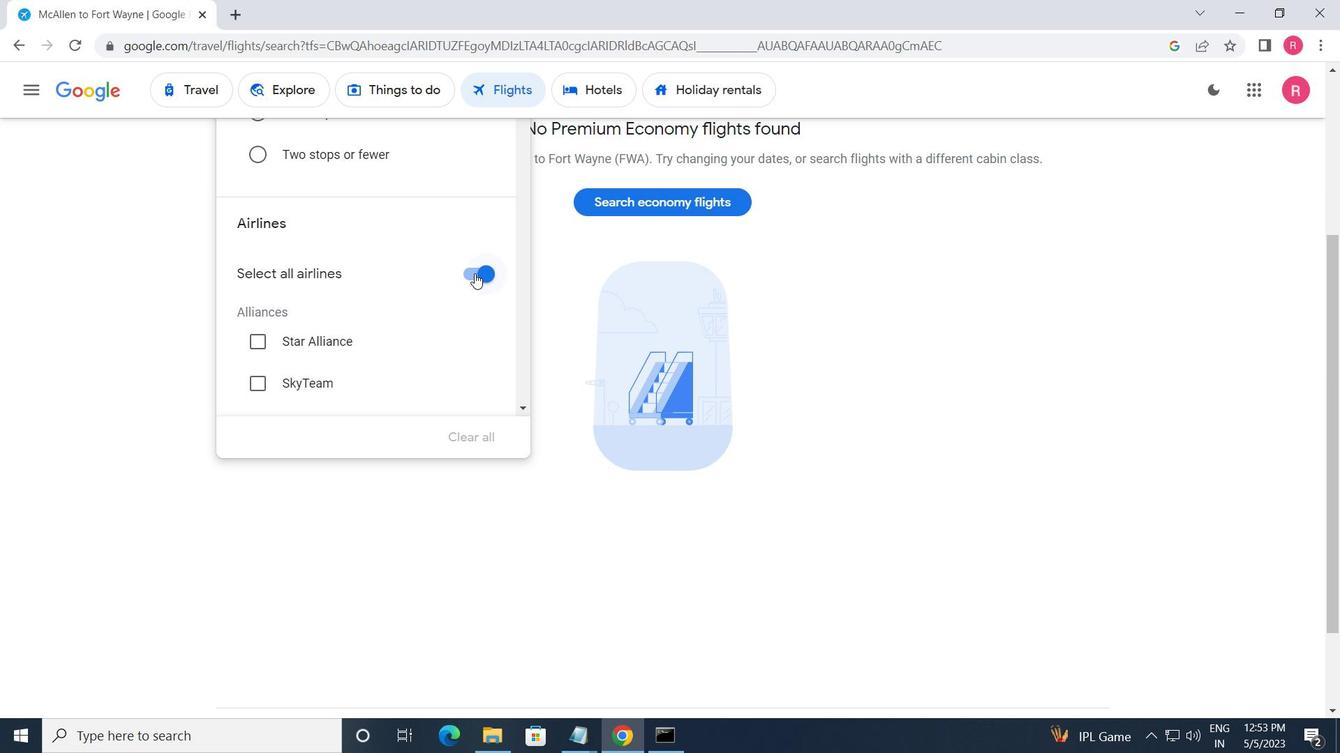 
Action: Mouse moved to (420, 267)
Screenshot: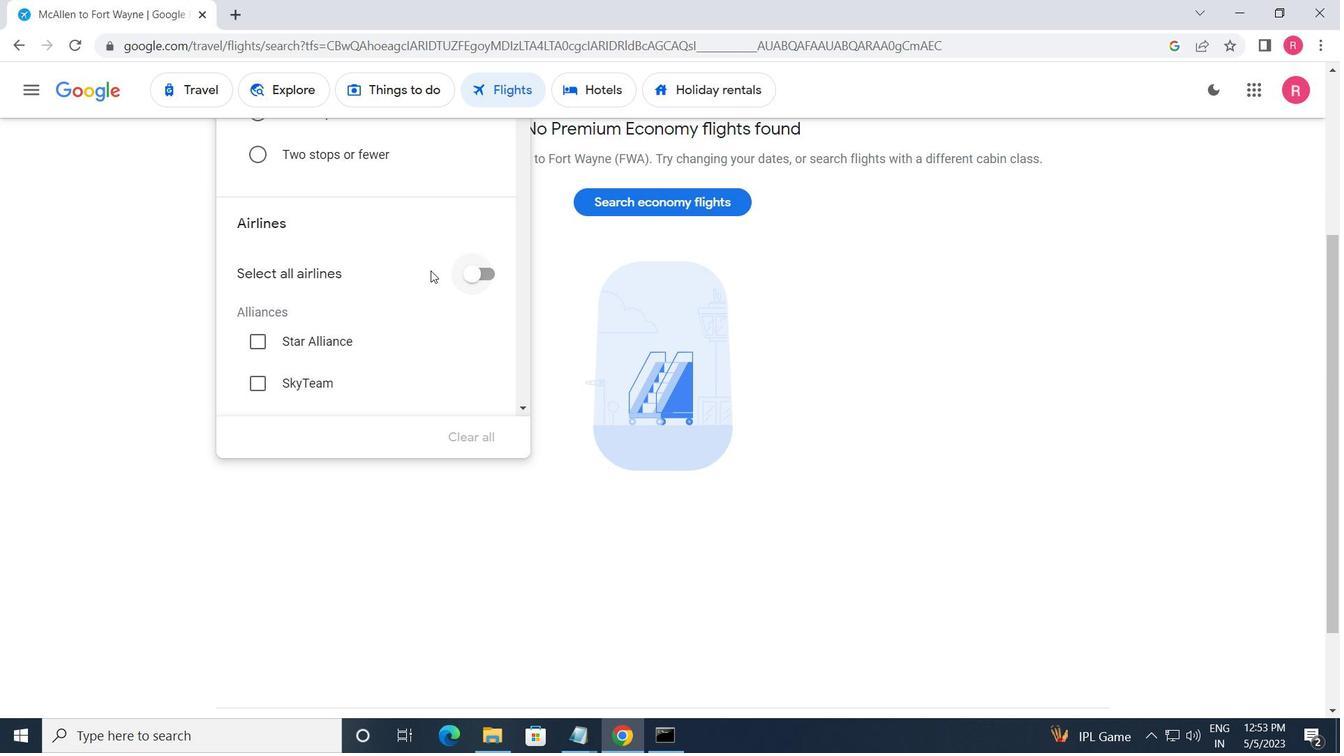 
Action: Mouse scrolled (420, 266) with delta (0, 0)
Screenshot: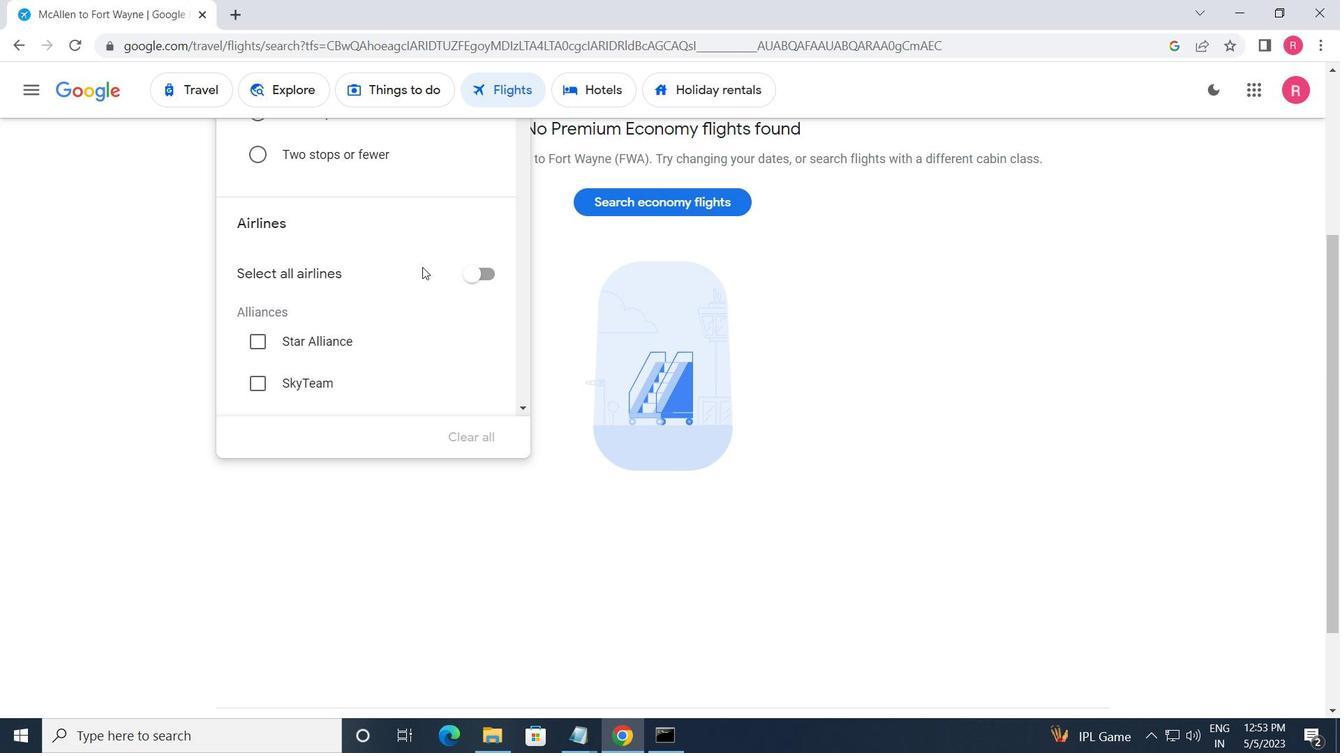 
Action: Mouse moved to (420, 267)
Screenshot: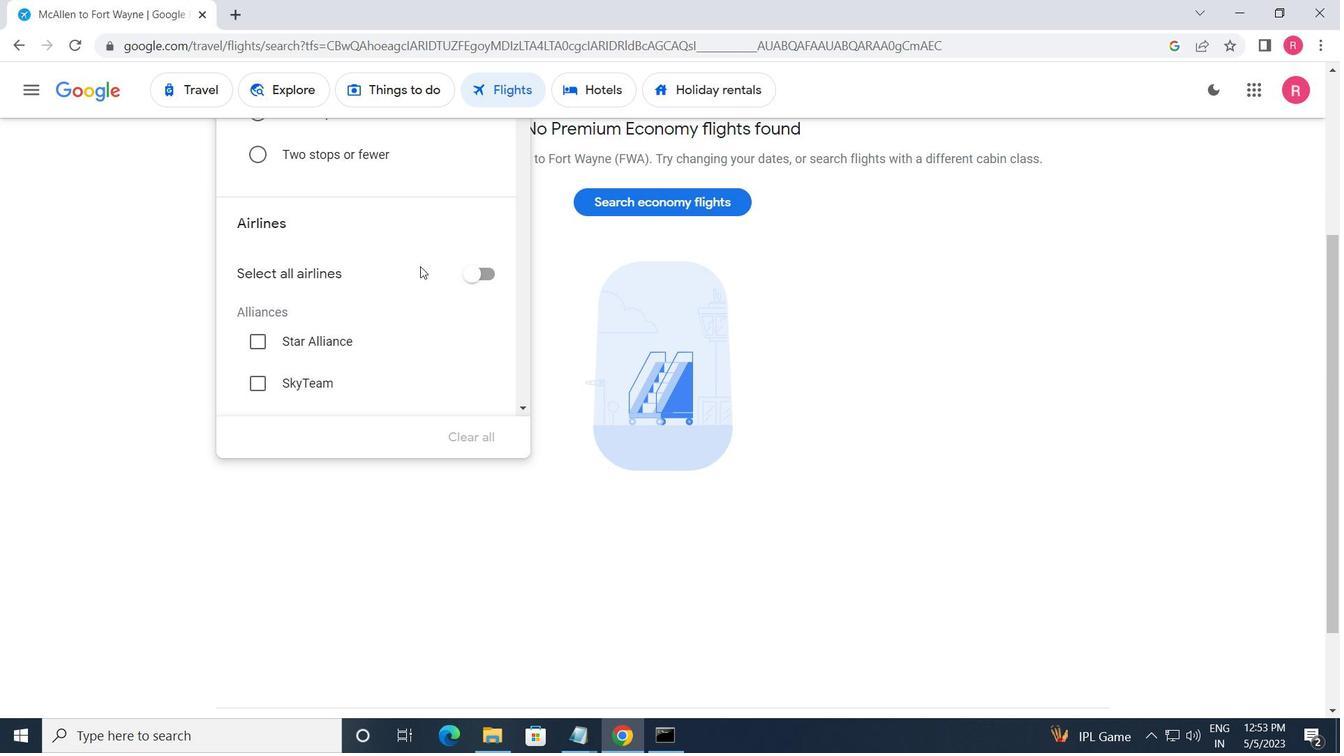 
Action: Mouse scrolled (420, 266) with delta (0, 0)
Screenshot: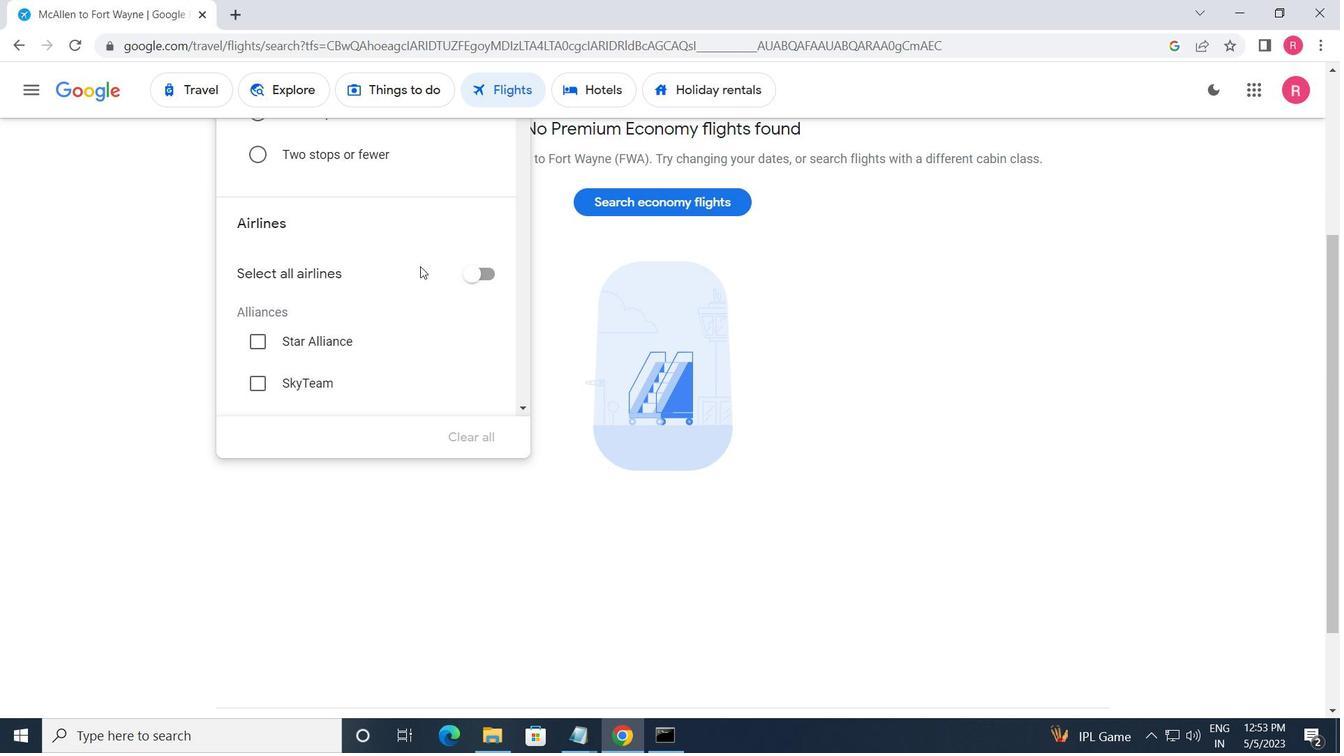 
Action: Mouse moved to (420, 266)
Screenshot: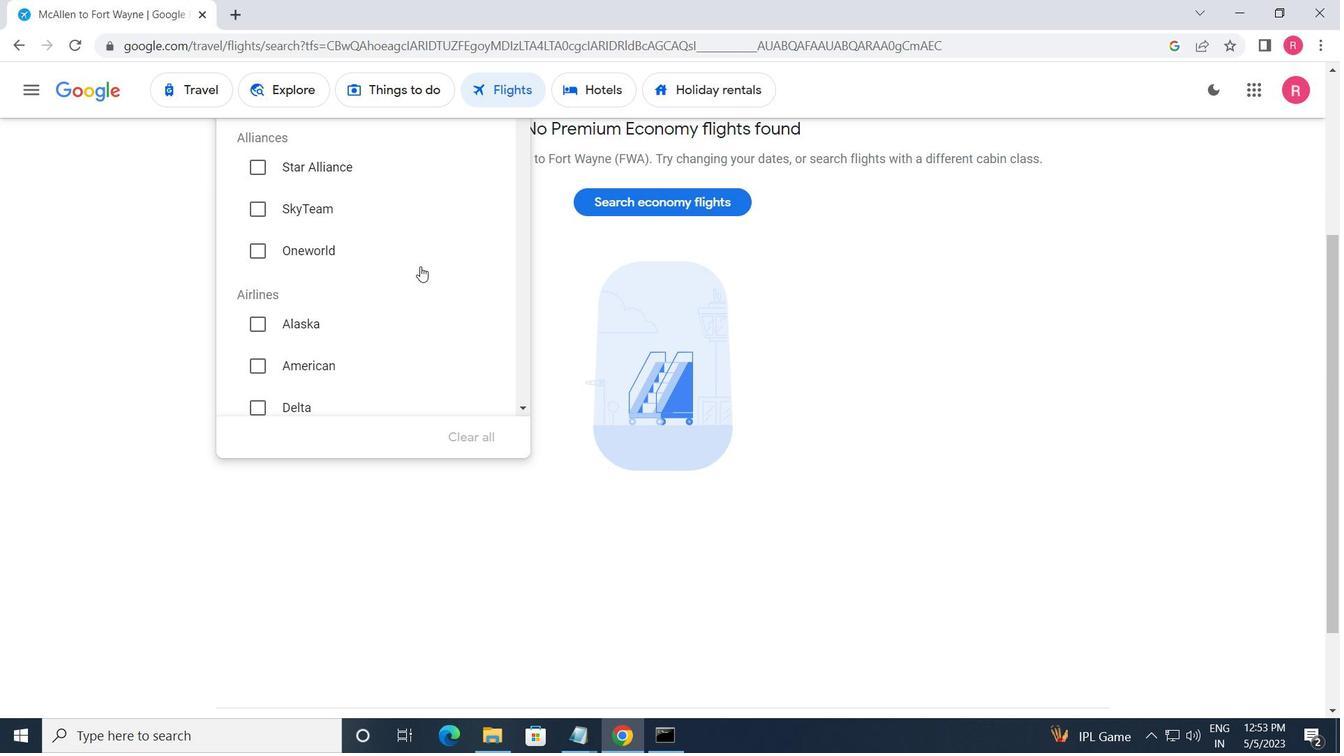 
Action: Mouse scrolled (420, 265) with delta (0, 0)
Screenshot: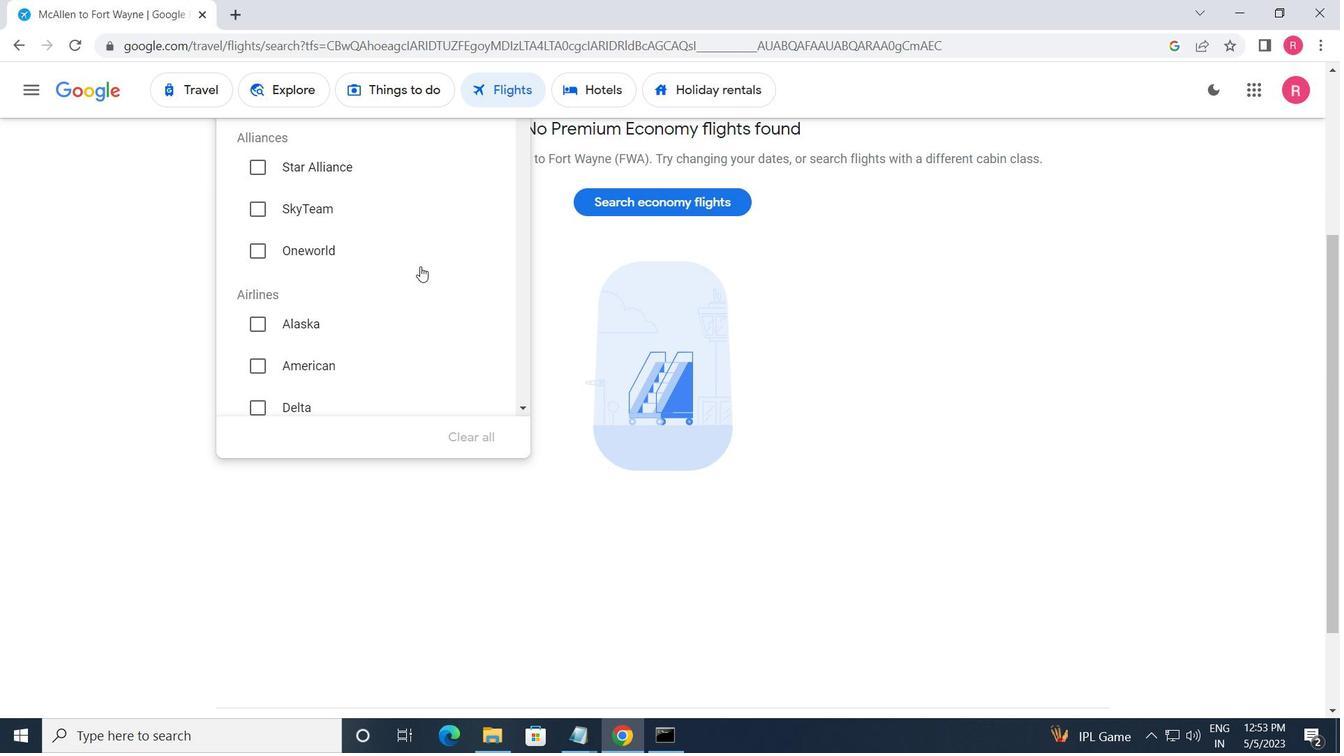 
Action: Mouse scrolled (420, 265) with delta (0, 0)
Screenshot: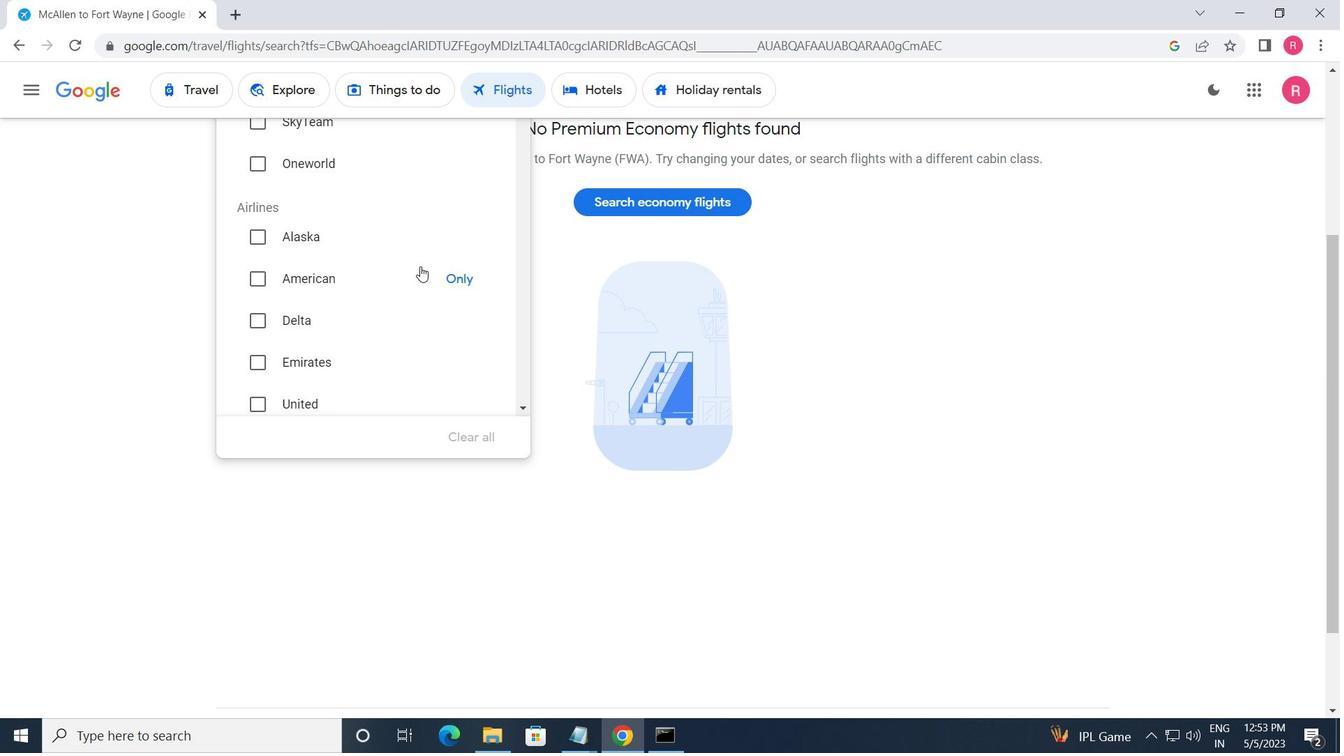 
Action: Mouse scrolled (420, 265) with delta (0, 0)
Screenshot: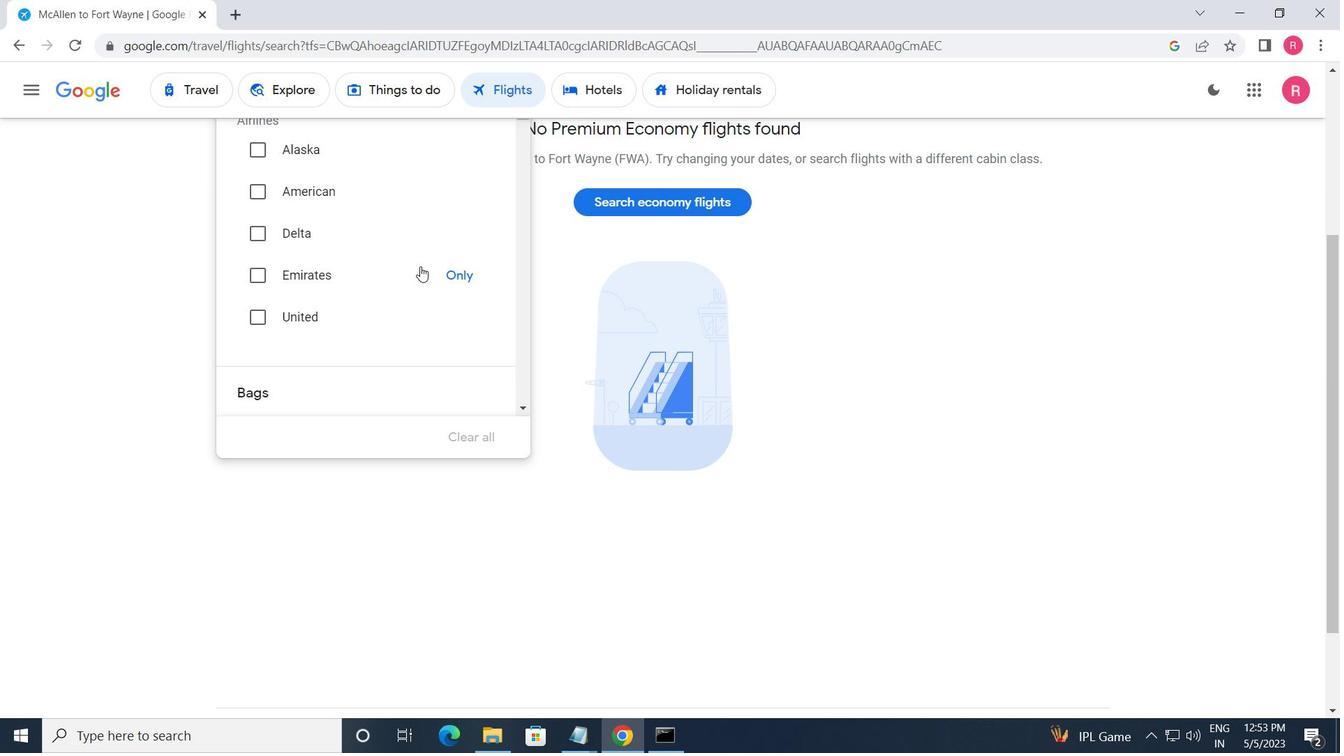 
Action: Mouse scrolled (420, 265) with delta (0, 0)
Screenshot: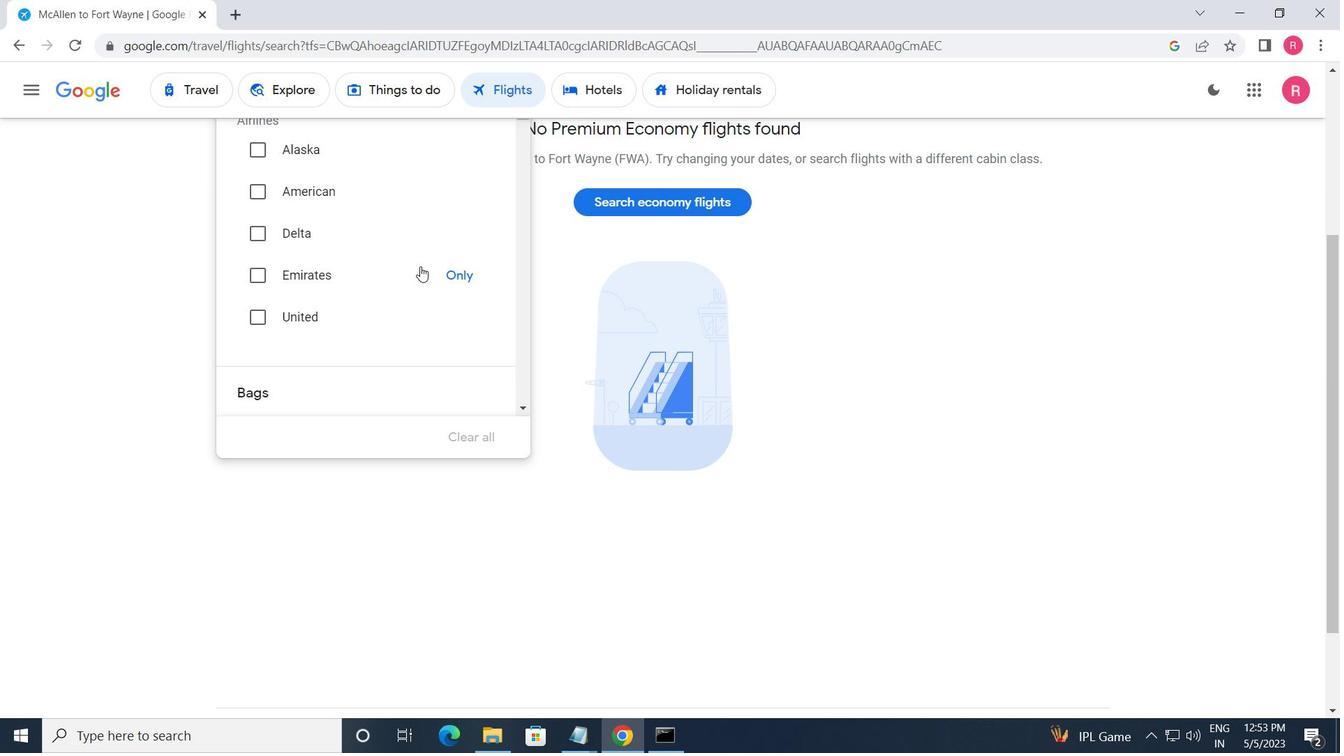 
Action: Mouse moved to (475, 268)
Screenshot: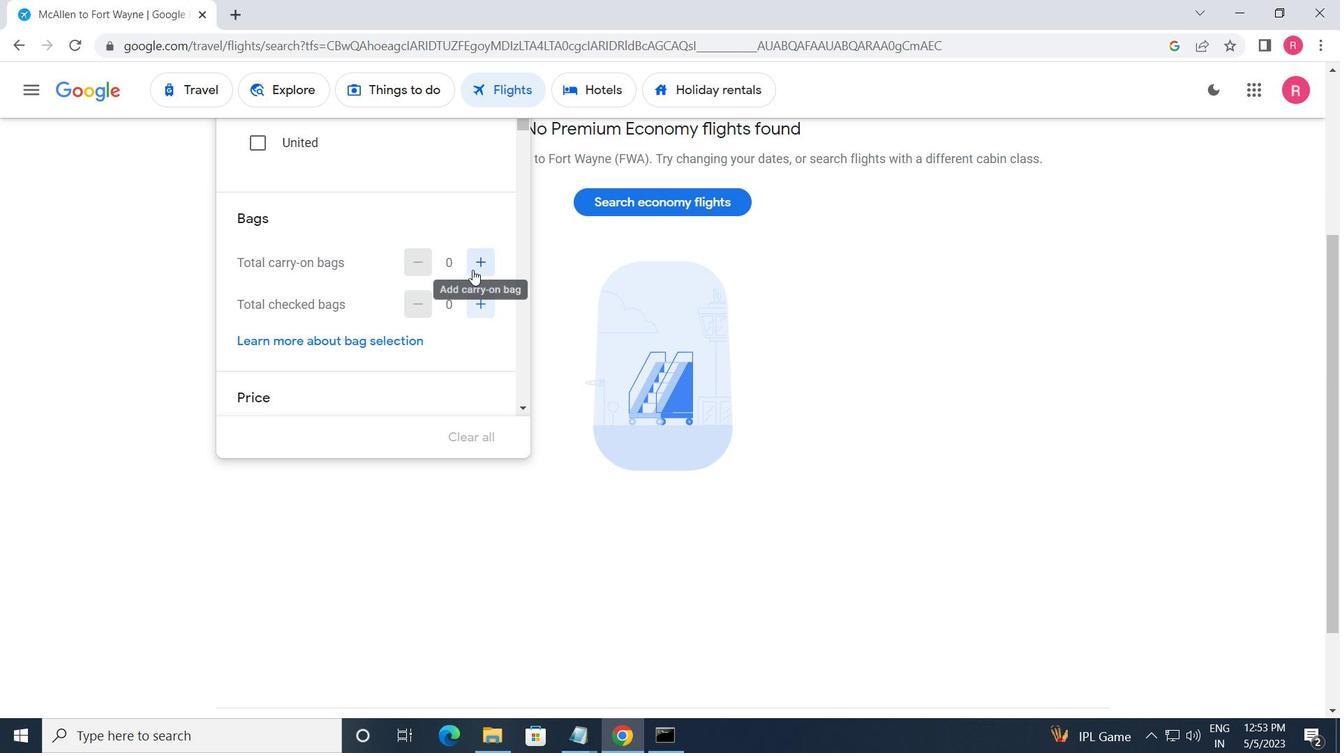 
Action: Mouse pressed left at (475, 268)
Screenshot: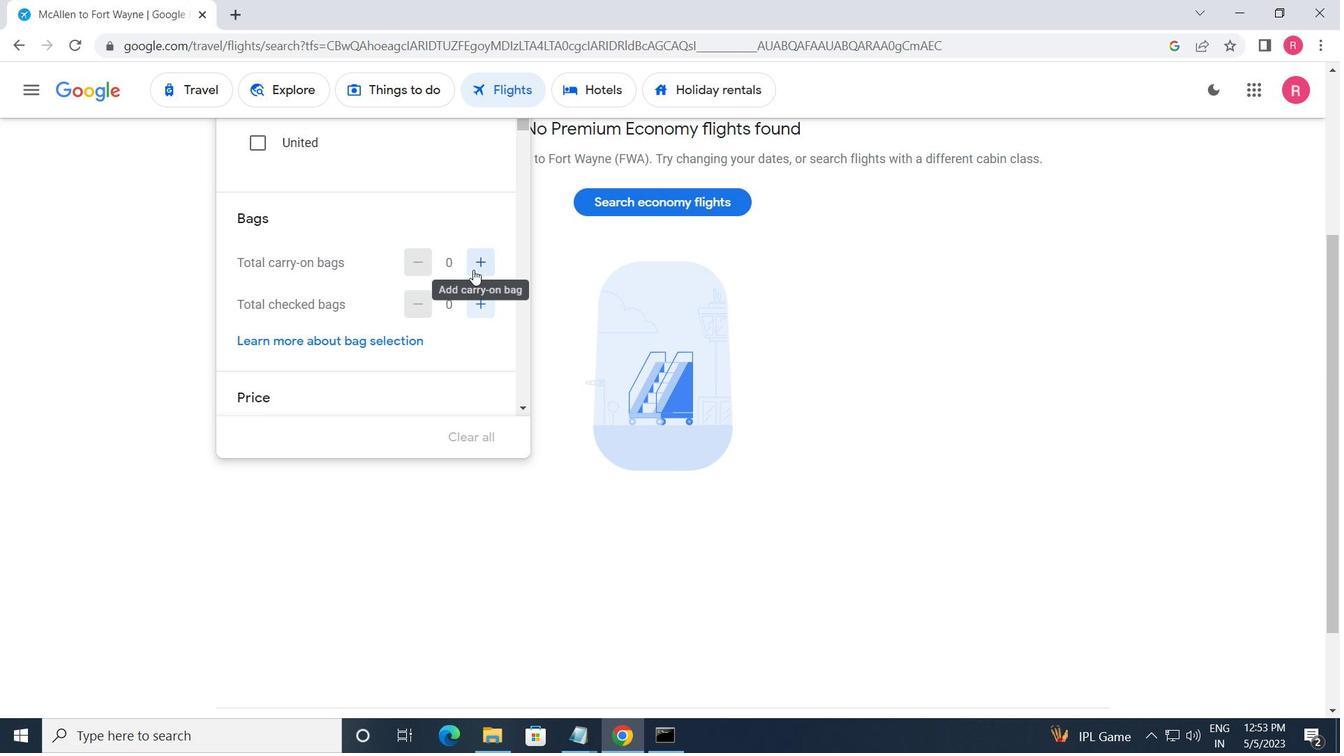 
Action: Mouse moved to (476, 268)
Screenshot: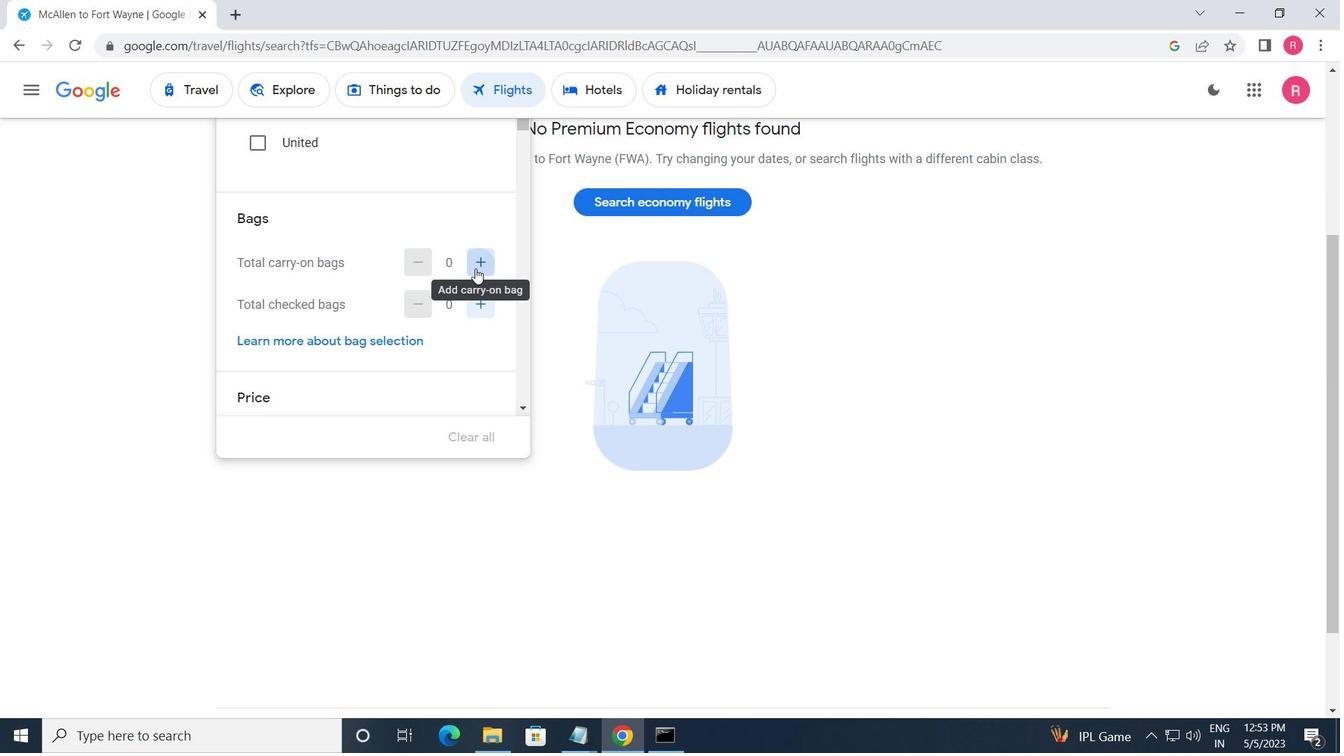 
Action: Mouse pressed left at (476, 268)
Screenshot: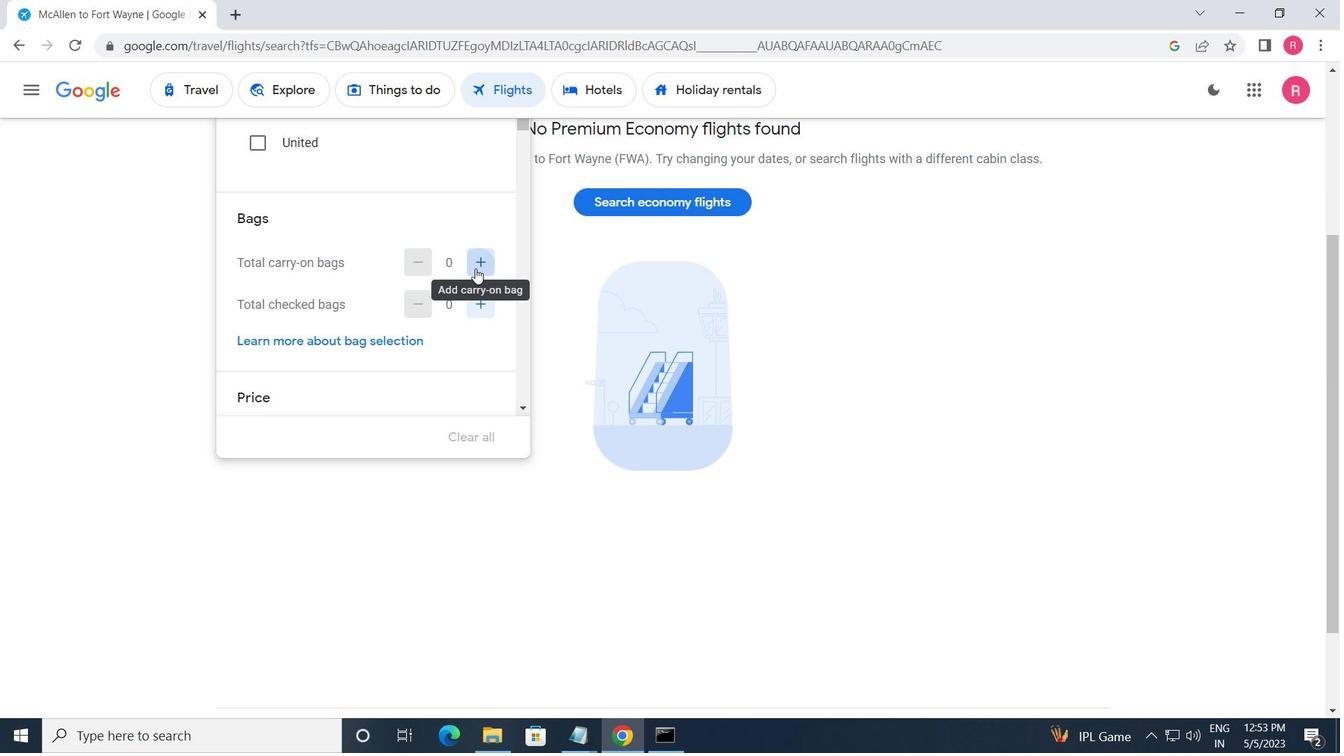 
Action: Mouse moved to (412, 264)
Screenshot: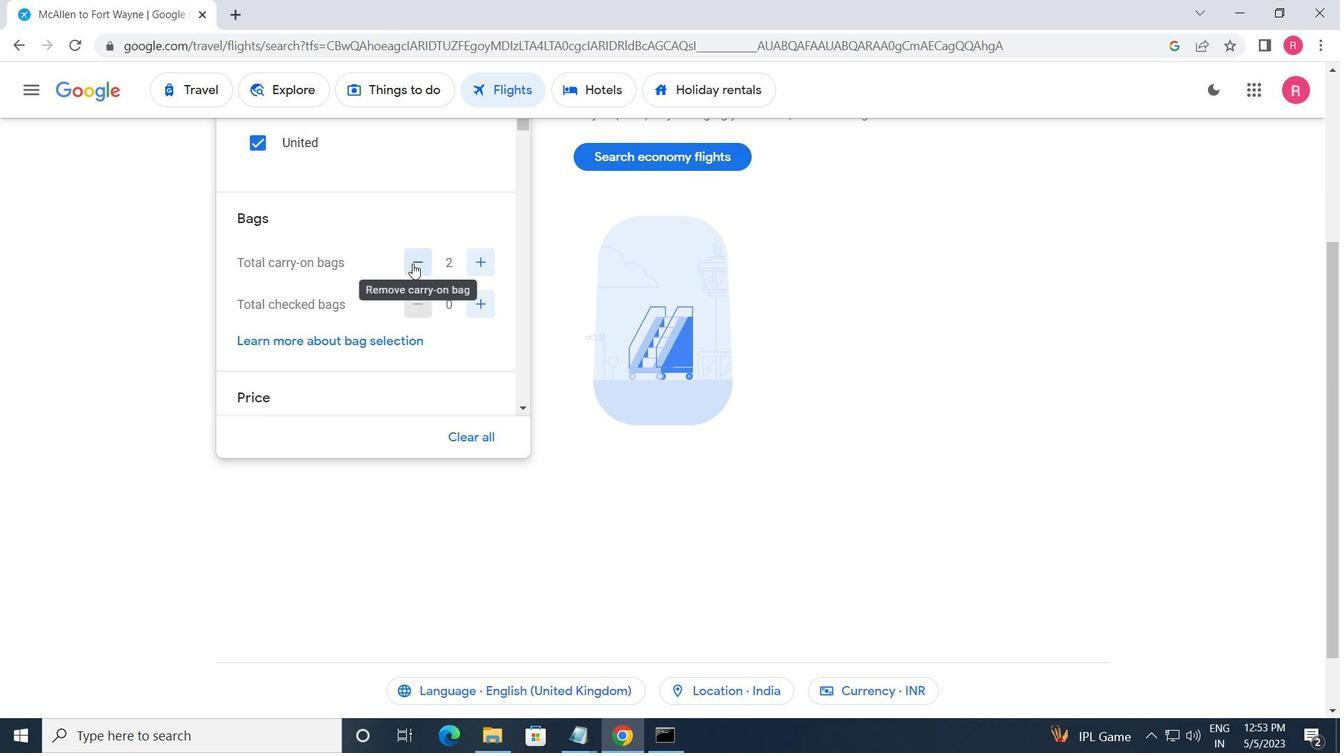 
Action: Mouse scrolled (412, 263) with delta (0, 0)
Screenshot: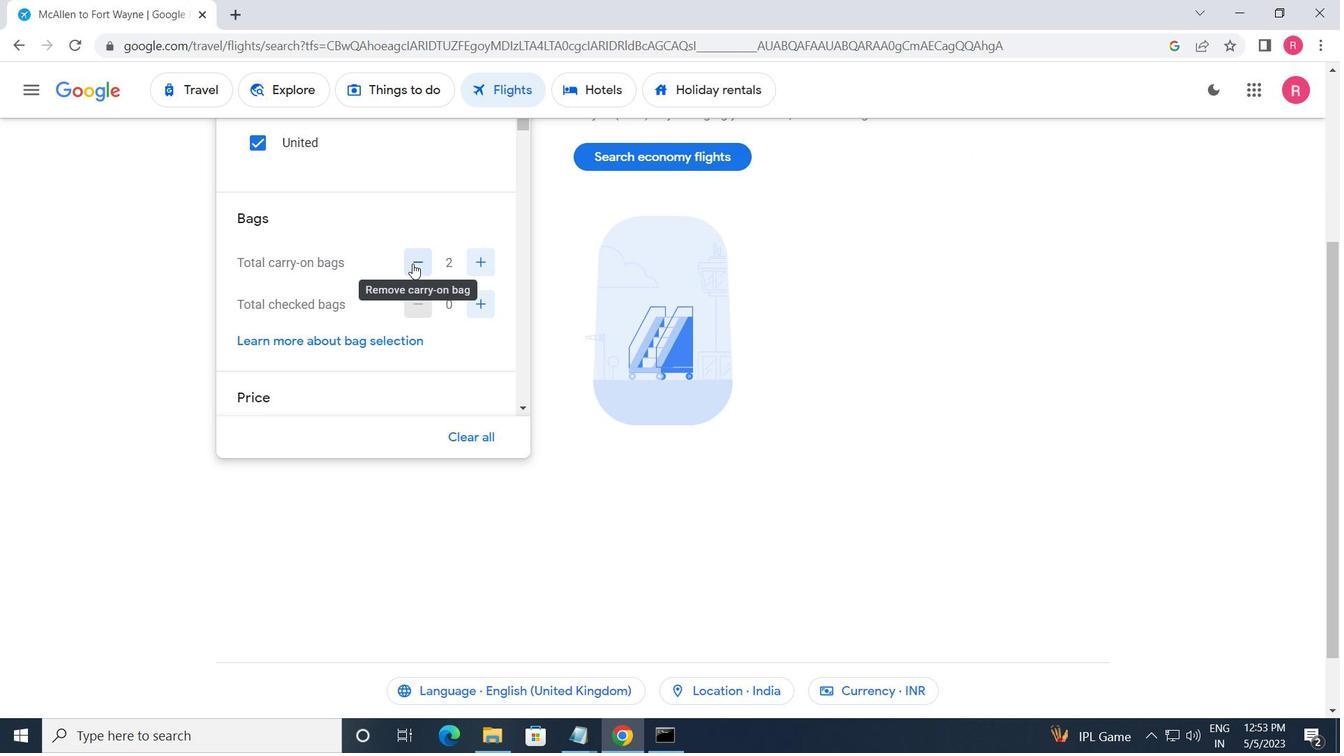 
Action: Mouse scrolled (412, 263) with delta (0, 0)
Screenshot: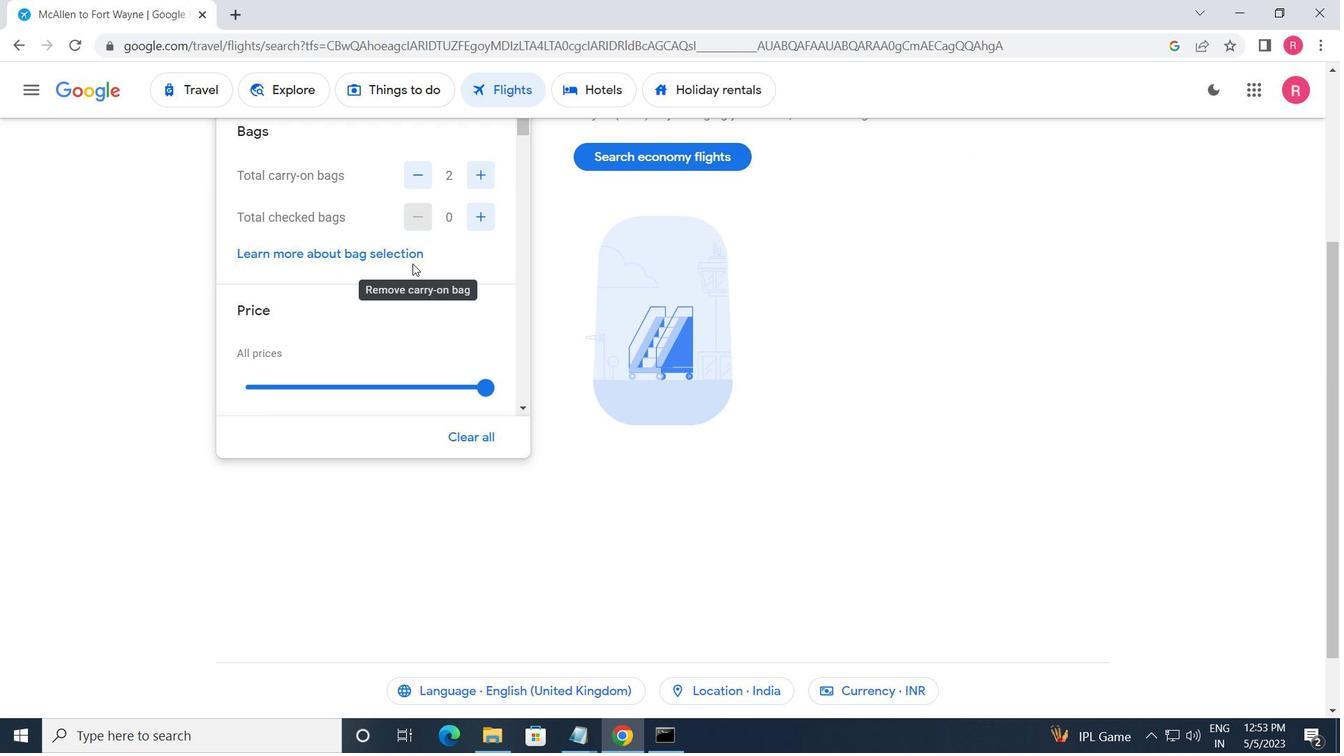 
Action: Mouse moved to (474, 298)
Screenshot: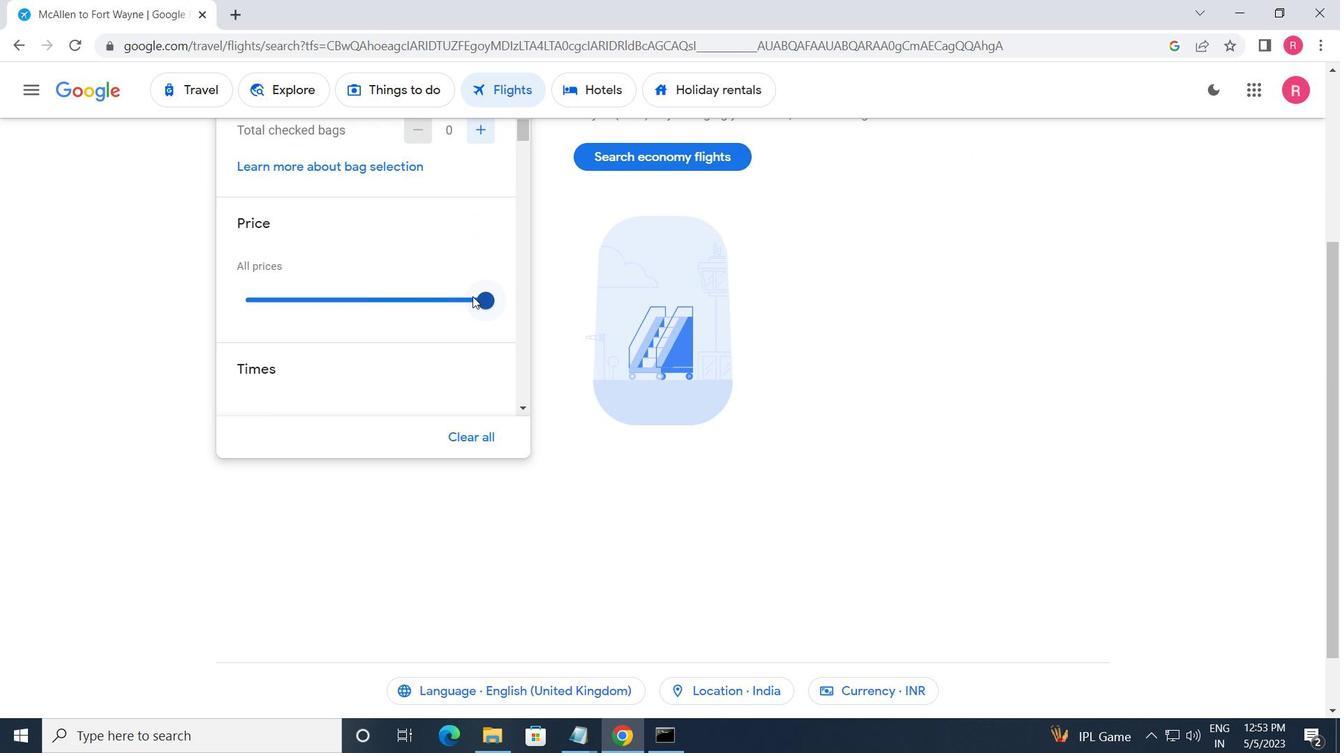 
Action: Mouse pressed left at (474, 298)
Screenshot: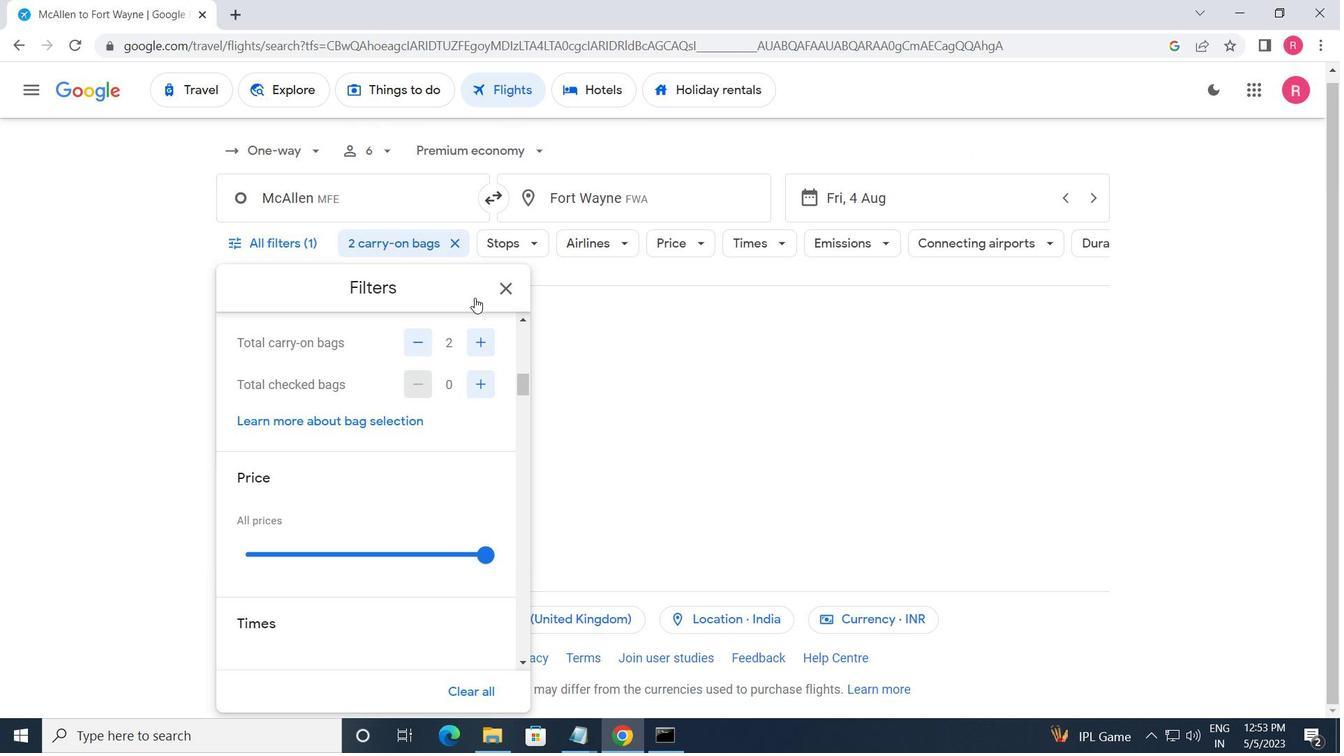 
Action: Mouse moved to (475, 300)
Screenshot: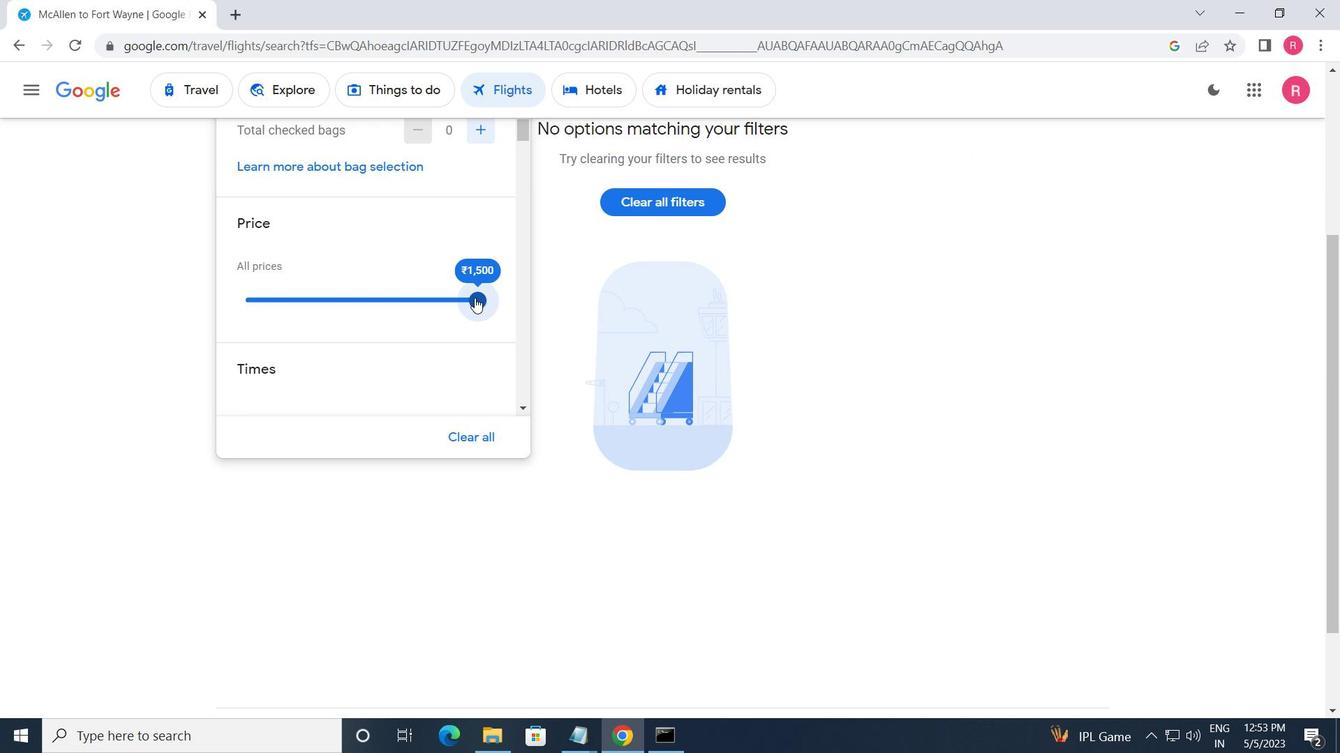 
Action: Mouse pressed left at (475, 300)
Screenshot: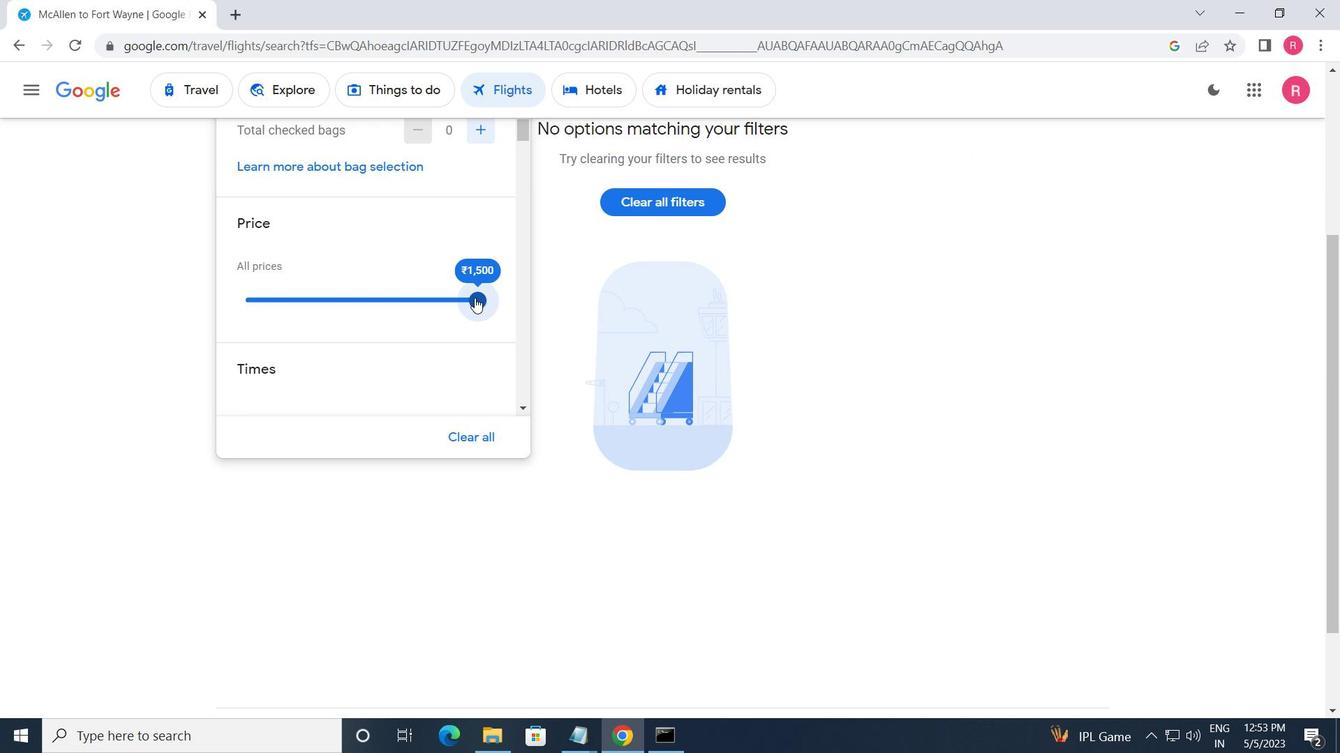 
Action: Mouse moved to (341, 219)
Screenshot: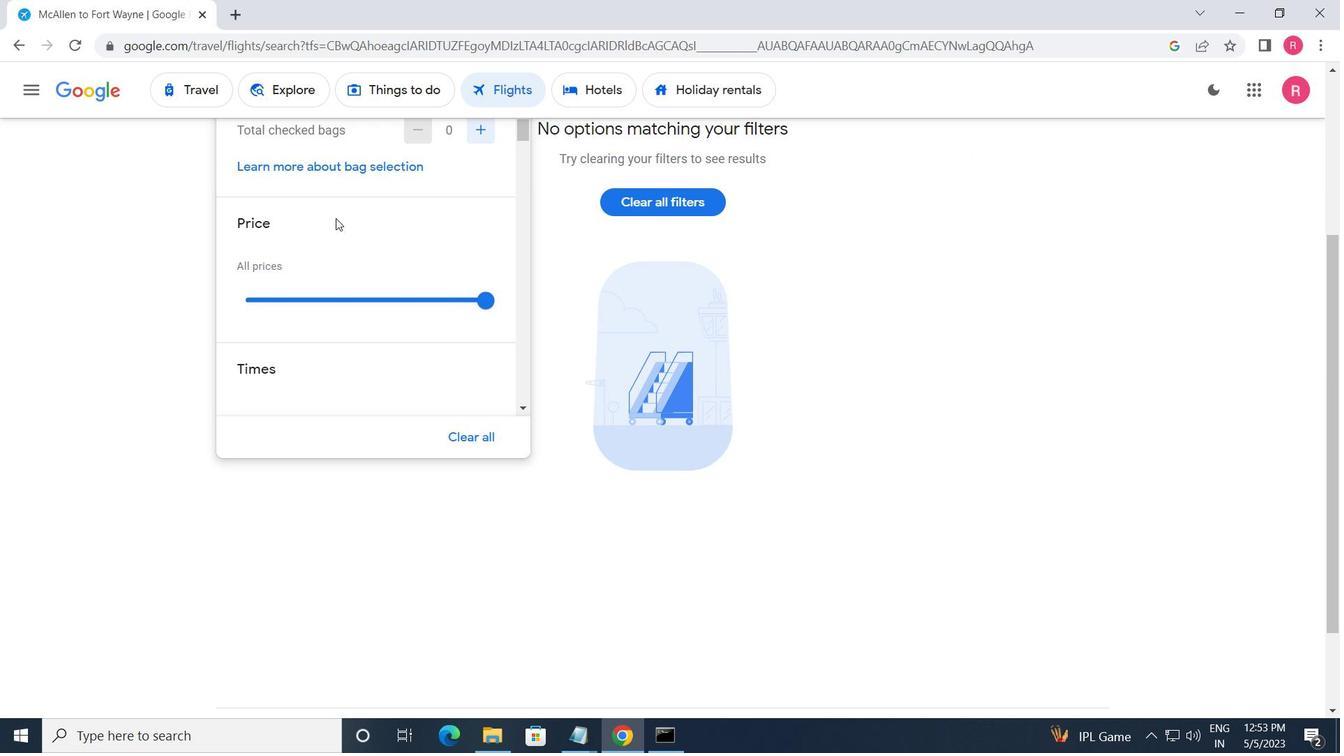 
Action: Mouse scrolled (341, 218) with delta (0, 0)
Screenshot: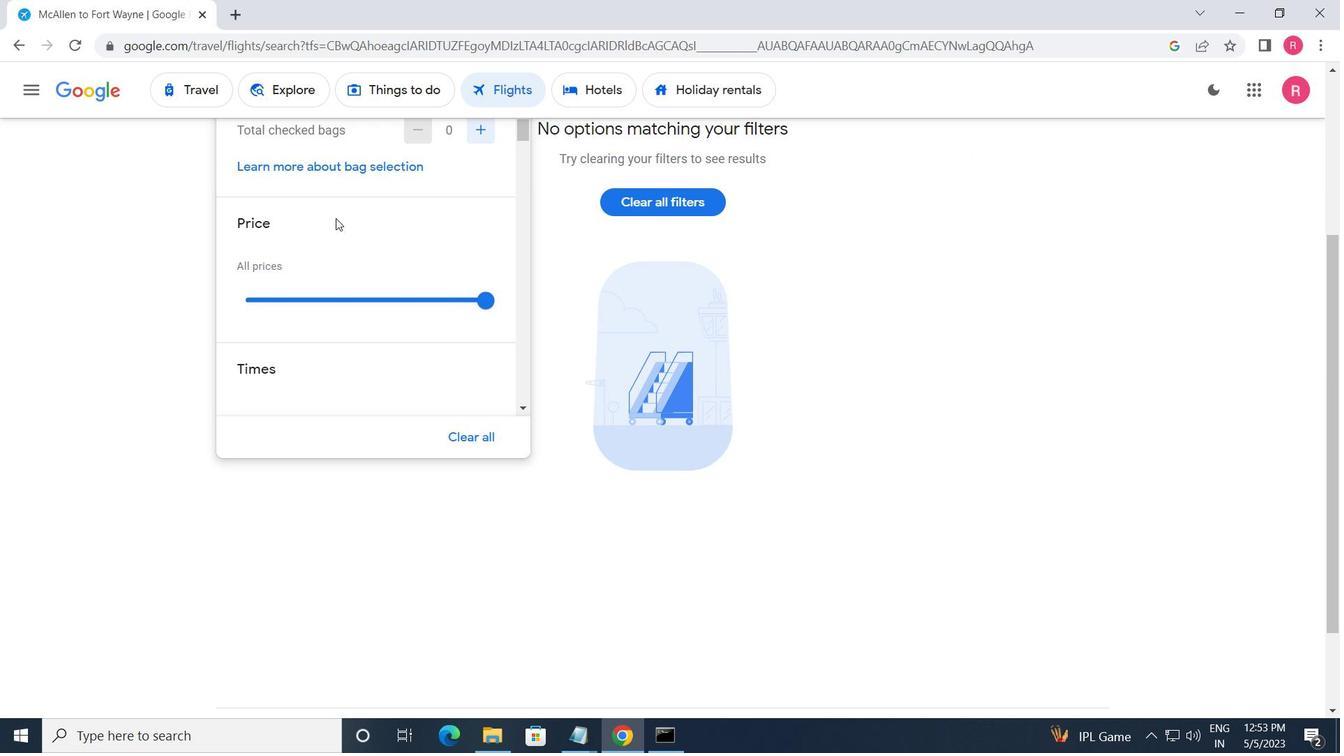 
Action: Mouse moved to (371, 305)
Screenshot: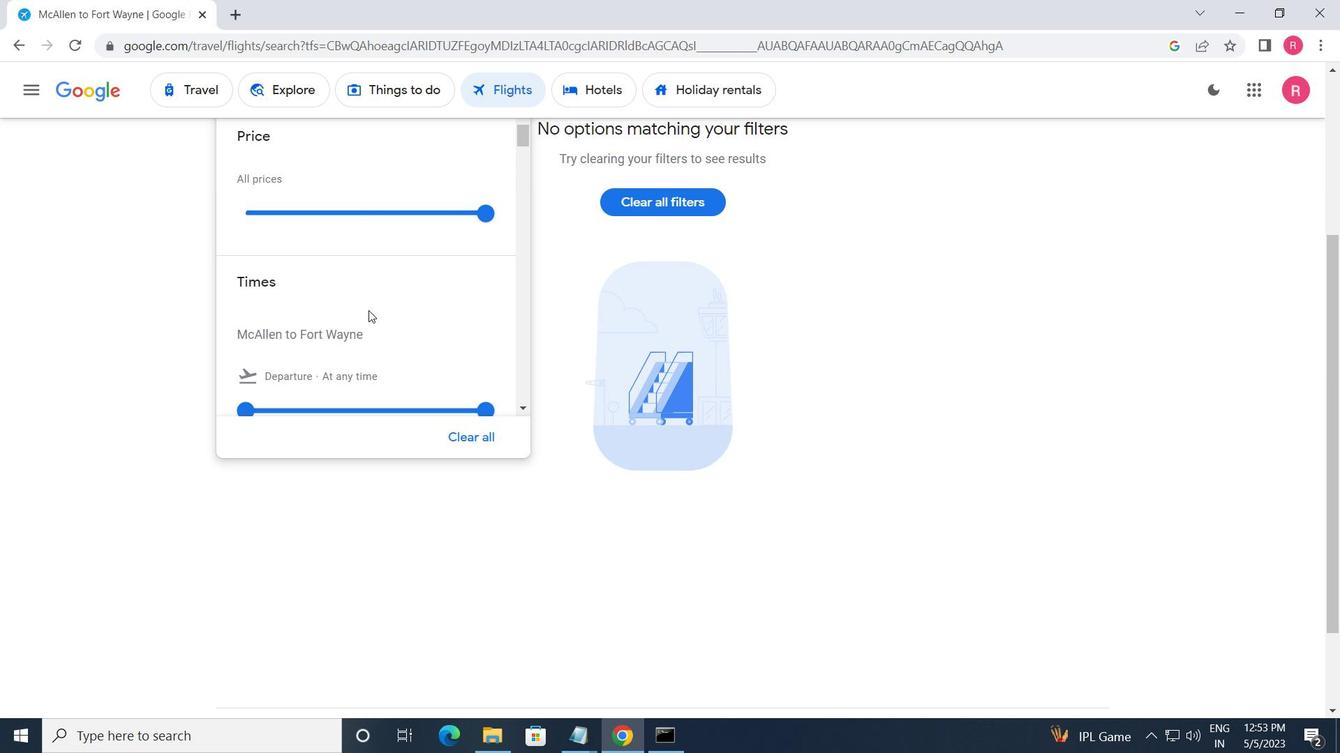 
Action: Mouse scrolled (371, 304) with delta (0, 0)
Screenshot: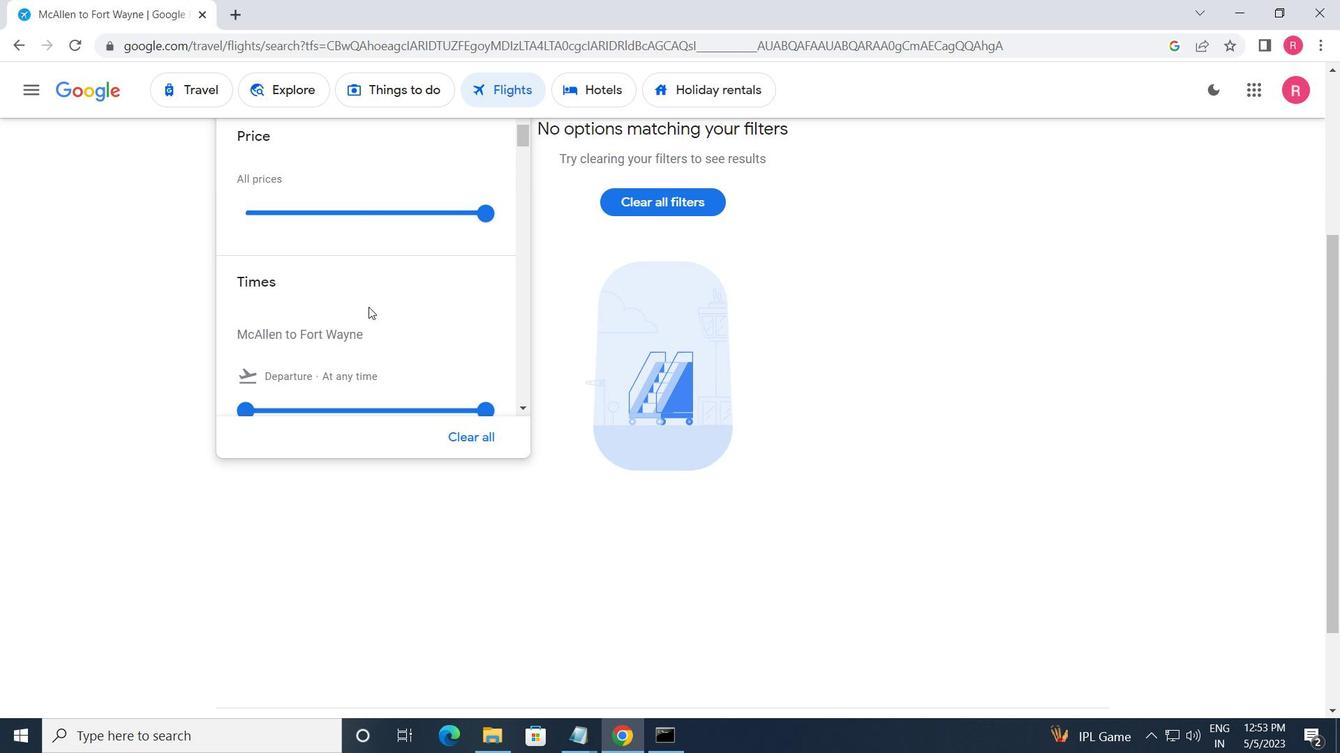 
Action: Mouse moved to (250, 320)
Screenshot: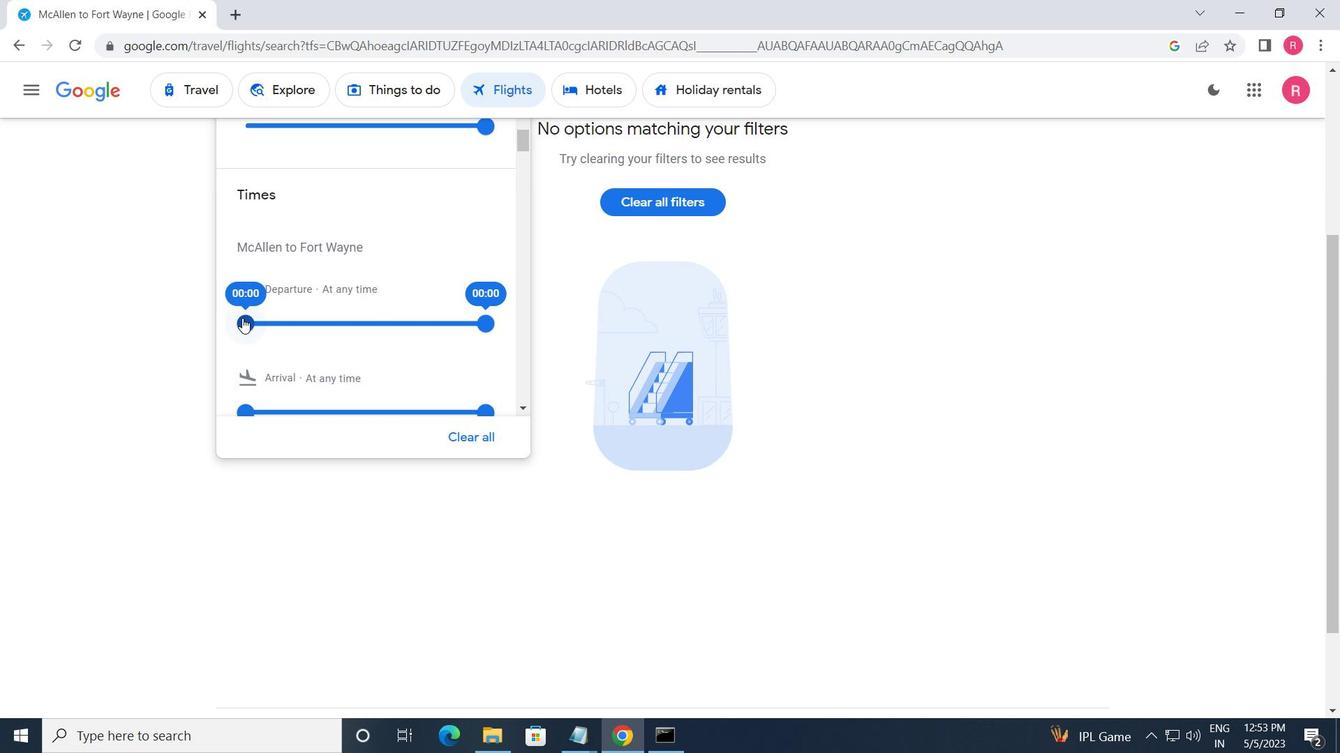 
Action: Mouse pressed left at (250, 320)
Screenshot: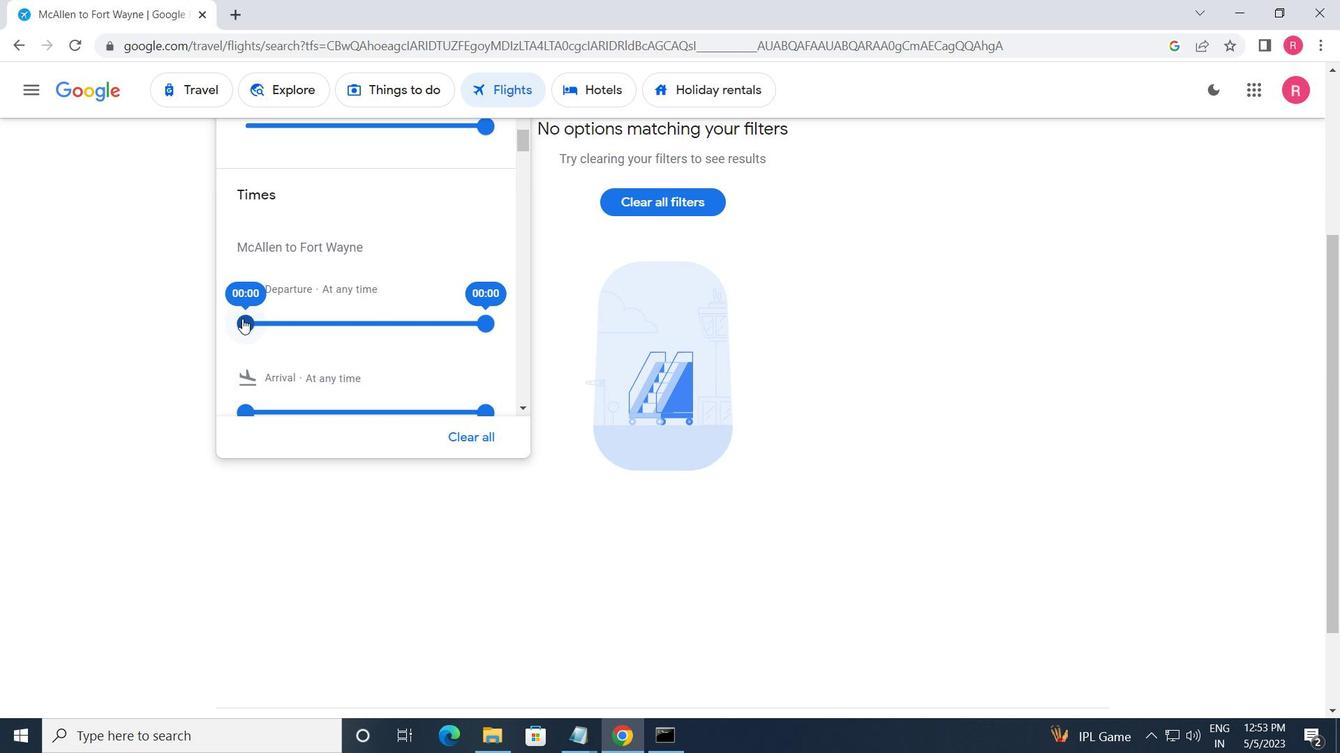 
Action: Mouse moved to (478, 326)
Screenshot: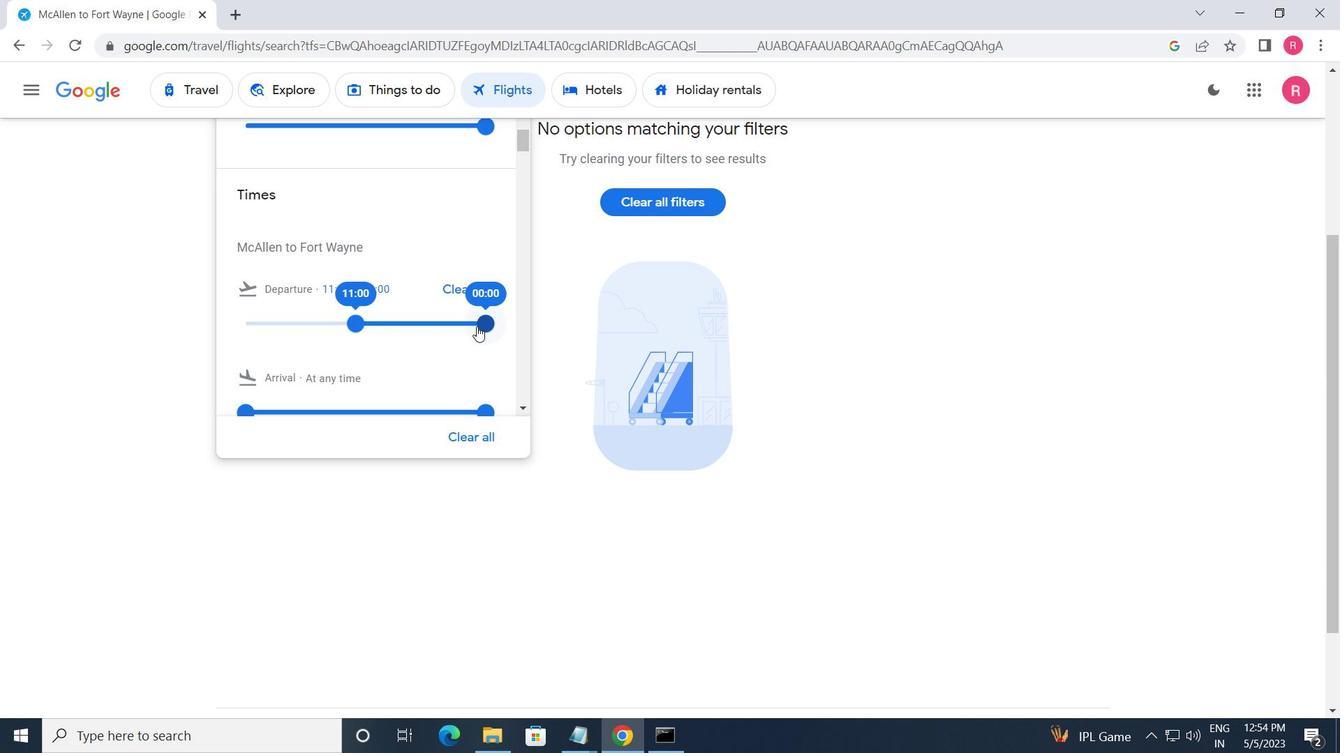 
Action: Mouse pressed left at (478, 326)
Screenshot: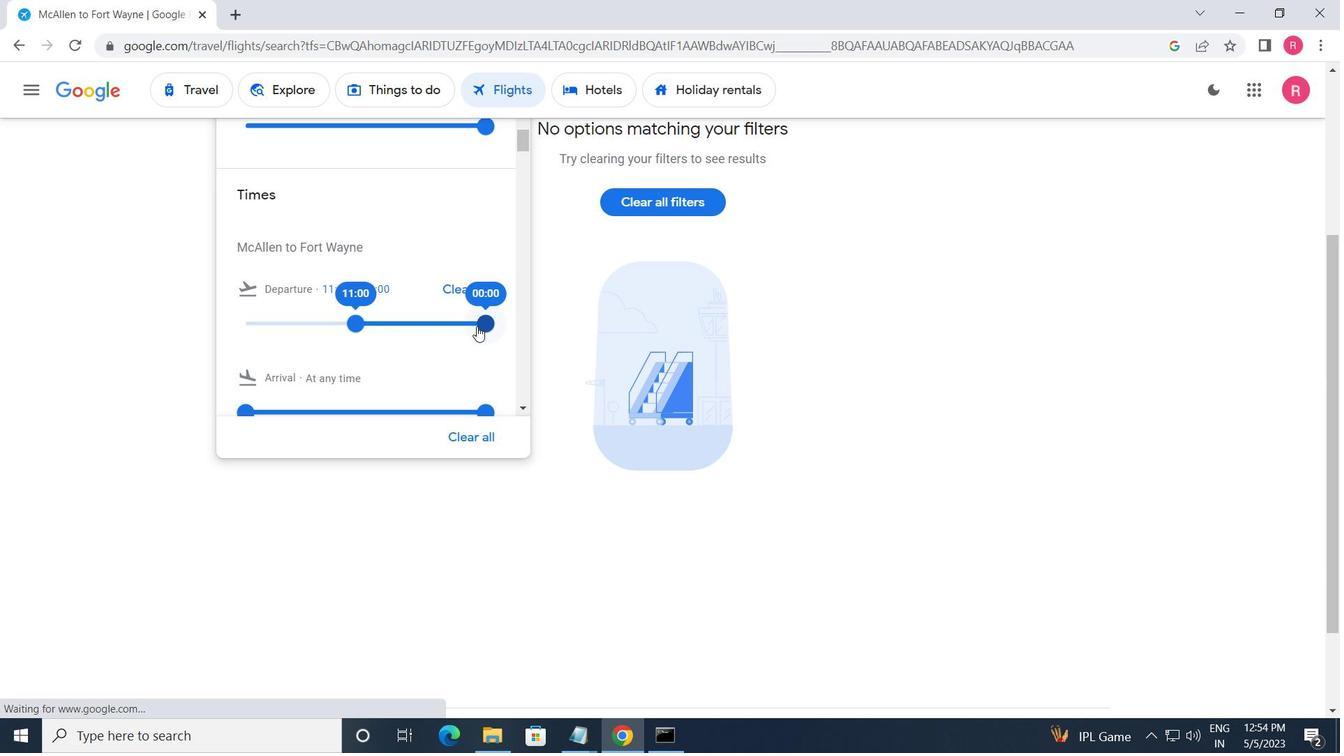 
Action: Mouse moved to (548, 284)
Screenshot: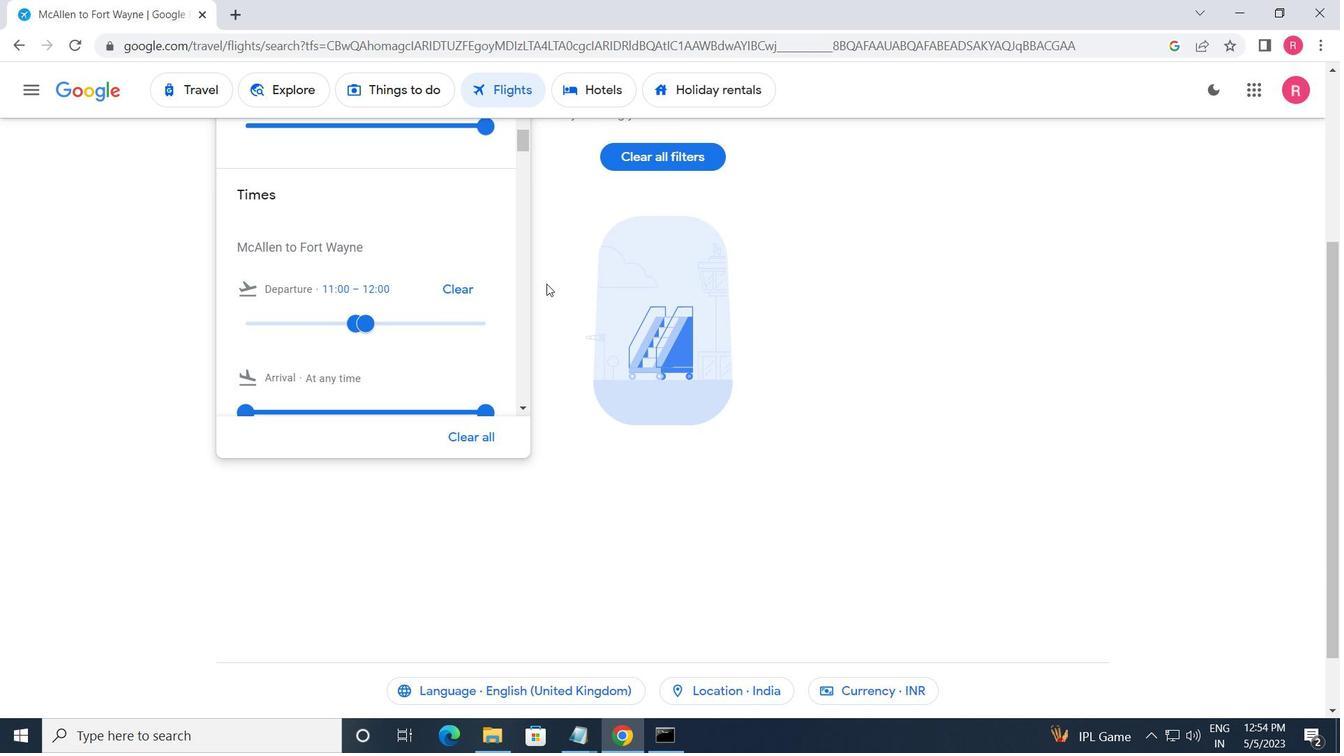 
Action: Mouse scrolled (548, 285) with delta (0, 0)
Screenshot: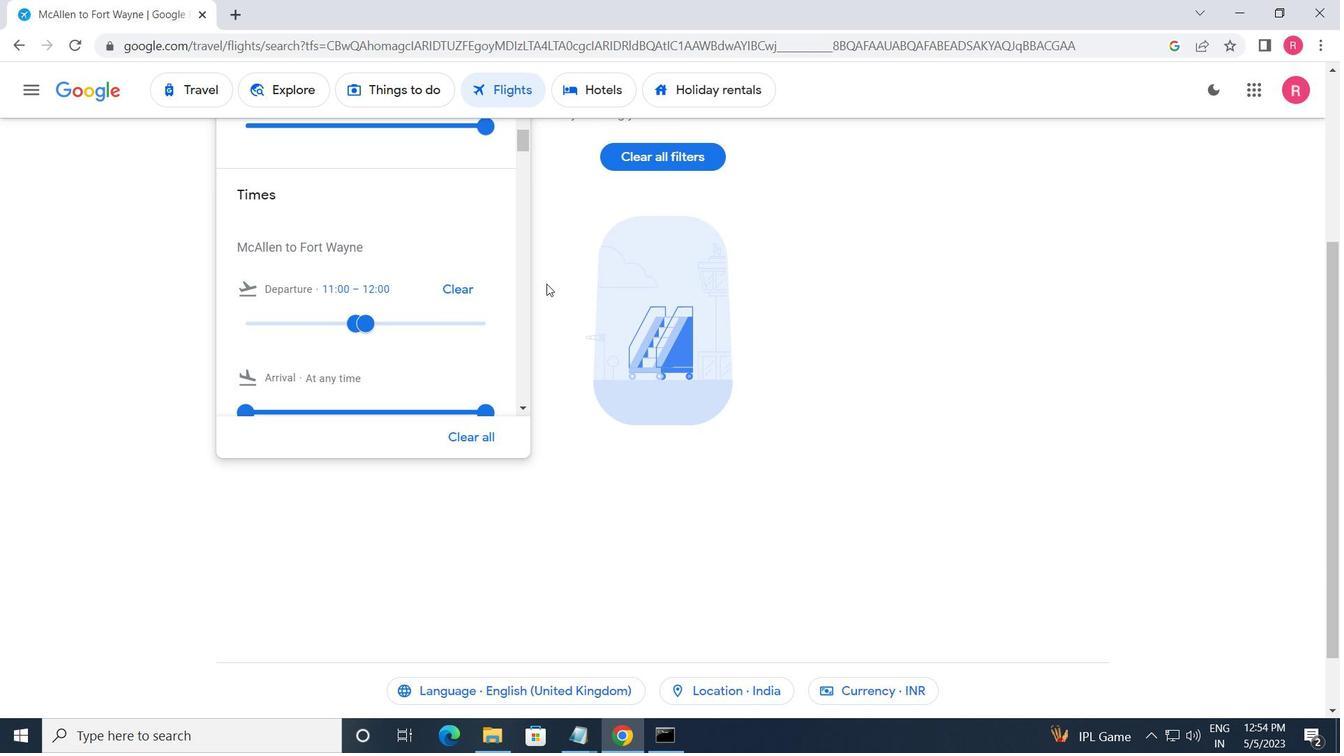 
Action: Mouse scrolled (548, 285) with delta (0, 0)
Screenshot: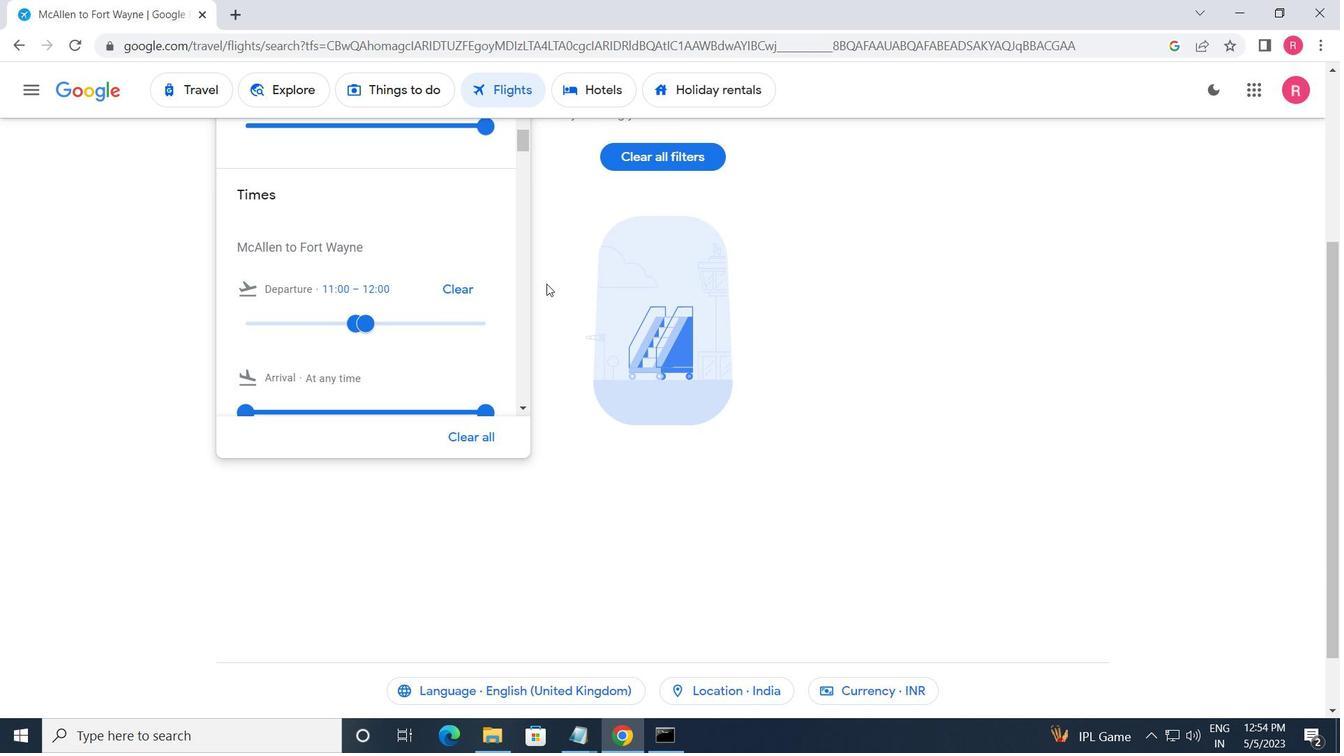 
Action: Mouse moved to (508, 211)
Screenshot: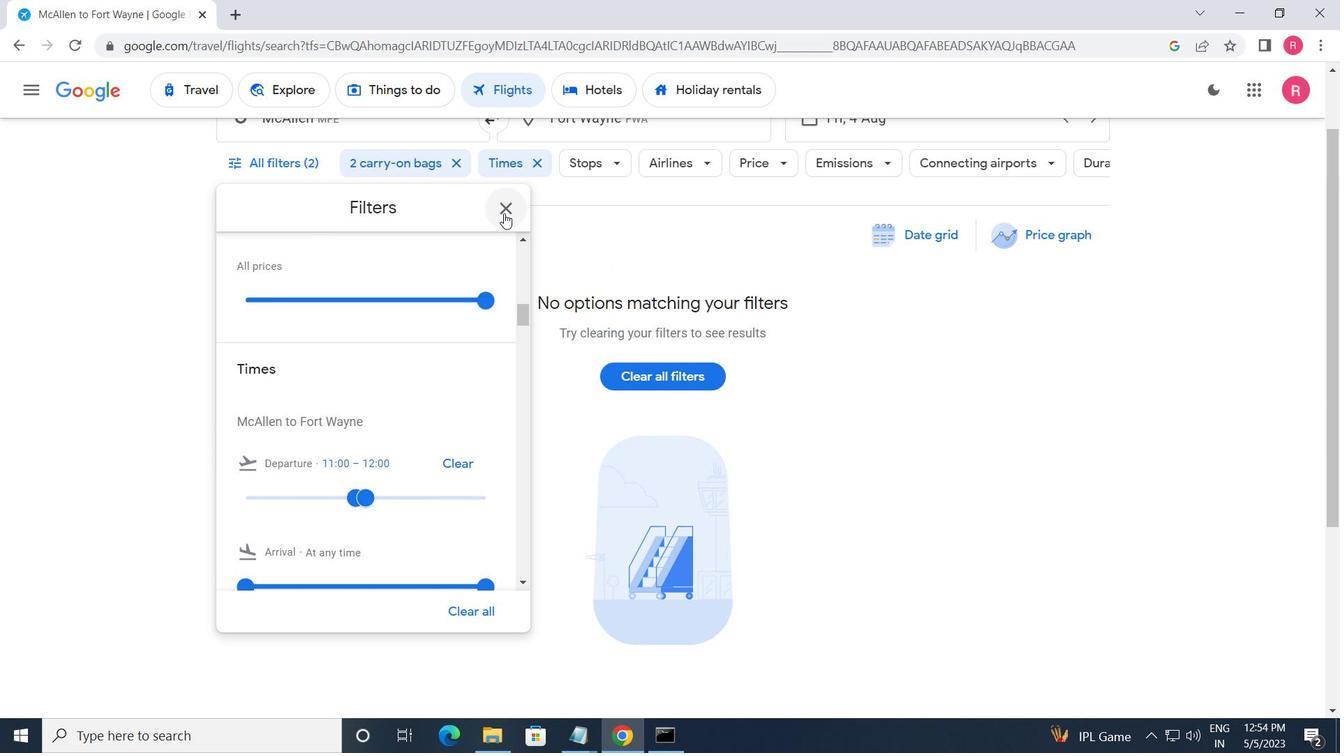 
Action: Mouse pressed left at (508, 211)
Screenshot: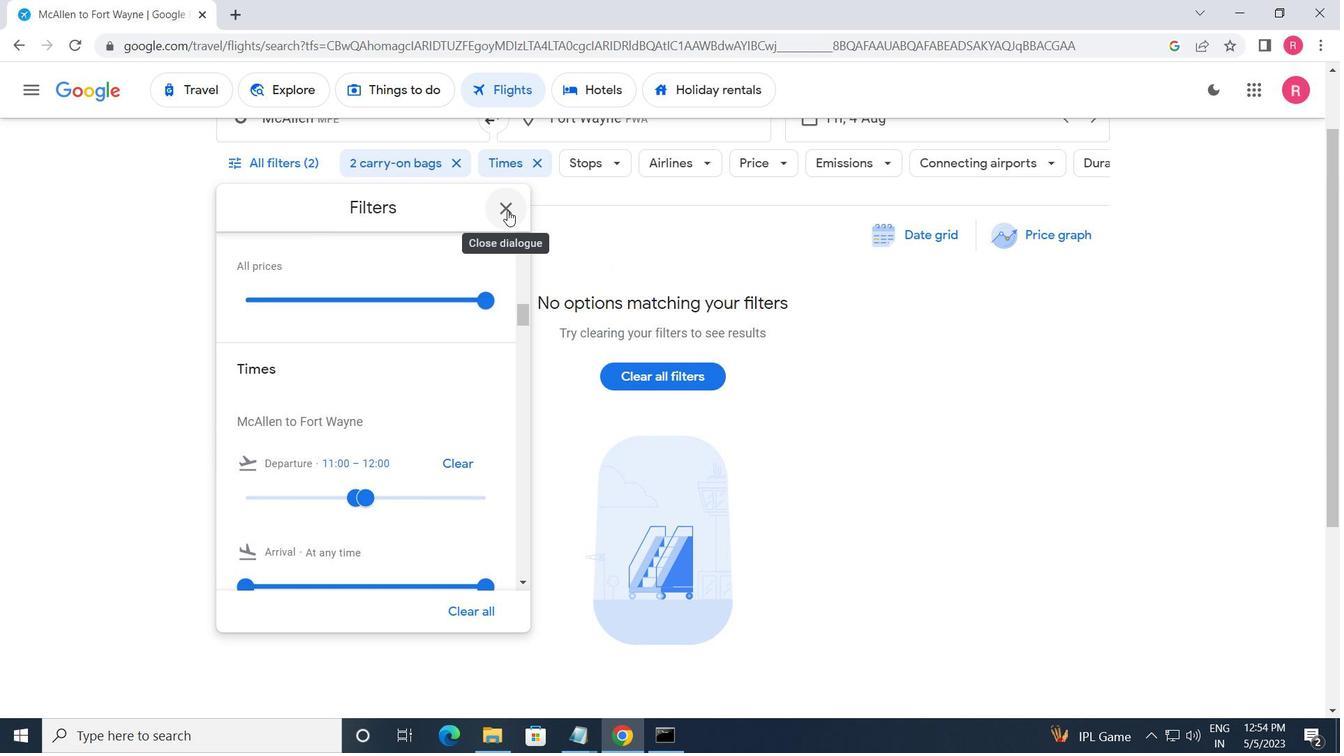 
